 Task: Change  the formatting of the data to Which is  Less than 5, In conditional formating, put the option 'Green Fill with Dark Green Text. . 'add another formatting option Format As Table, insert the option Orange Table style Medium 3 In the sheet   Velocity Sales review   book
Action: Mouse moved to (169, 355)
Screenshot: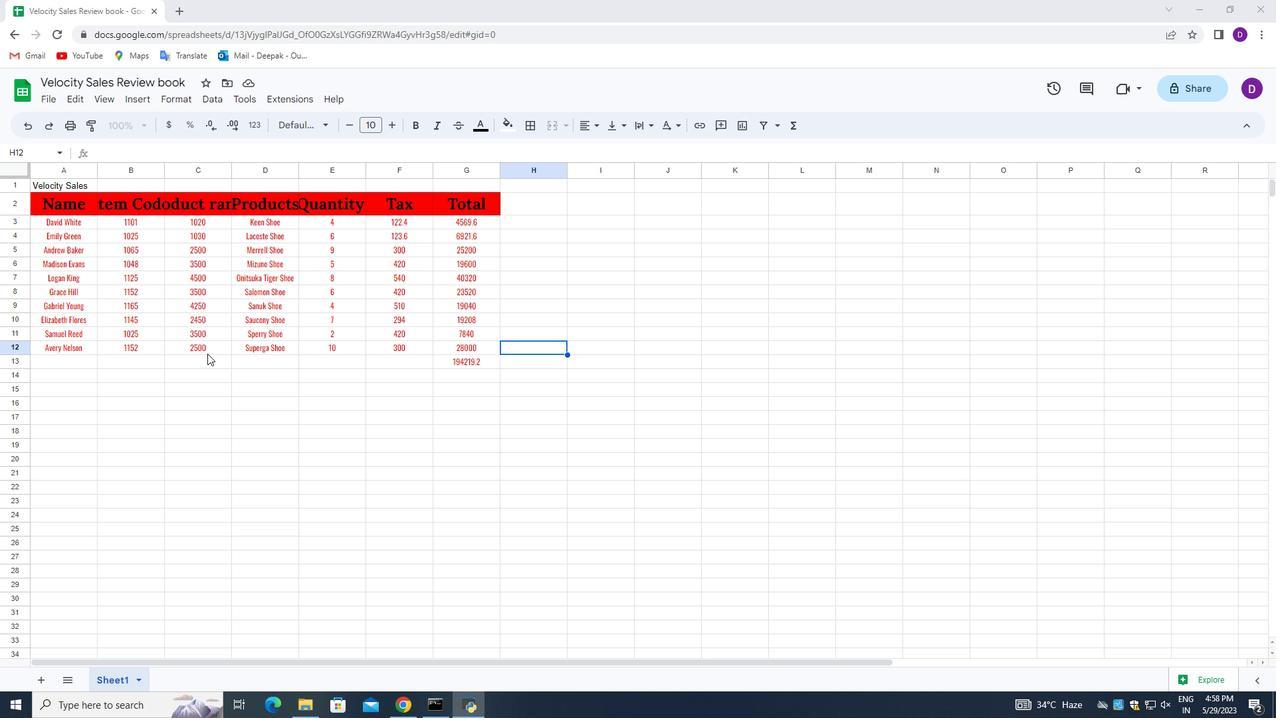 
Action: Mouse scrolled (169, 355) with delta (0, 0)
Screenshot: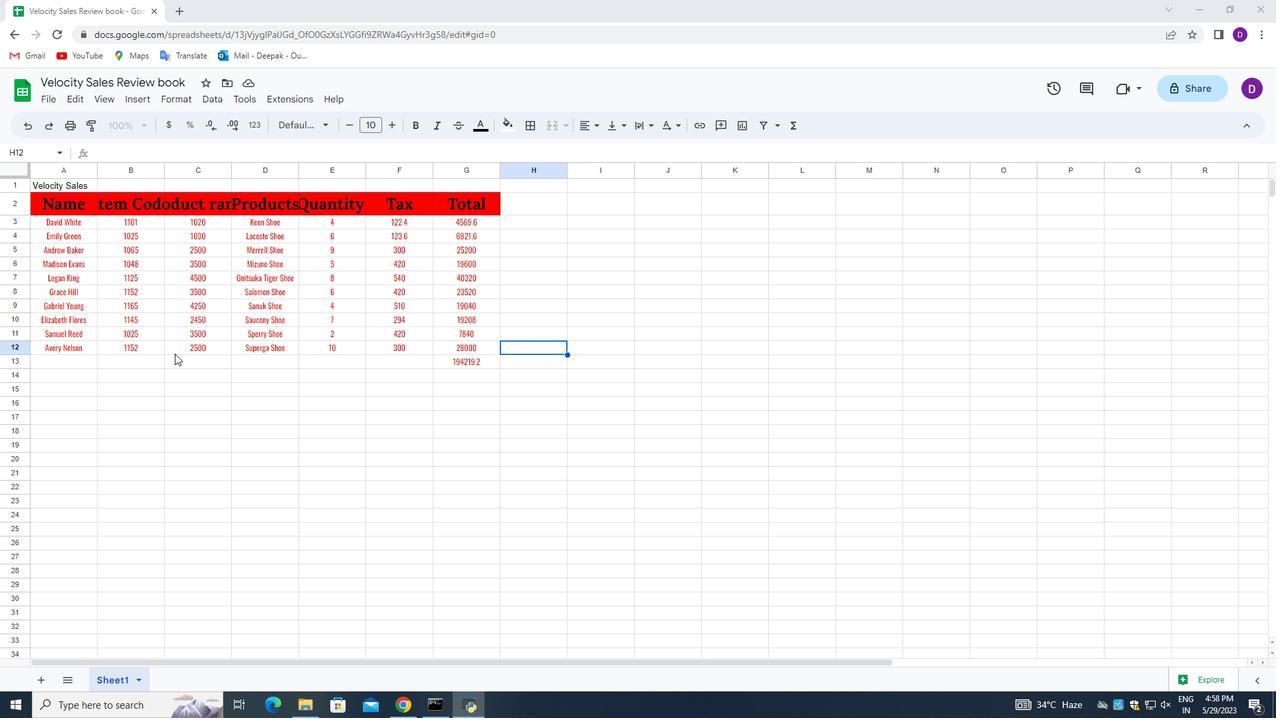 
Action: Mouse scrolled (169, 355) with delta (0, 0)
Screenshot: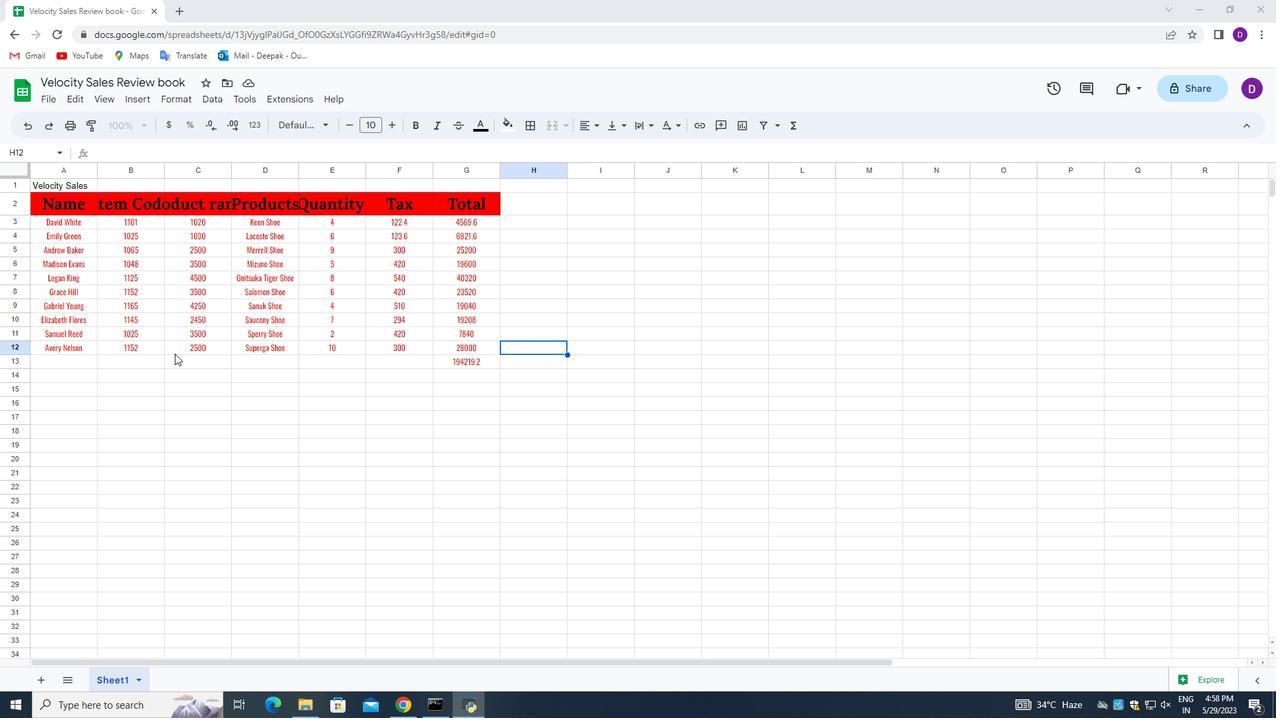 
Action: Mouse scrolled (169, 355) with delta (0, 0)
Screenshot: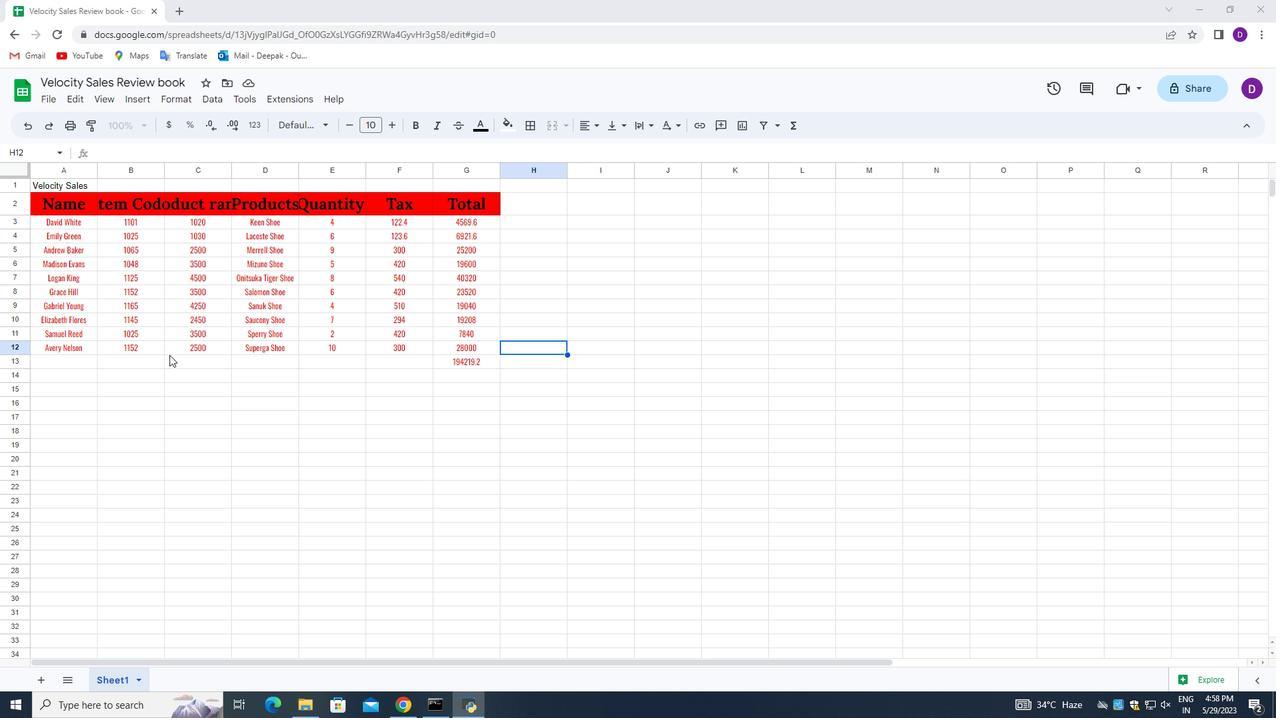 
Action: Mouse moved to (170, 355)
Screenshot: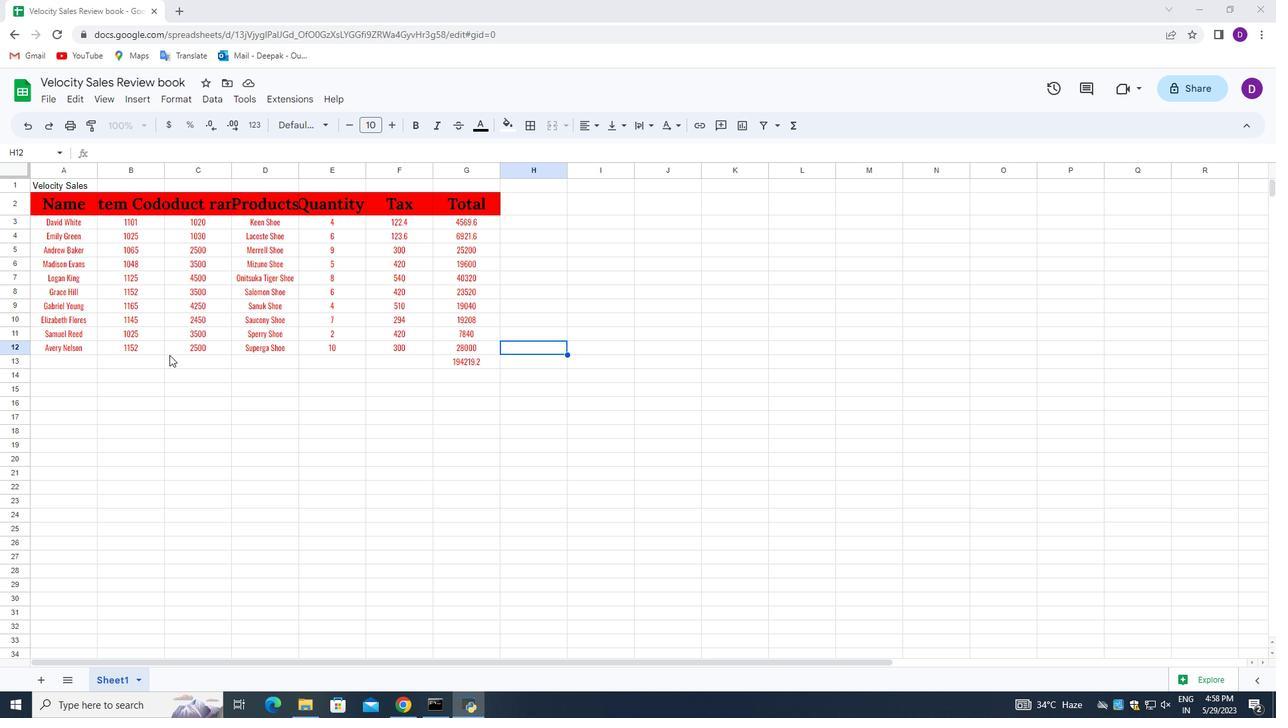 
Action: Mouse scrolled (170, 355) with delta (0, 0)
Screenshot: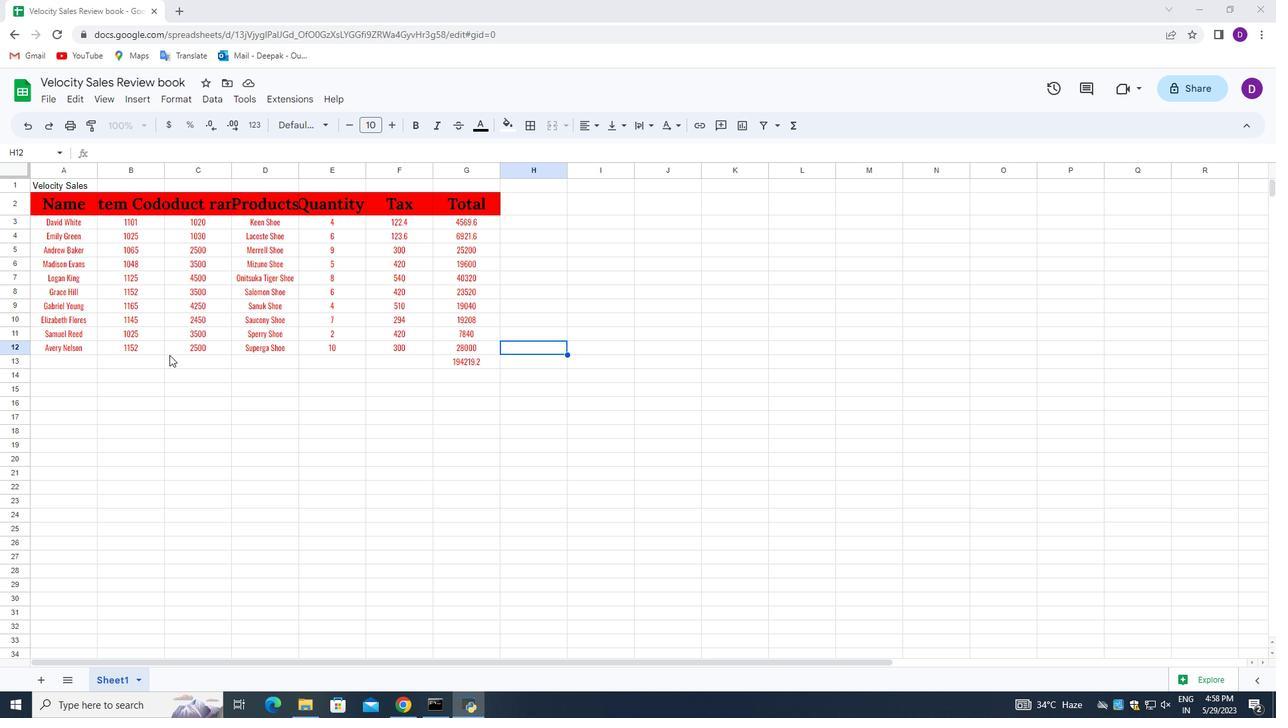 
Action: Mouse moved to (318, 302)
Screenshot: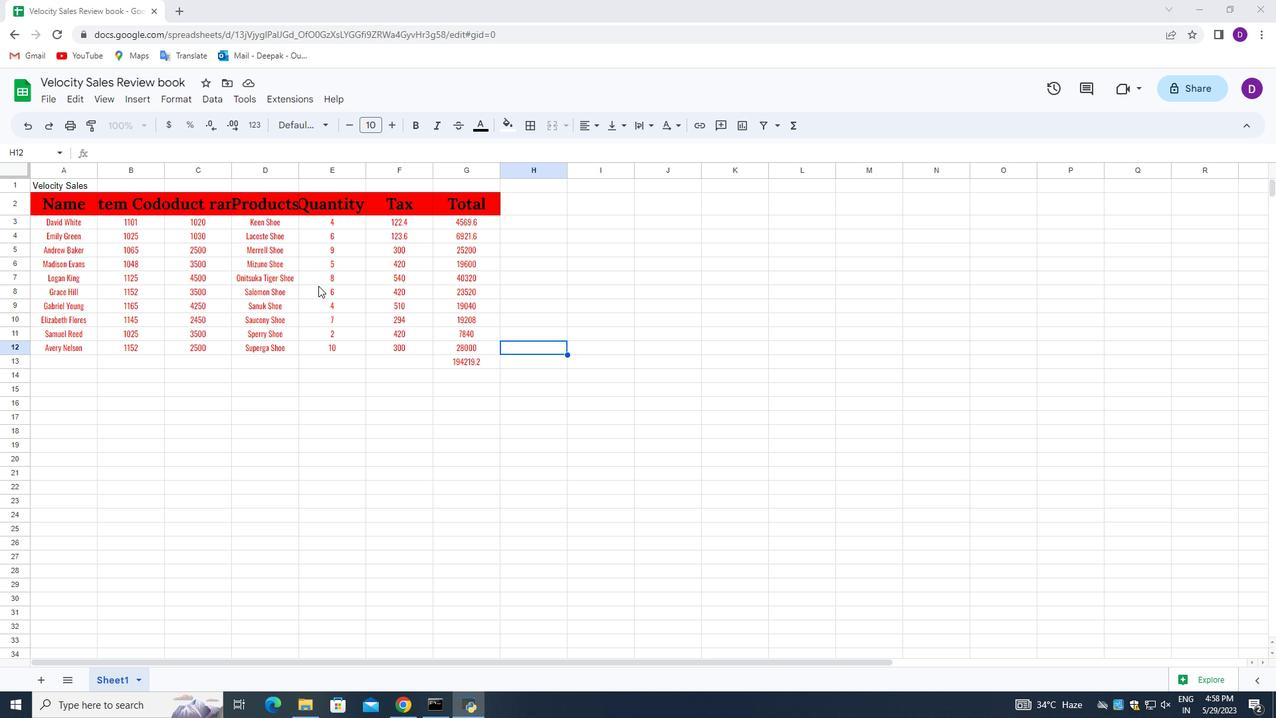 
Action: Mouse scrolled (318, 301) with delta (0, 0)
Screenshot: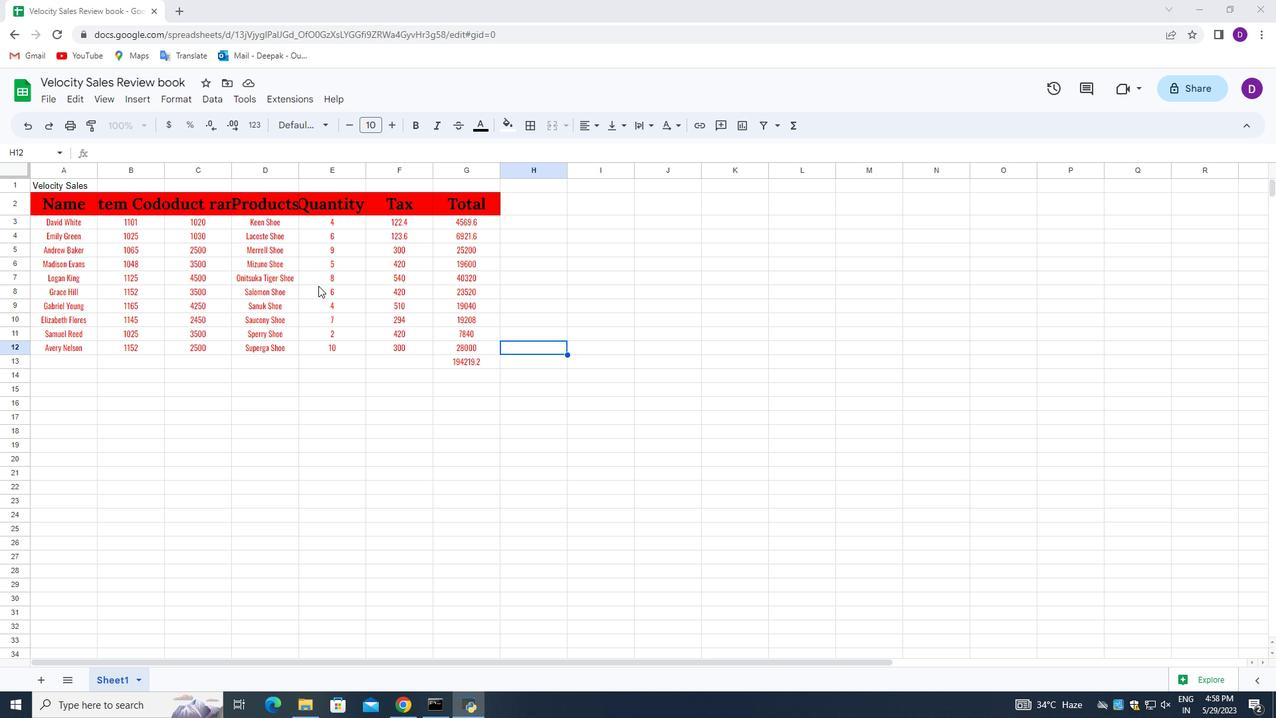 
Action: Mouse moved to (317, 303)
Screenshot: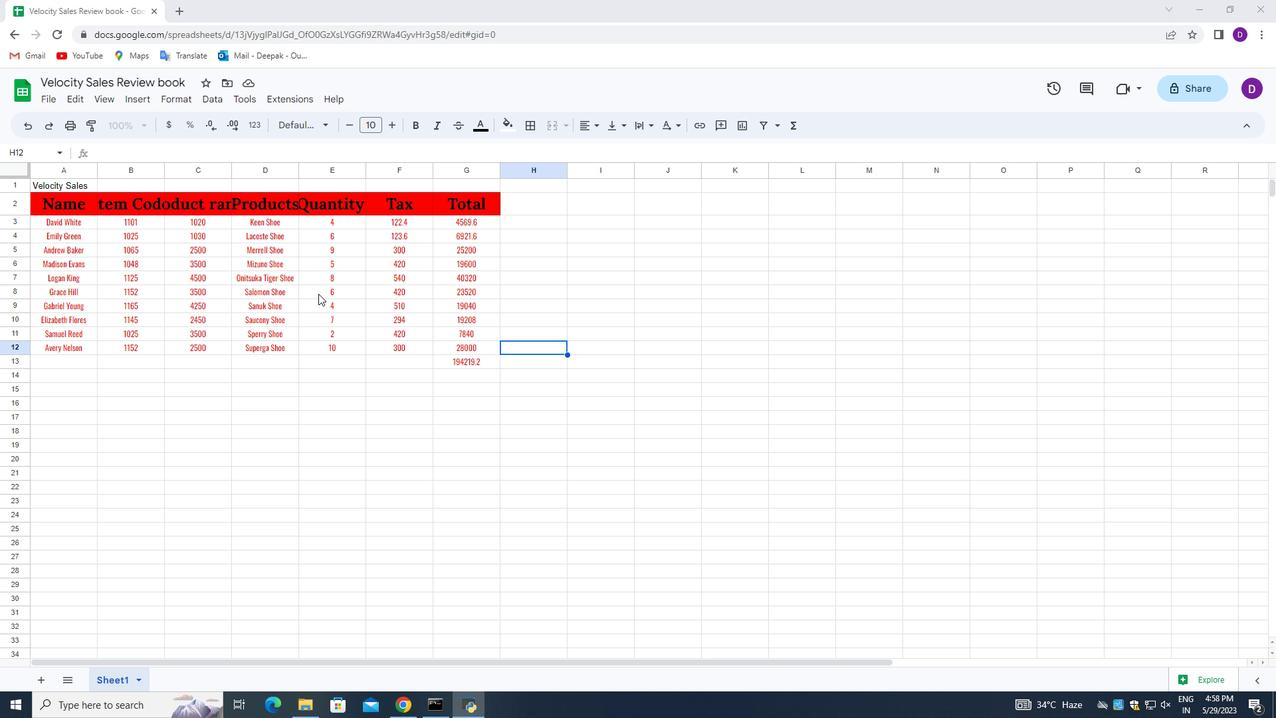 
Action: Mouse scrolled (317, 302) with delta (0, 0)
Screenshot: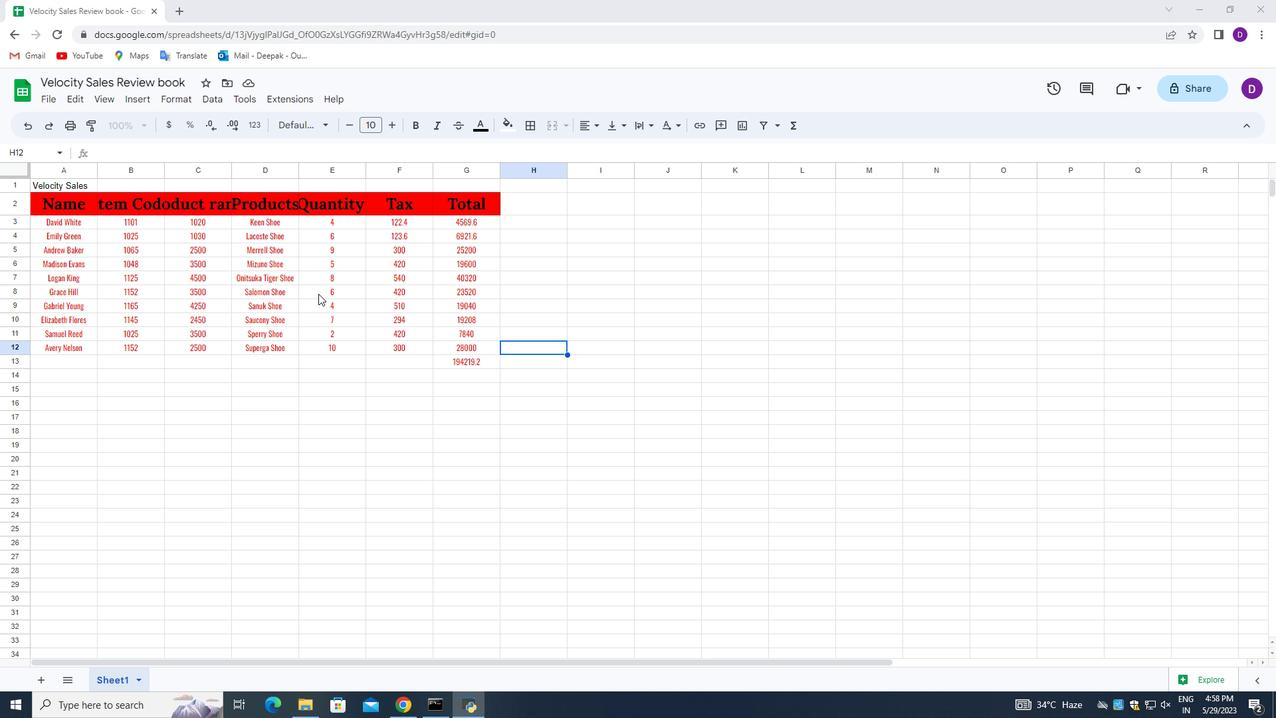 
Action: Mouse moved to (253, 339)
Screenshot: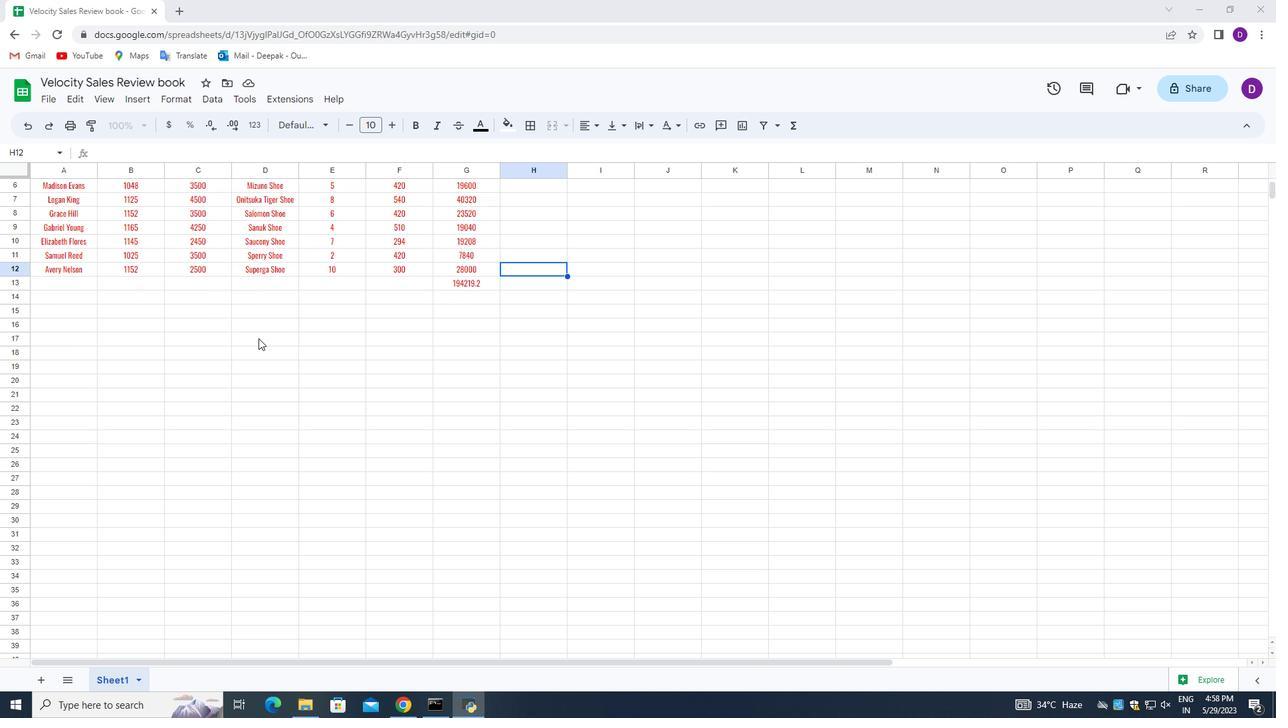 
Action: Mouse scrolled (253, 339) with delta (0, 0)
Screenshot: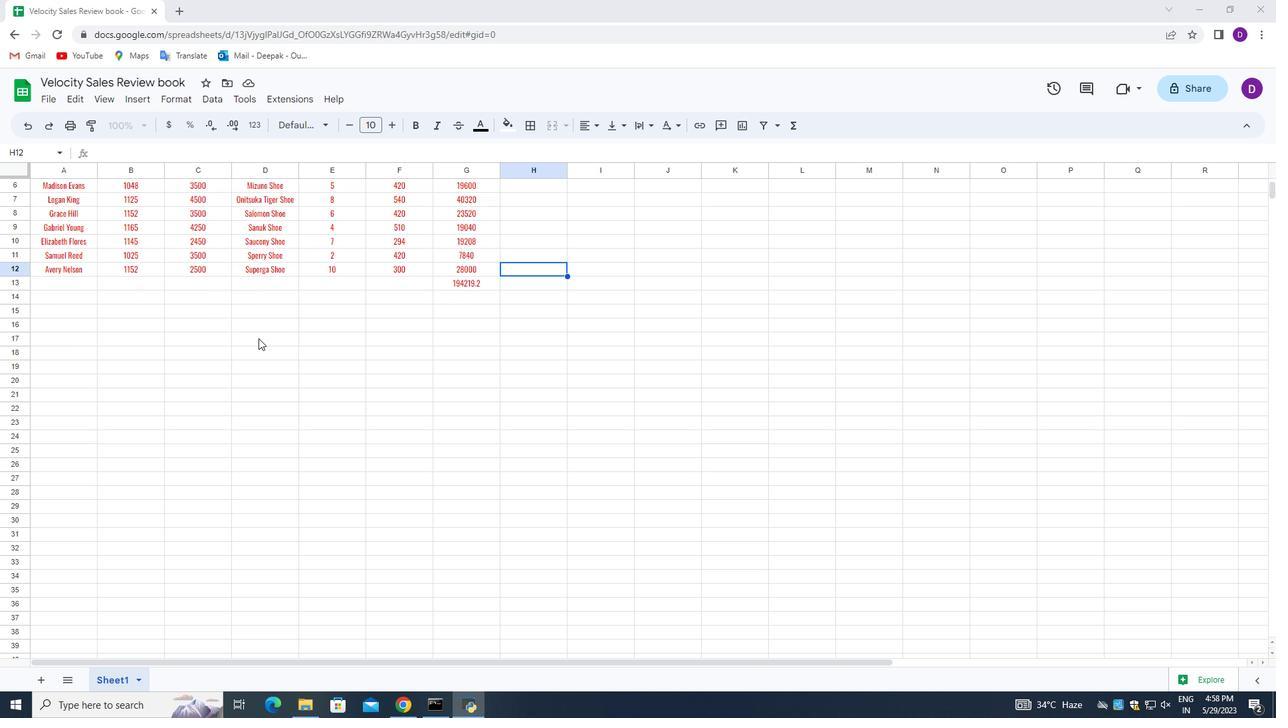 
Action: Mouse scrolled (253, 339) with delta (0, 0)
Screenshot: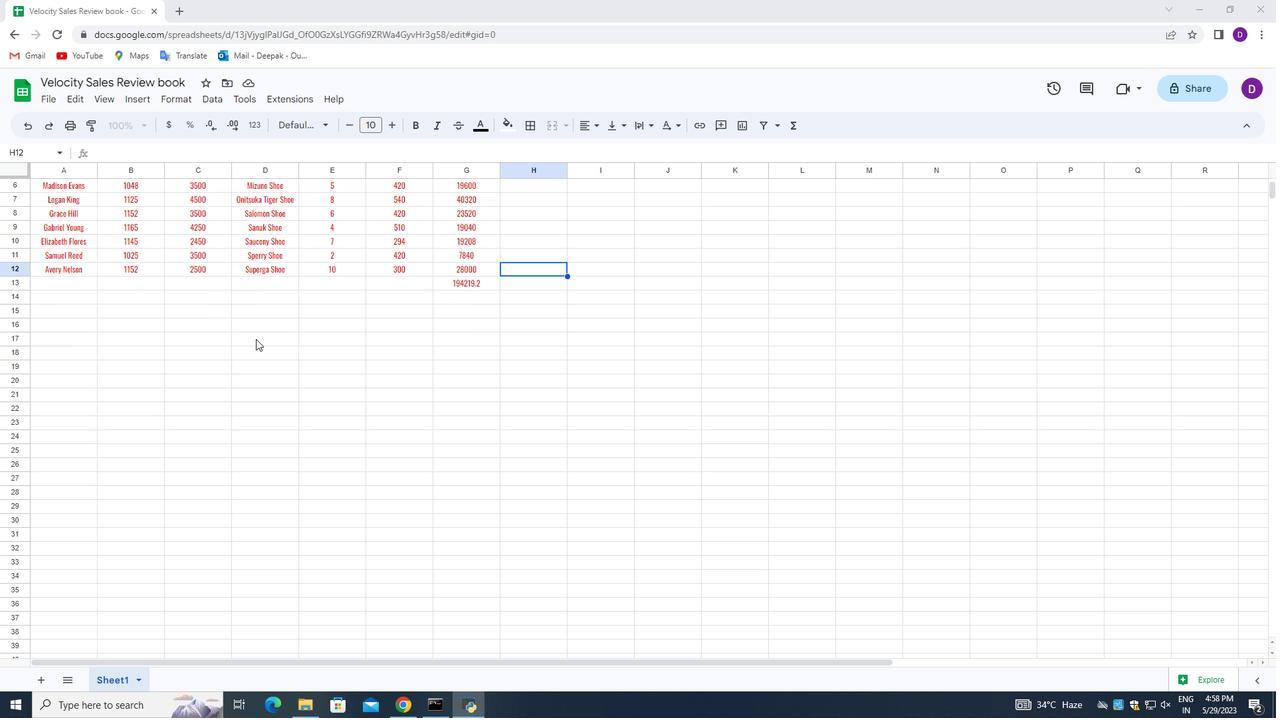 
Action: Mouse scrolled (253, 339) with delta (0, 0)
Screenshot: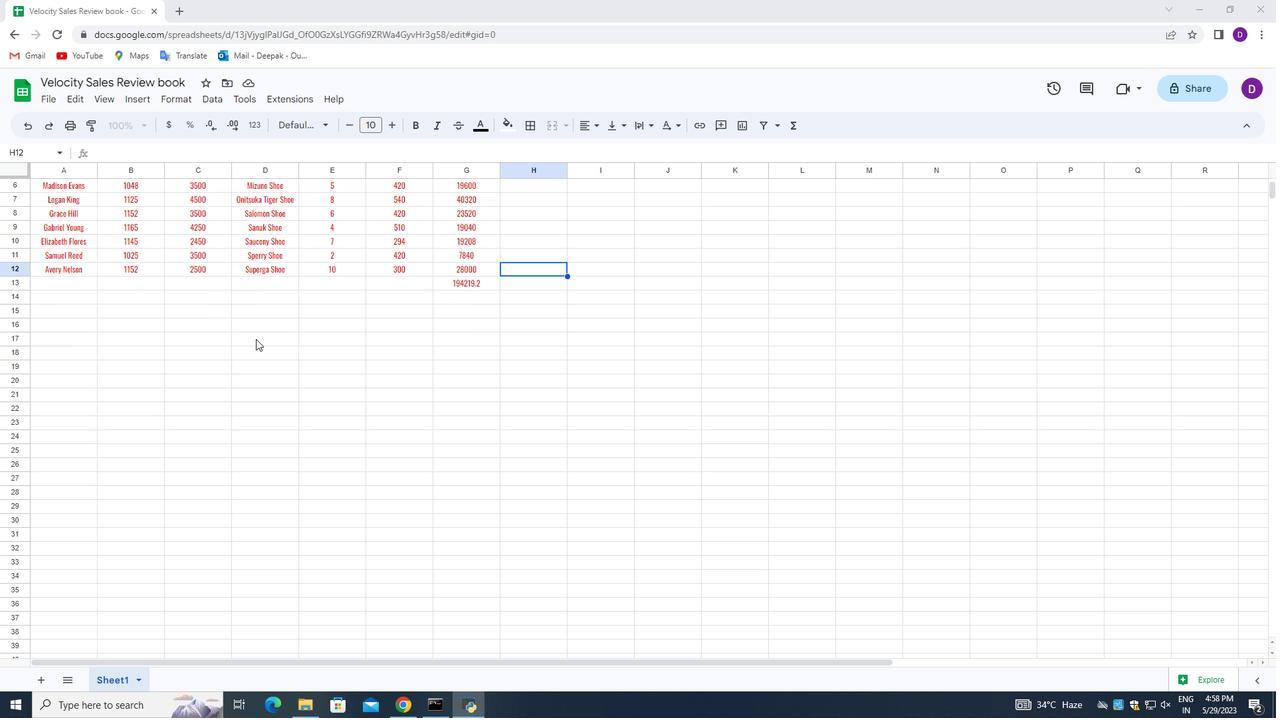 
Action: Mouse moved to (448, 217)
Screenshot: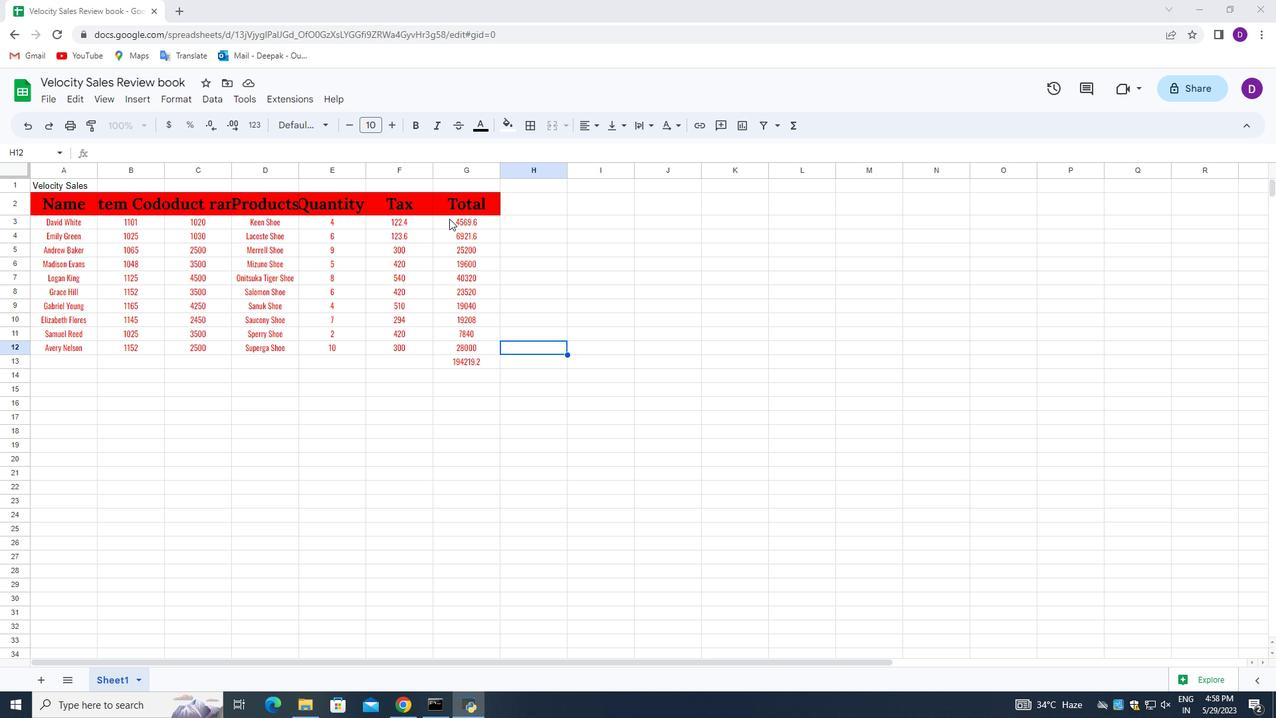 
Action: Mouse pressed left at (448, 217)
Screenshot: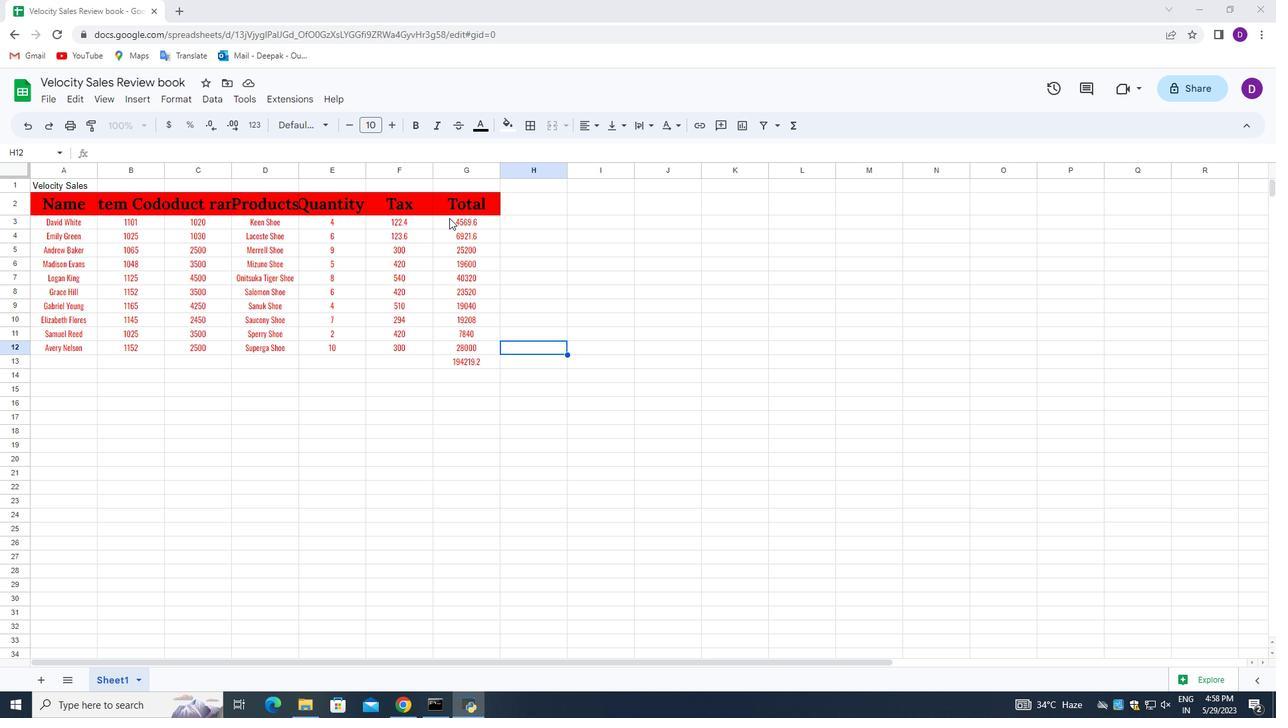 
Action: Mouse moved to (176, 104)
Screenshot: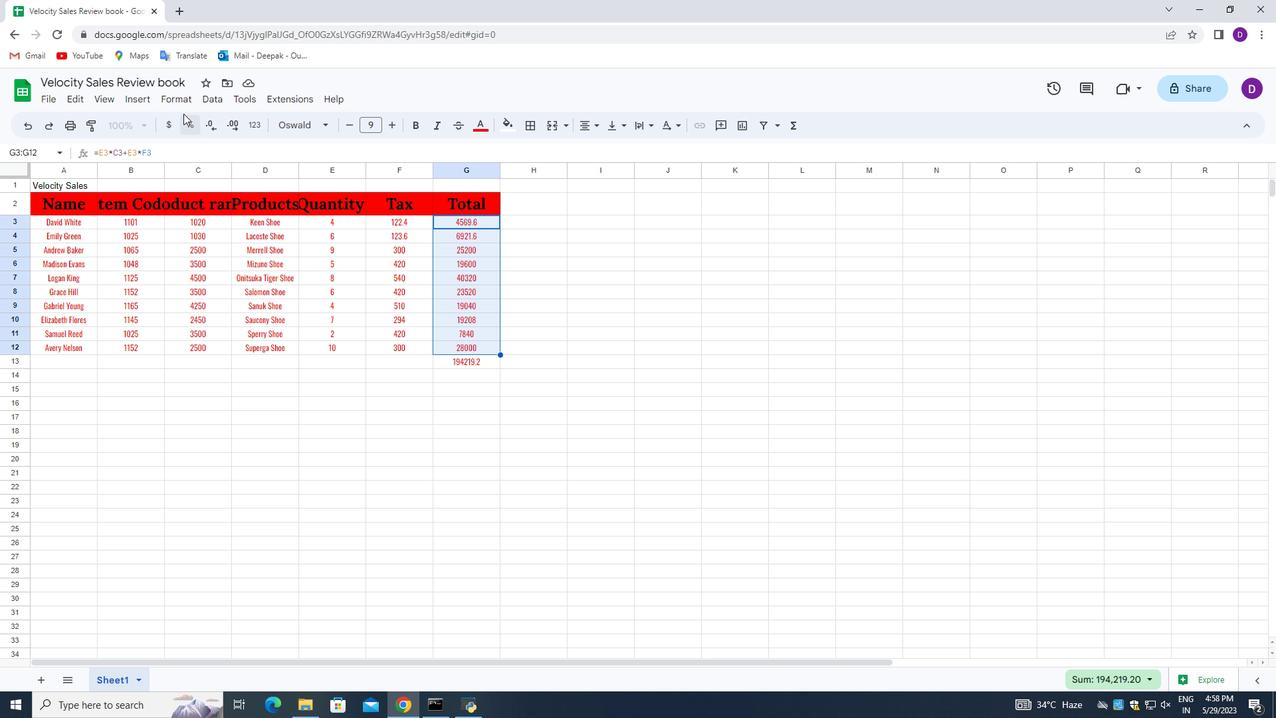 
Action: Mouse pressed left at (176, 104)
Screenshot: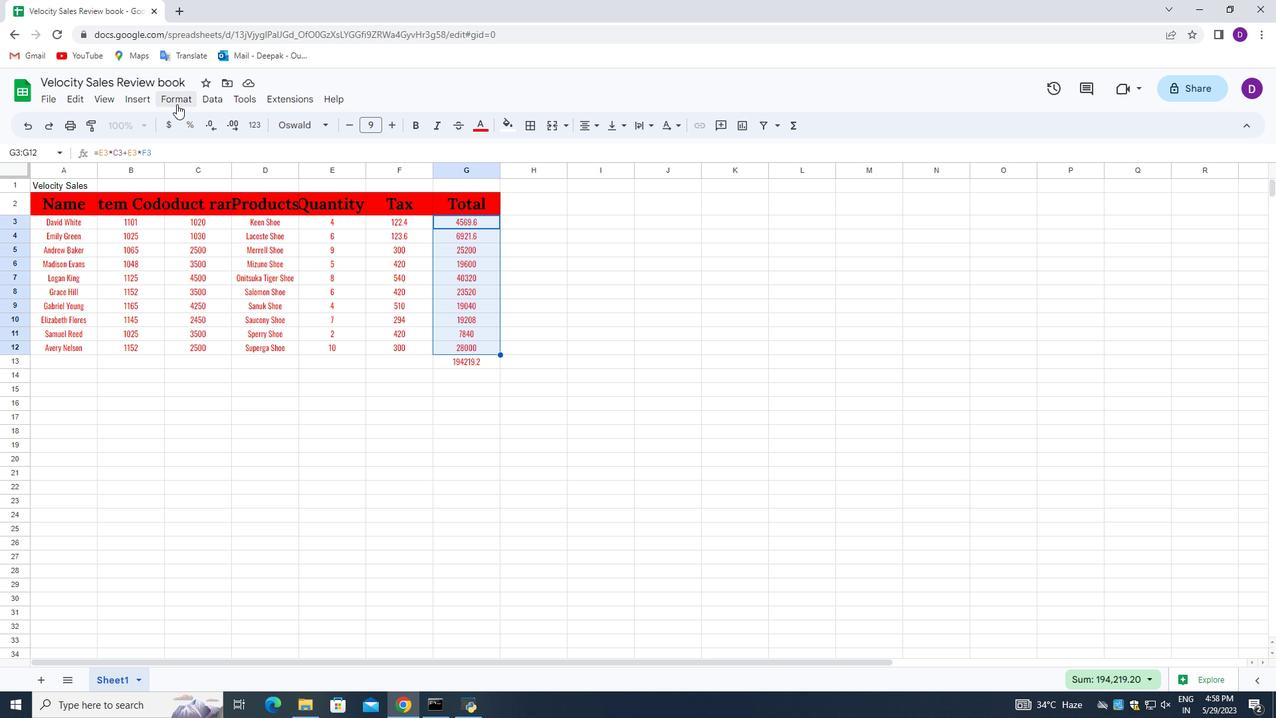 
Action: Mouse moved to (261, 322)
Screenshot: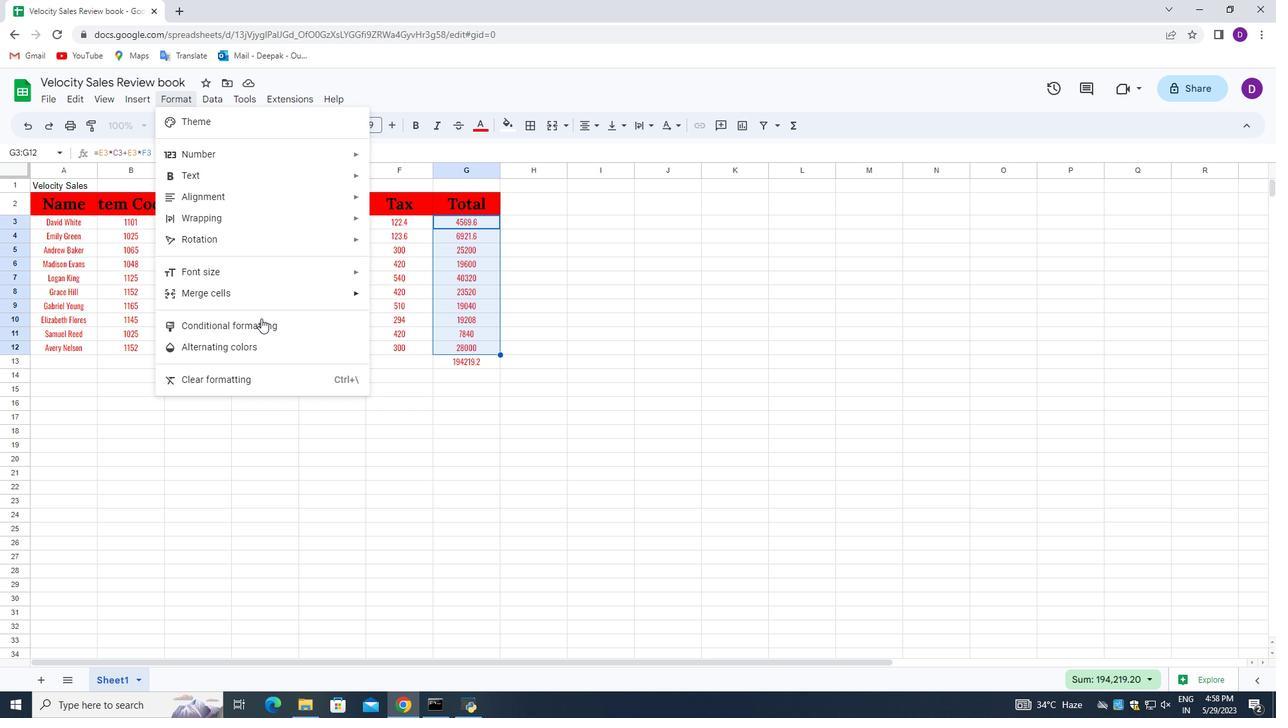 
Action: Mouse pressed left at (261, 322)
Screenshot: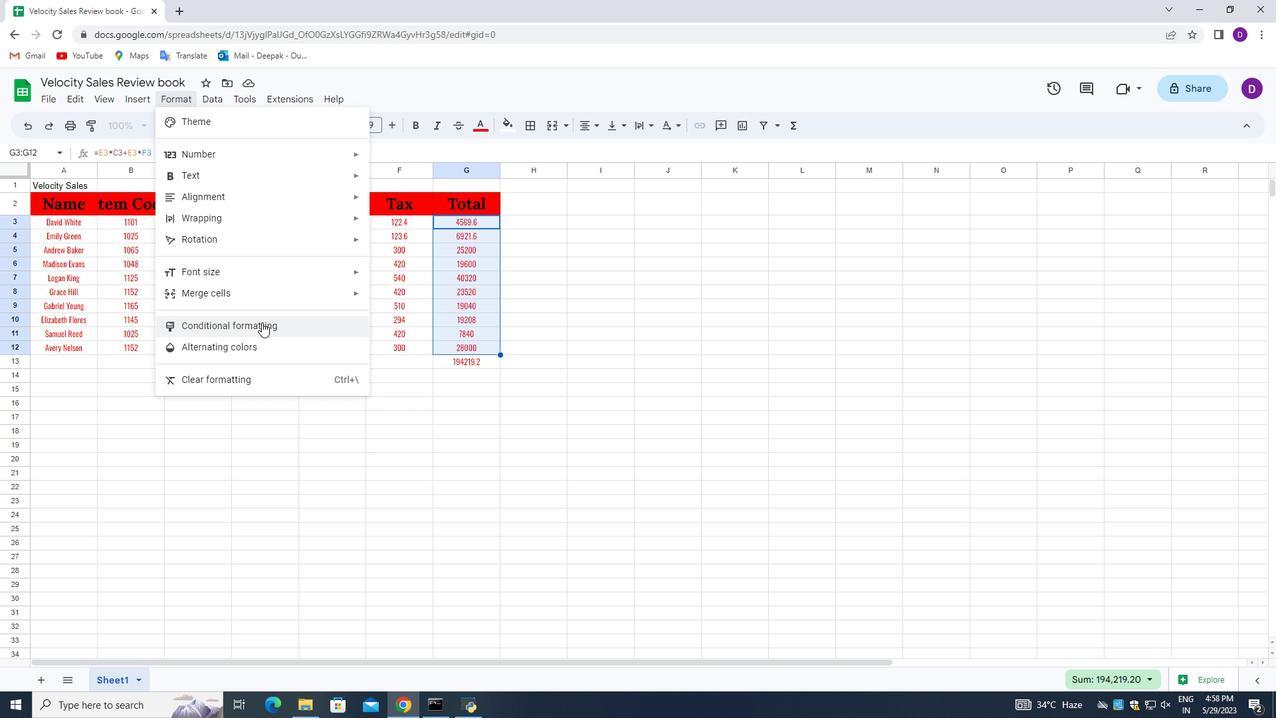 
Action: Mouse moved to (1106, 309)
Screenshot: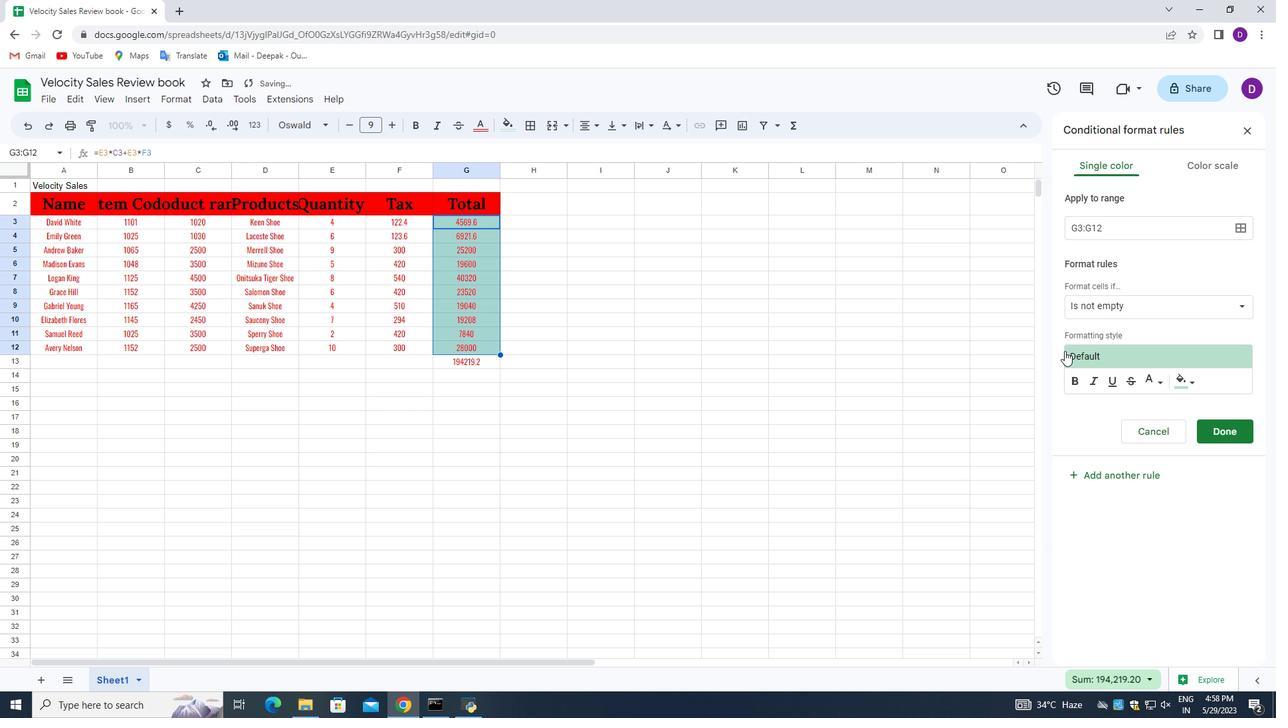 
Action: Mouse pressed left at (1114, 301)
Screenshot: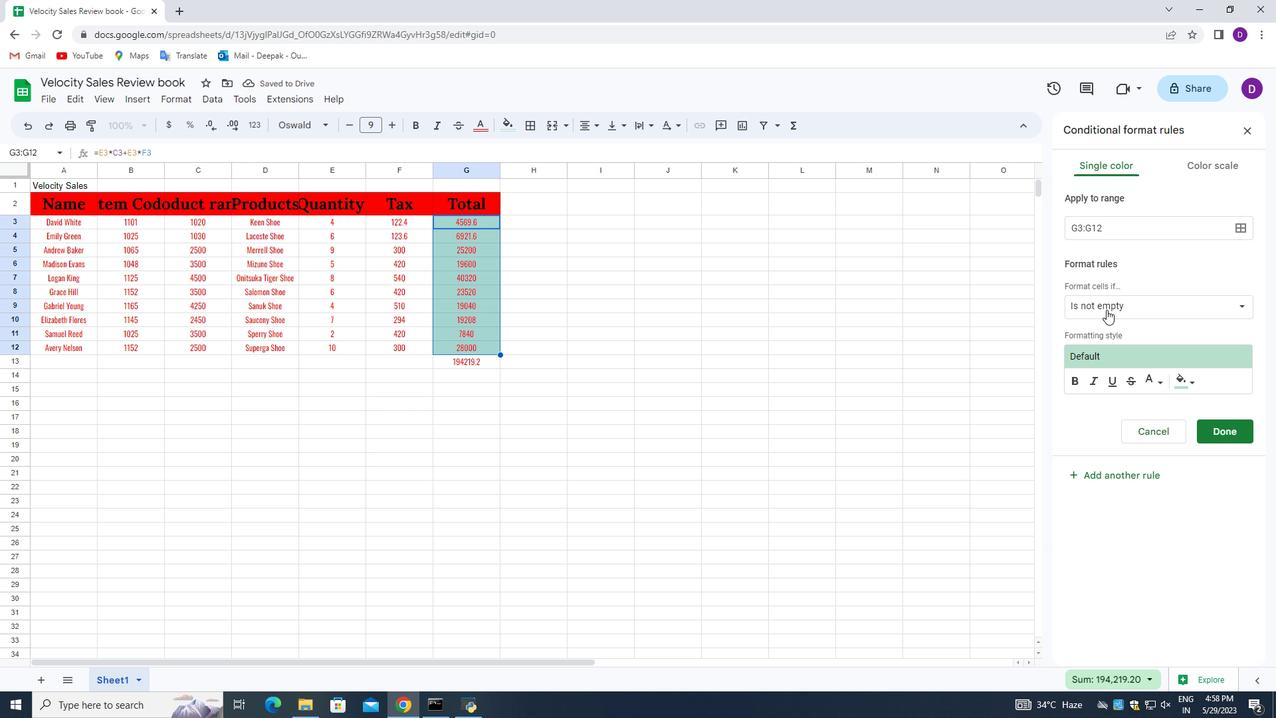 
Action: Mouse moved to (1132, 557)
Screenshot: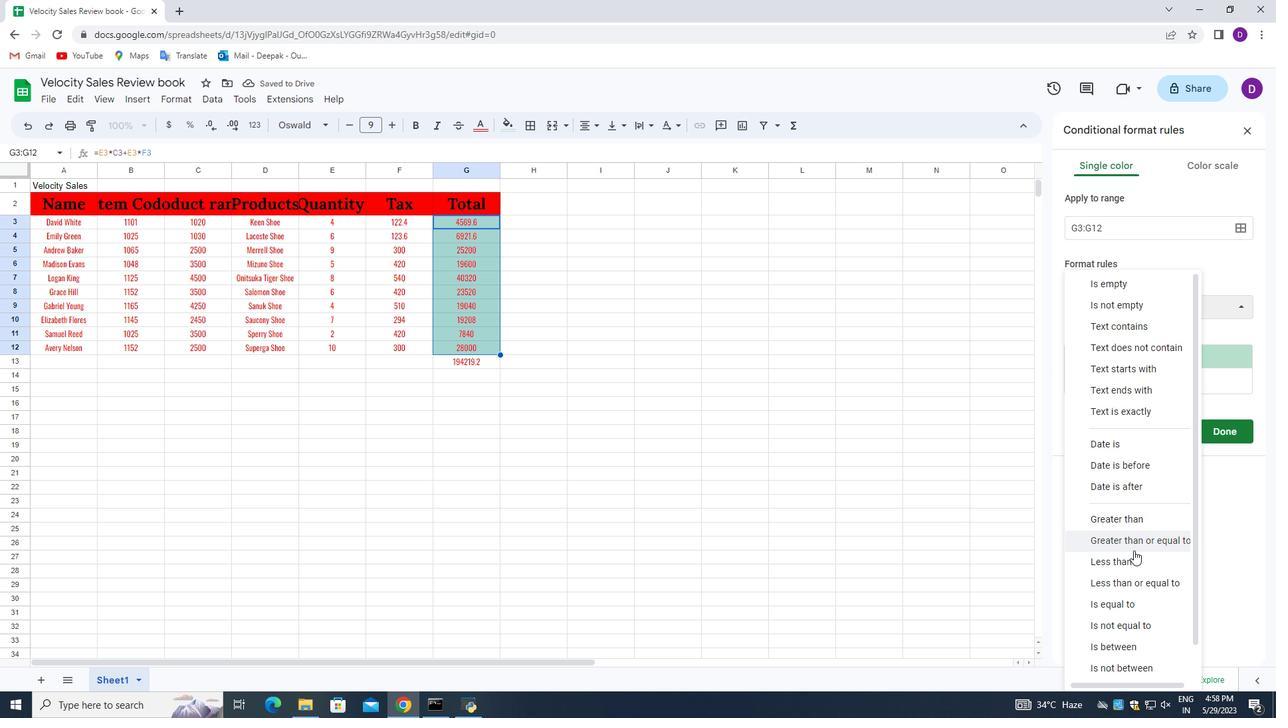 
Action: Mouse pressed left at (1132, 557)
Screenshot: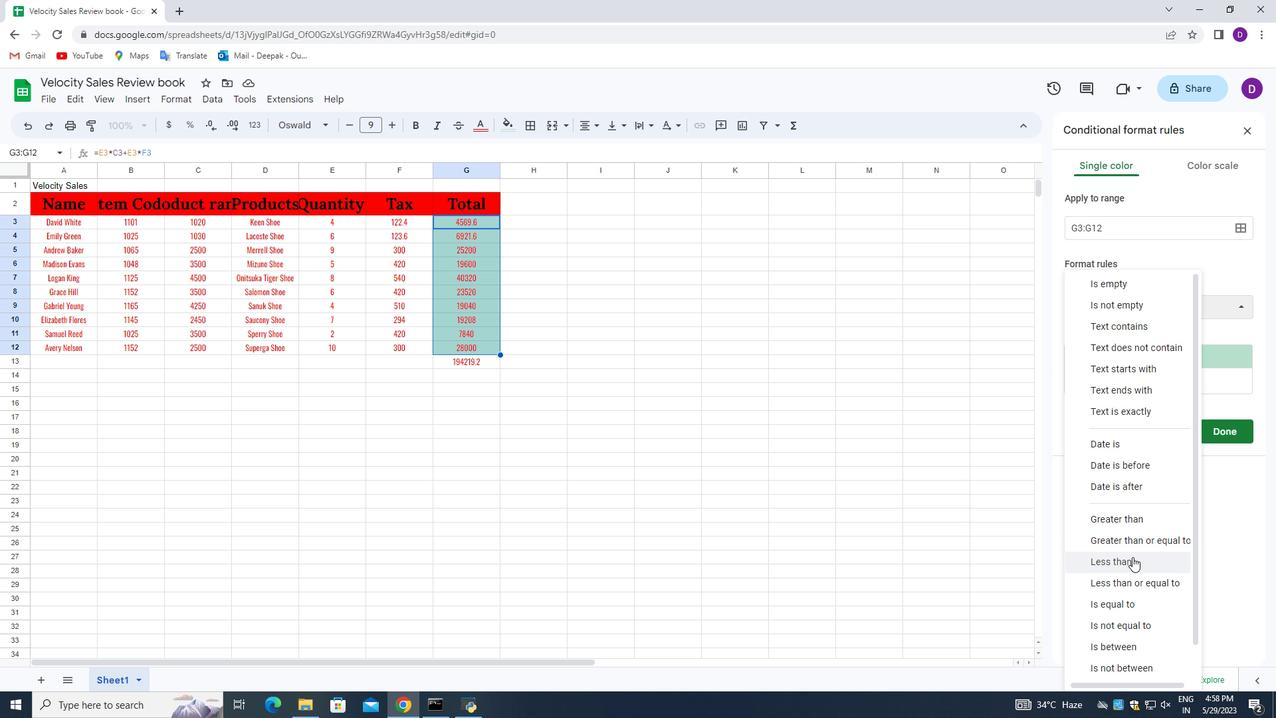 
Action: Mouse moved to (1111, 340)
Screenshot: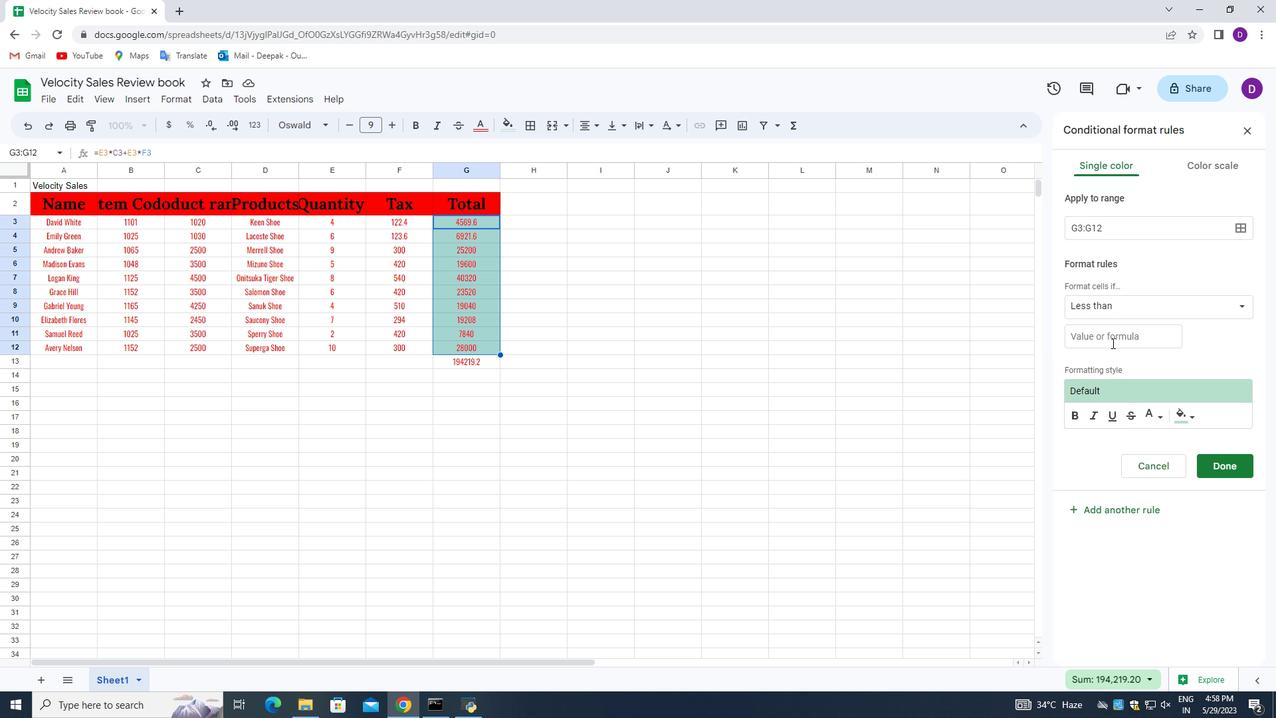 
Action: Mouse pressed left at (1111, 340)
Screenshot: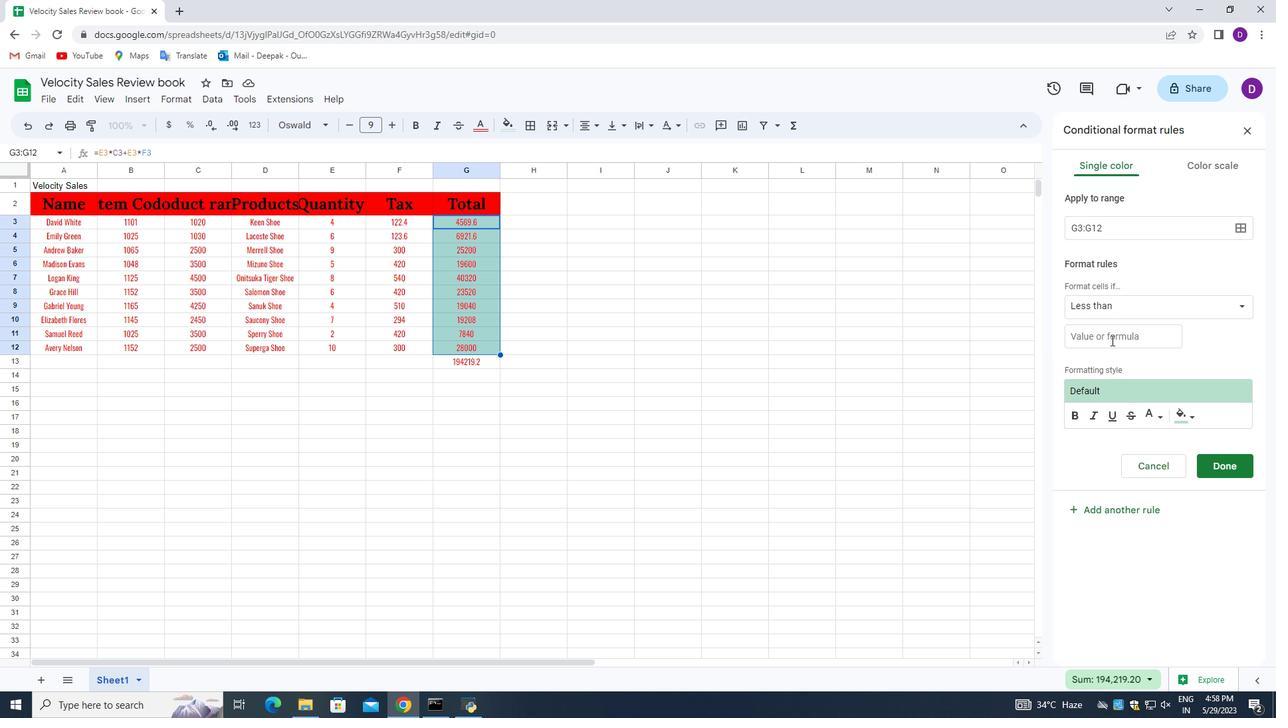 
Action: Key pressed 5
Screenshot: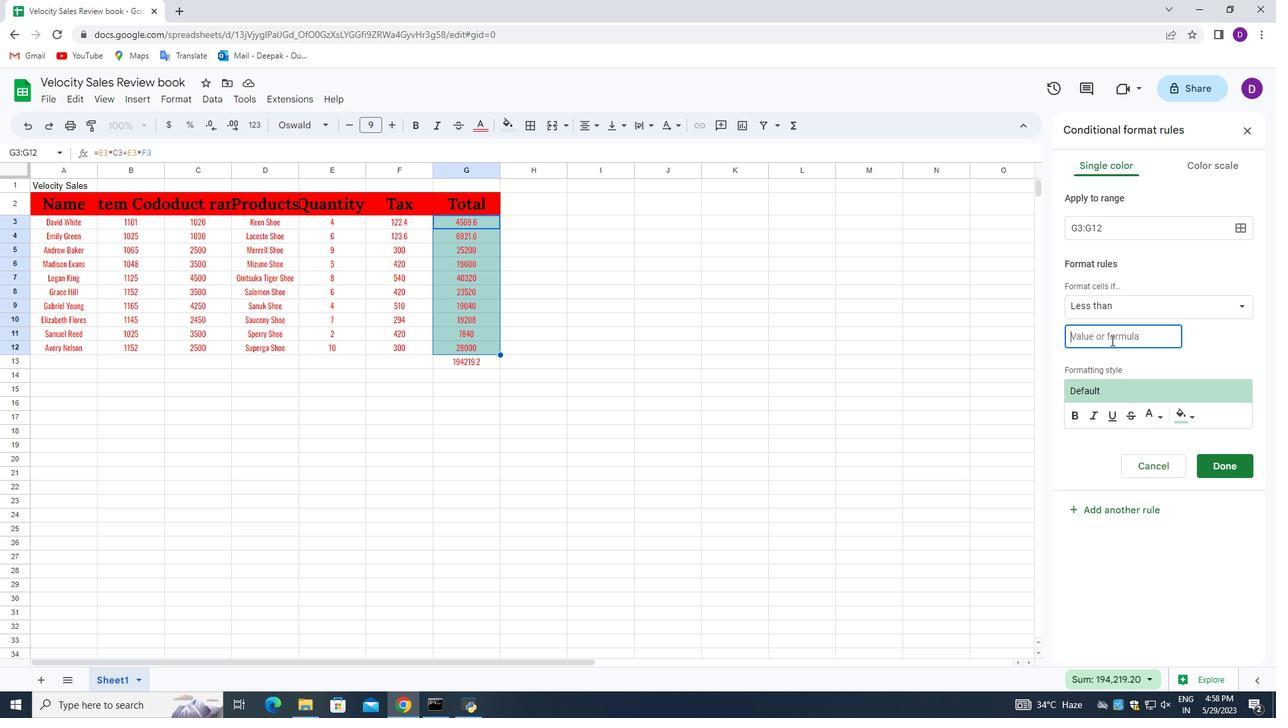 
Action: Mouse moved to (1153, 416)
Screenshot: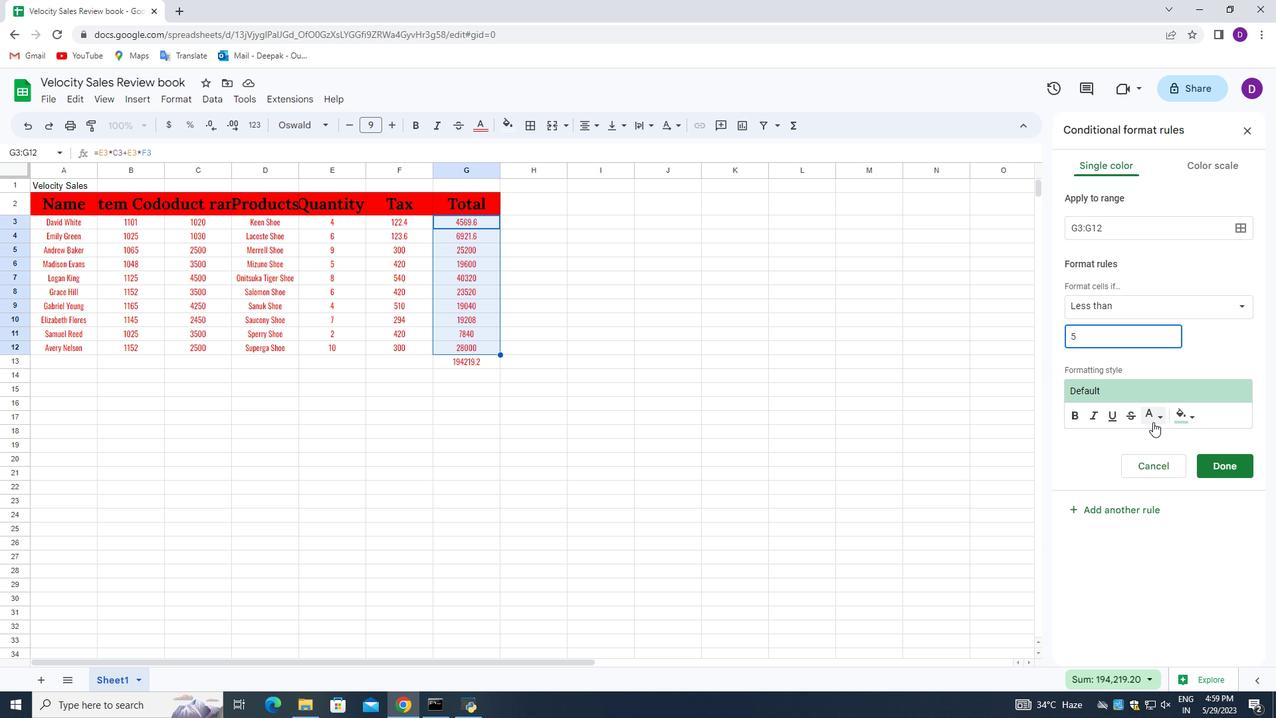 
Action: Mouse pressed left at (1153, 416)
Screenshot: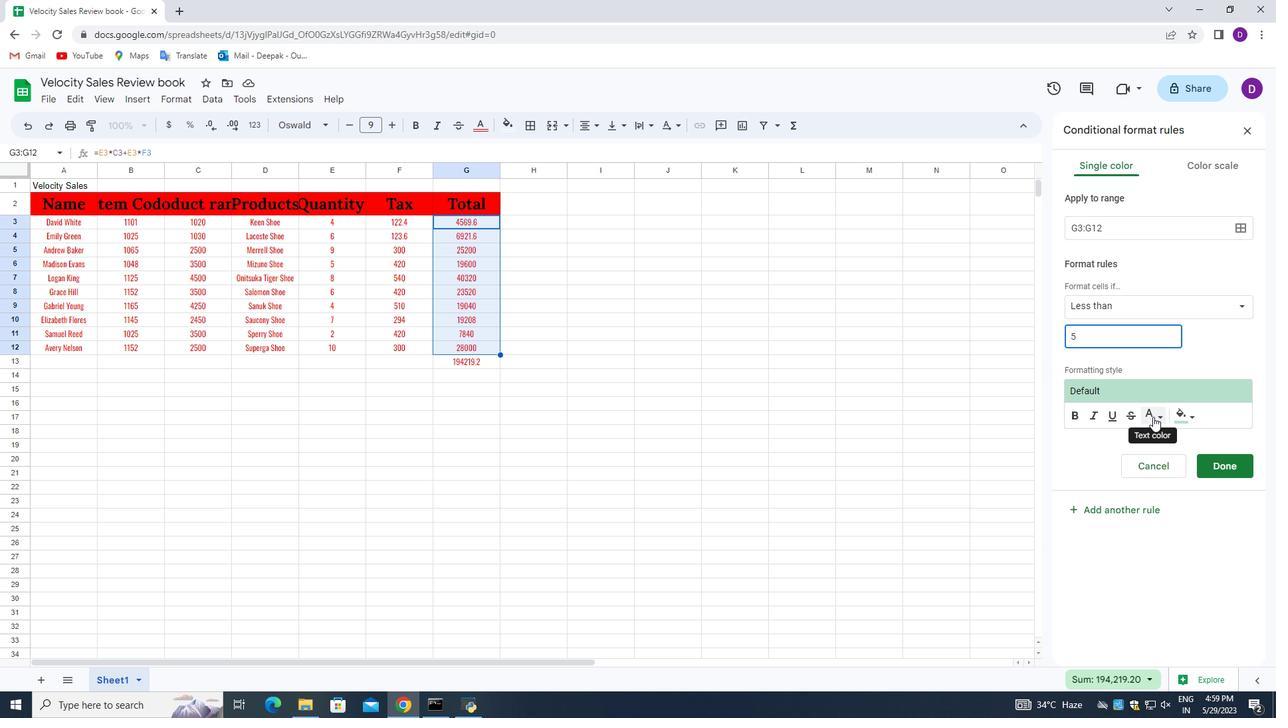 
Action: Mouse moved to (1079, 559)
Screenshot: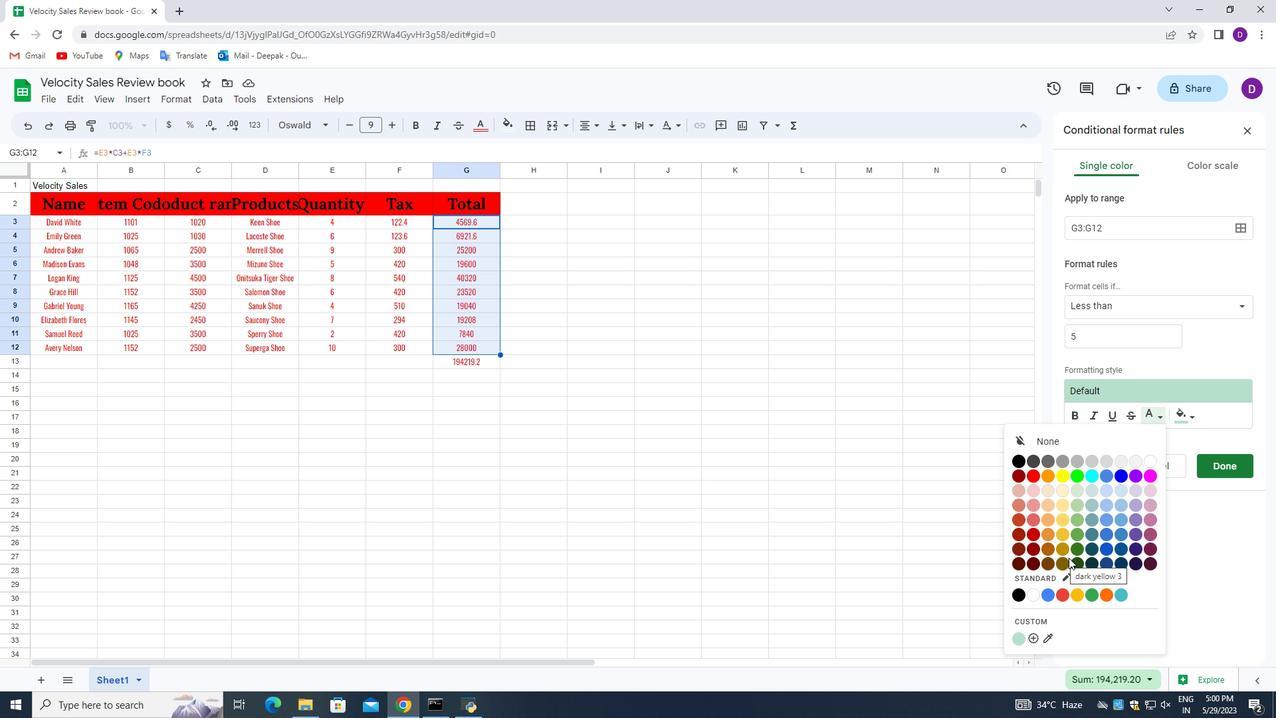 
Action: Mouse pressed left at (1079, 559)
Screenshot: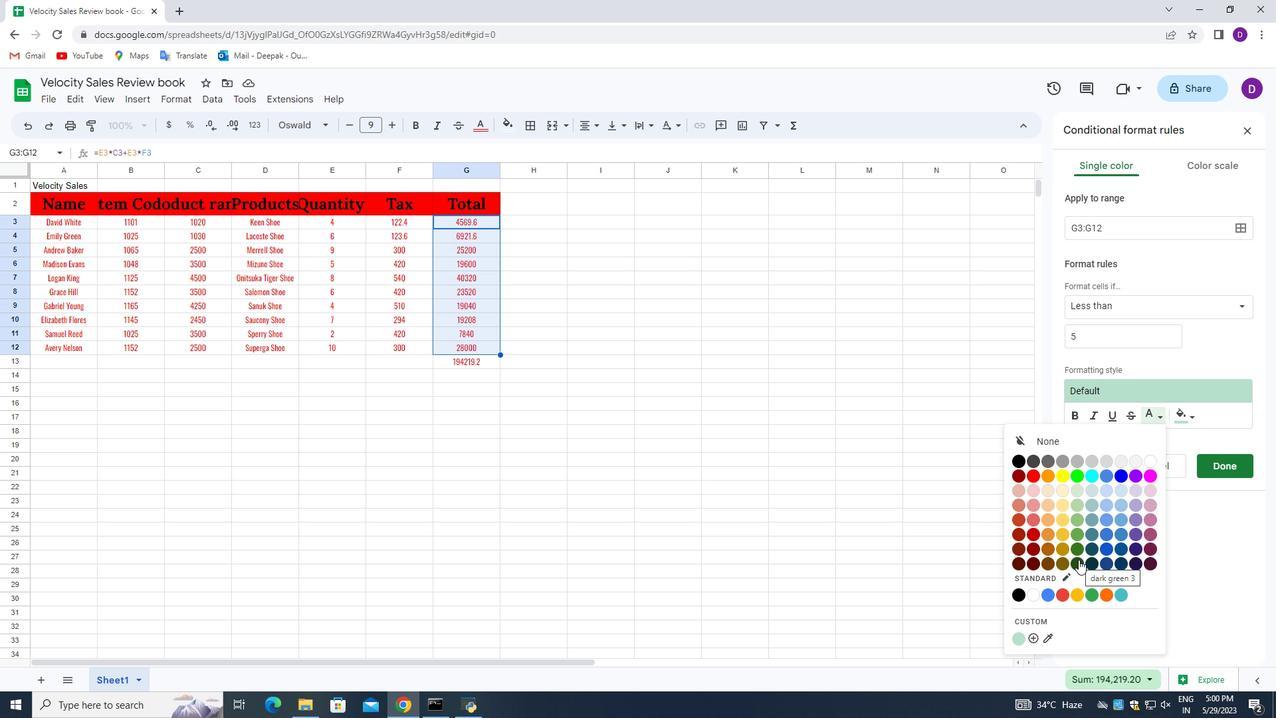 
Action: Mouse moved to (1223, 466)
Screenshot: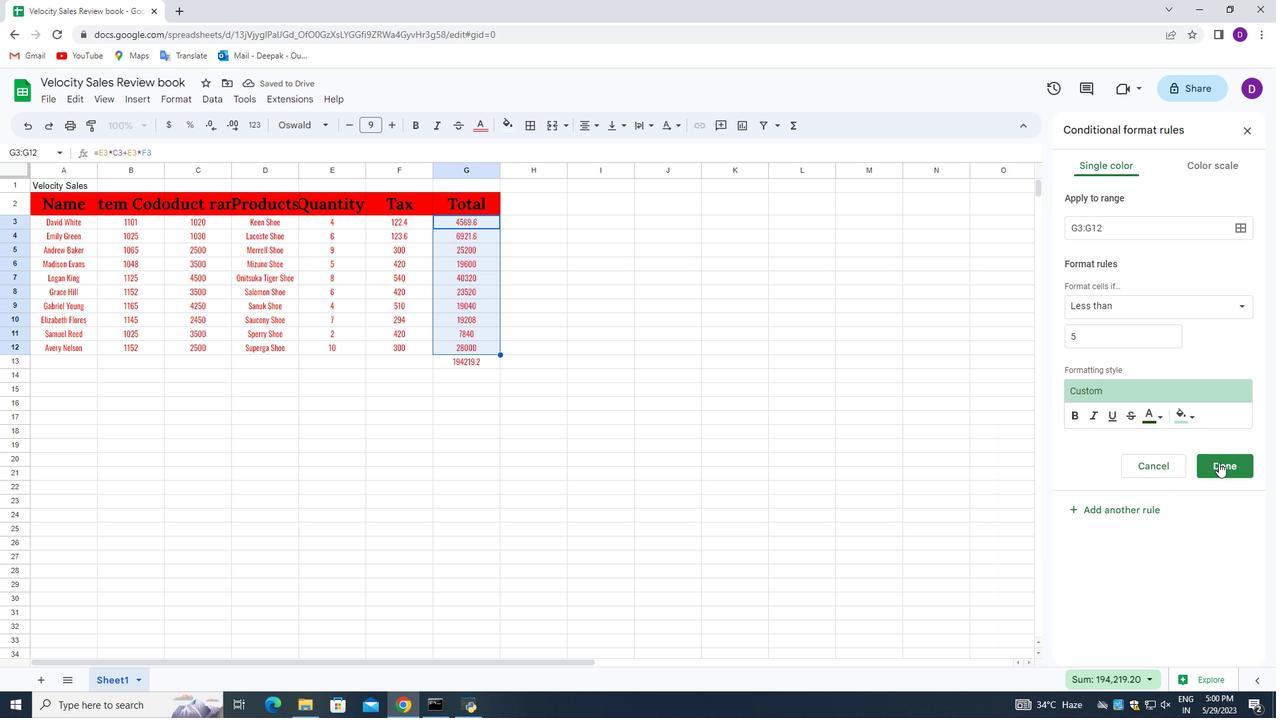
Action: Mouse pressed left at (1223, 466)
Screenshot: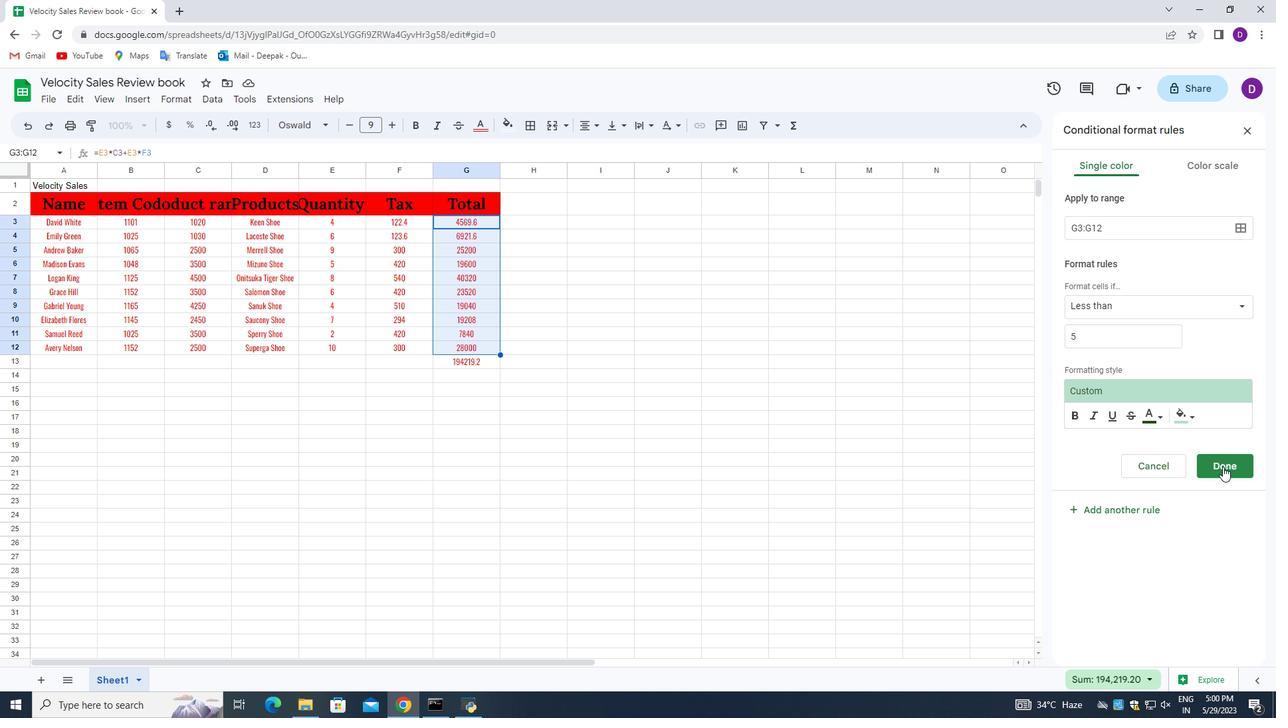 
Action: Mouse moved to (1118, 171)
Screenshot: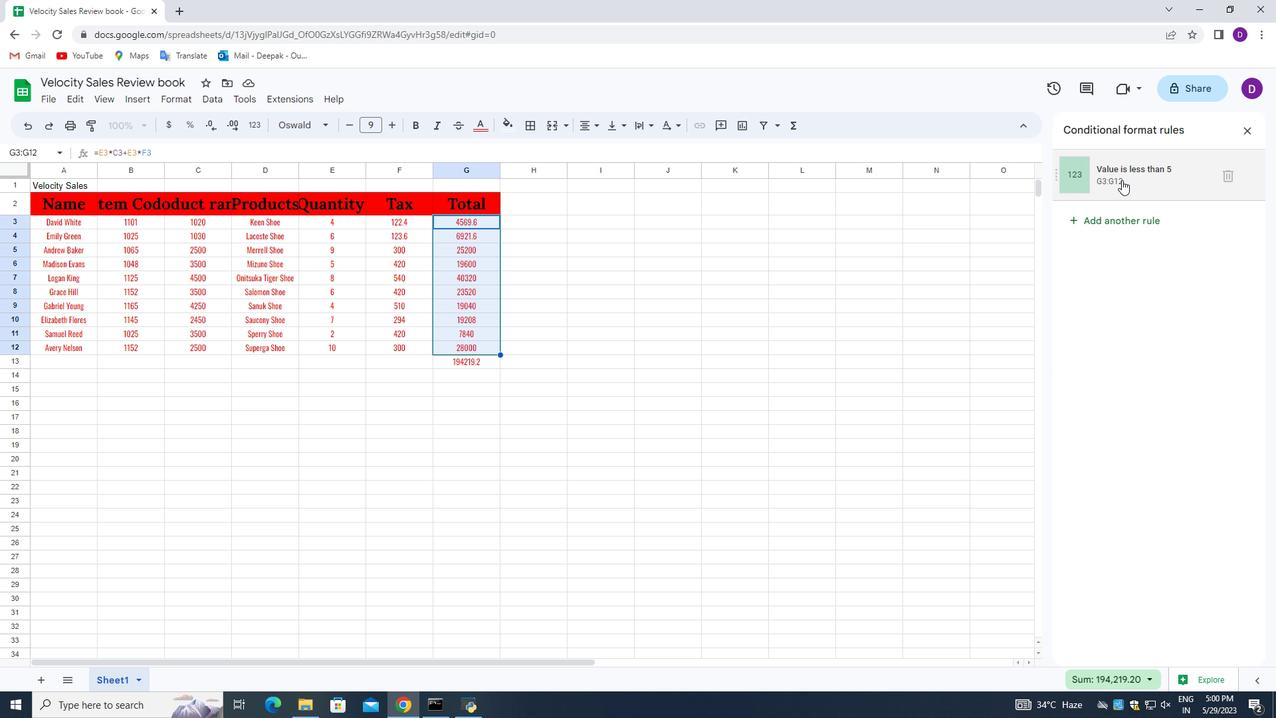 
Action: Mouse pressed left at (1118, 171)
Screenshot: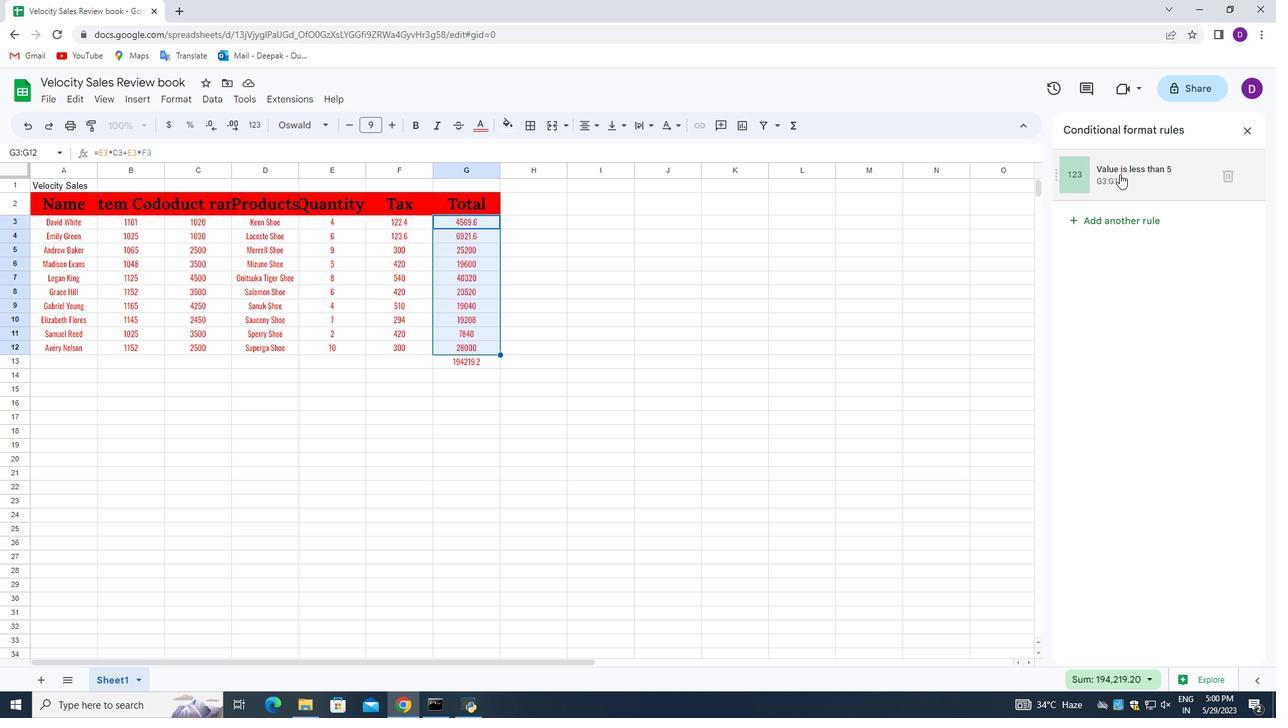 
Action: Mouse moved to (1188, 410)
Screenshot: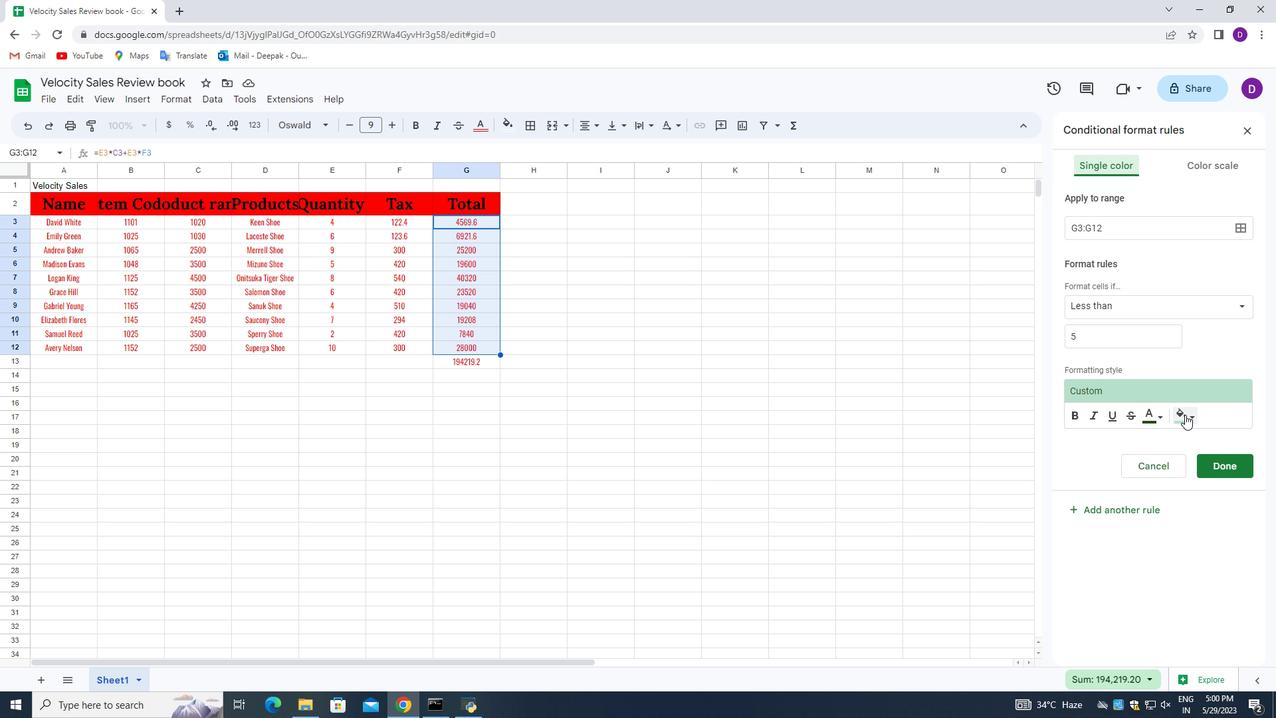 
Action: Mouse pressed left at (1188, 410)
Screenshot: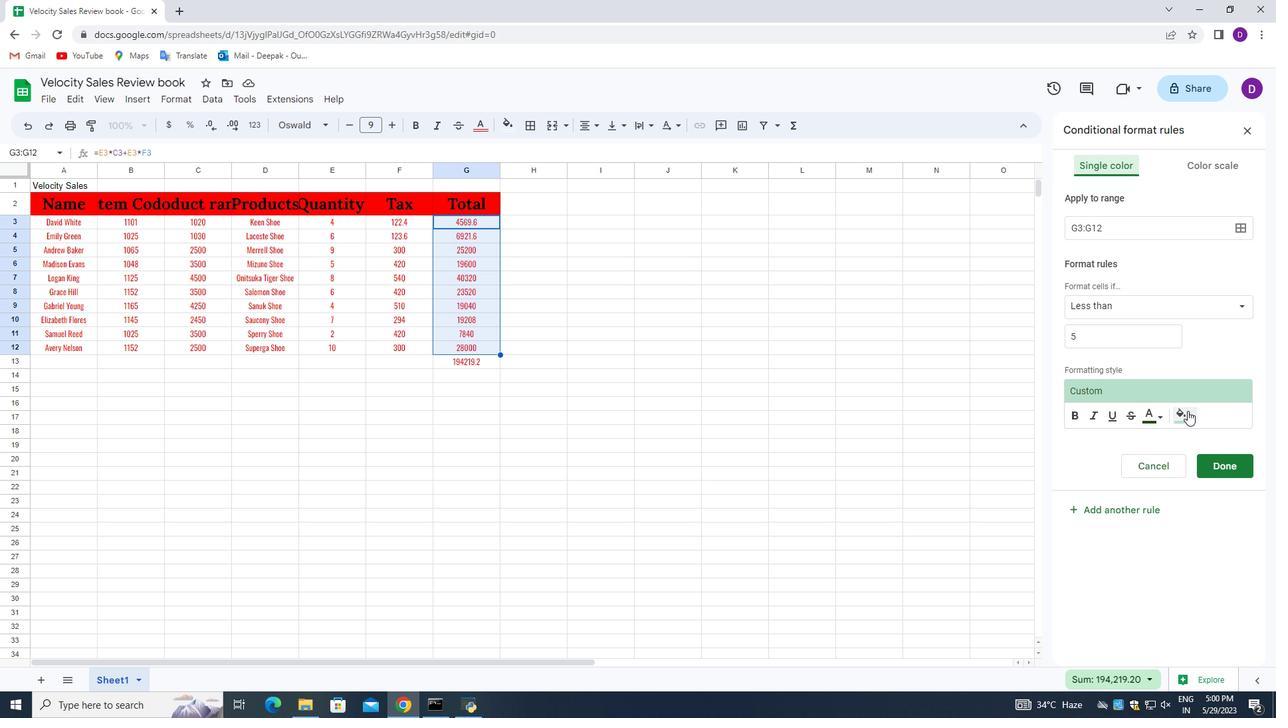 
Action: Mouse moved to (1112, 517)
Screenshot: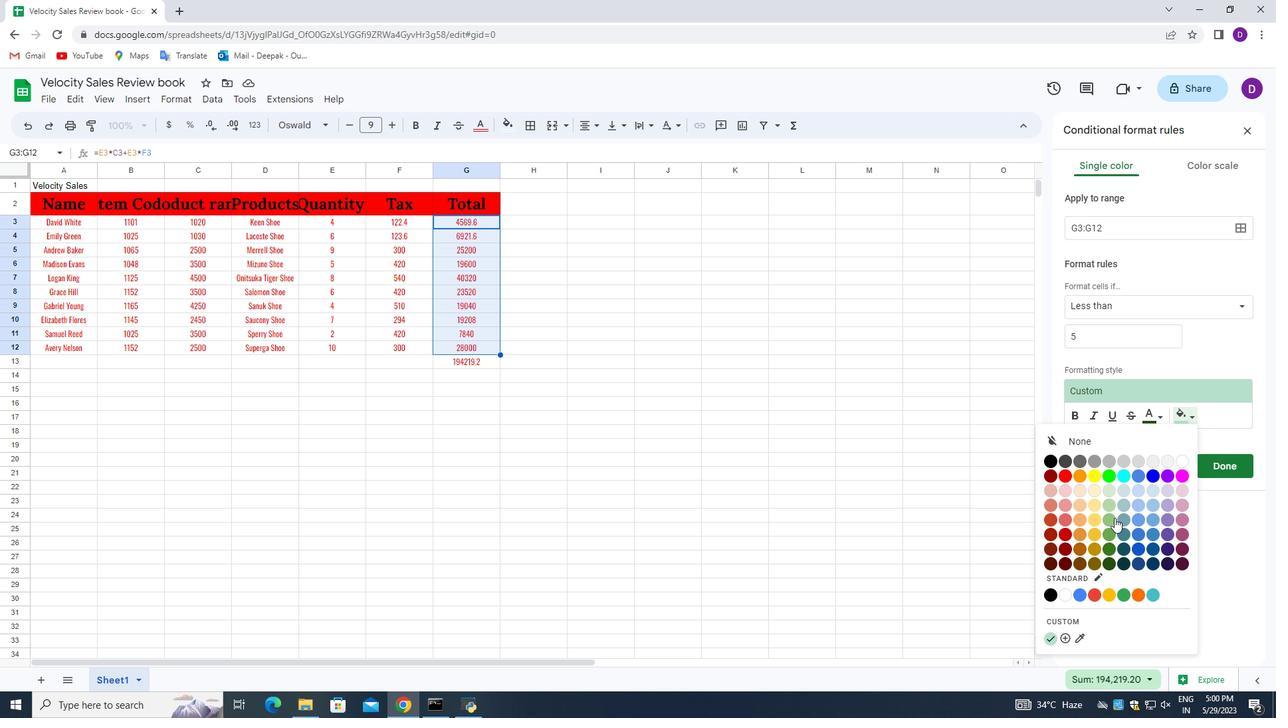 
Action: Mouse pressed left at (1112, 517)
Screenshot: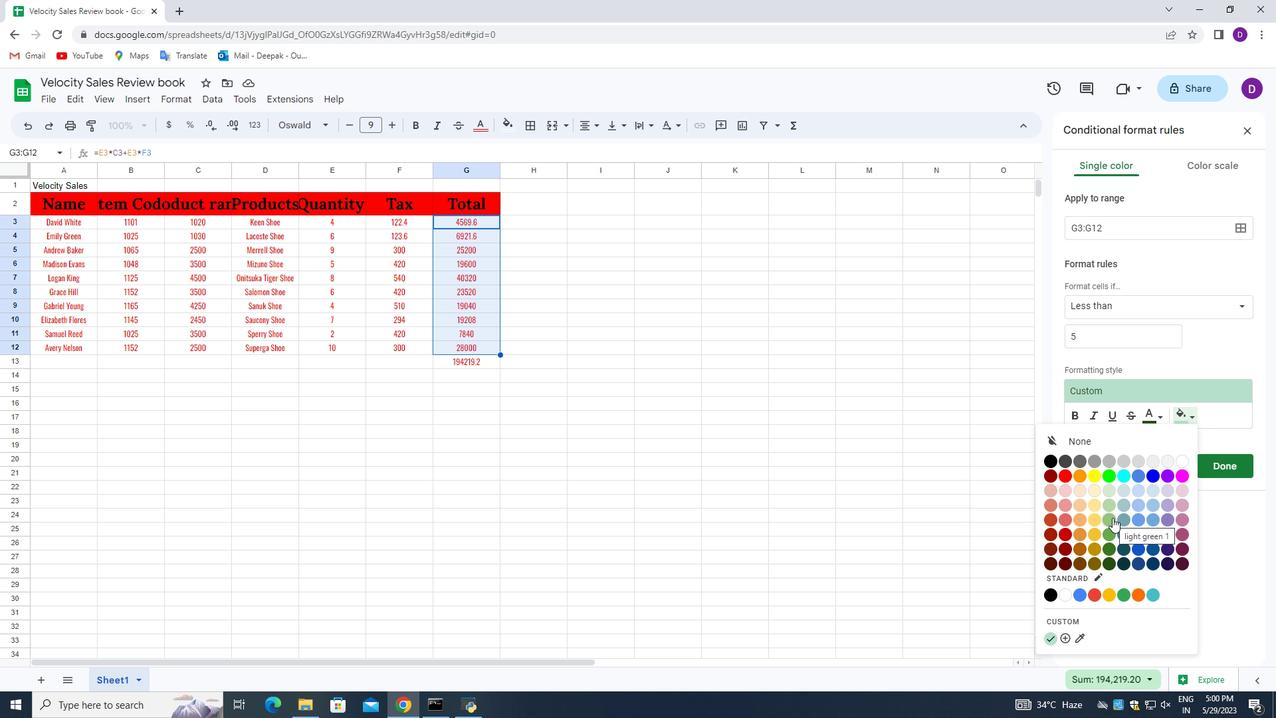 
Action: Mouse moved to (1156, 413)
Screenshot: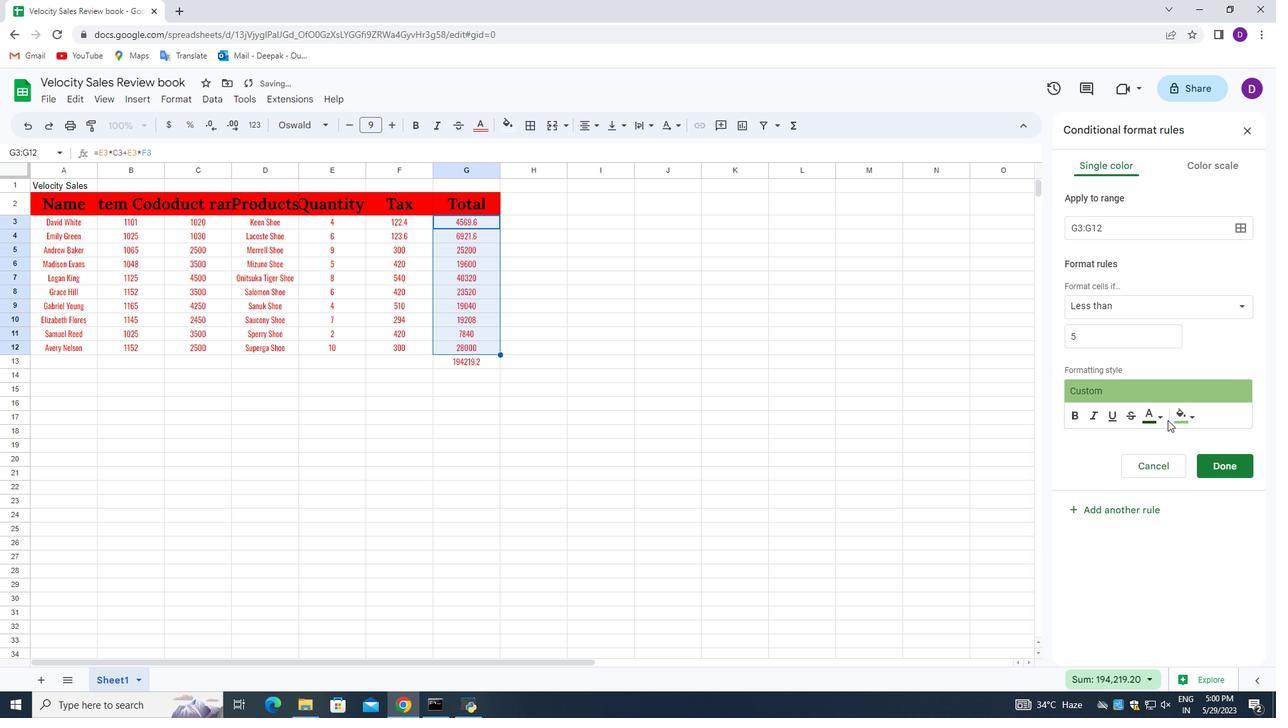 
Action: Mouse pressed left at (1156, 413)
Screenshot: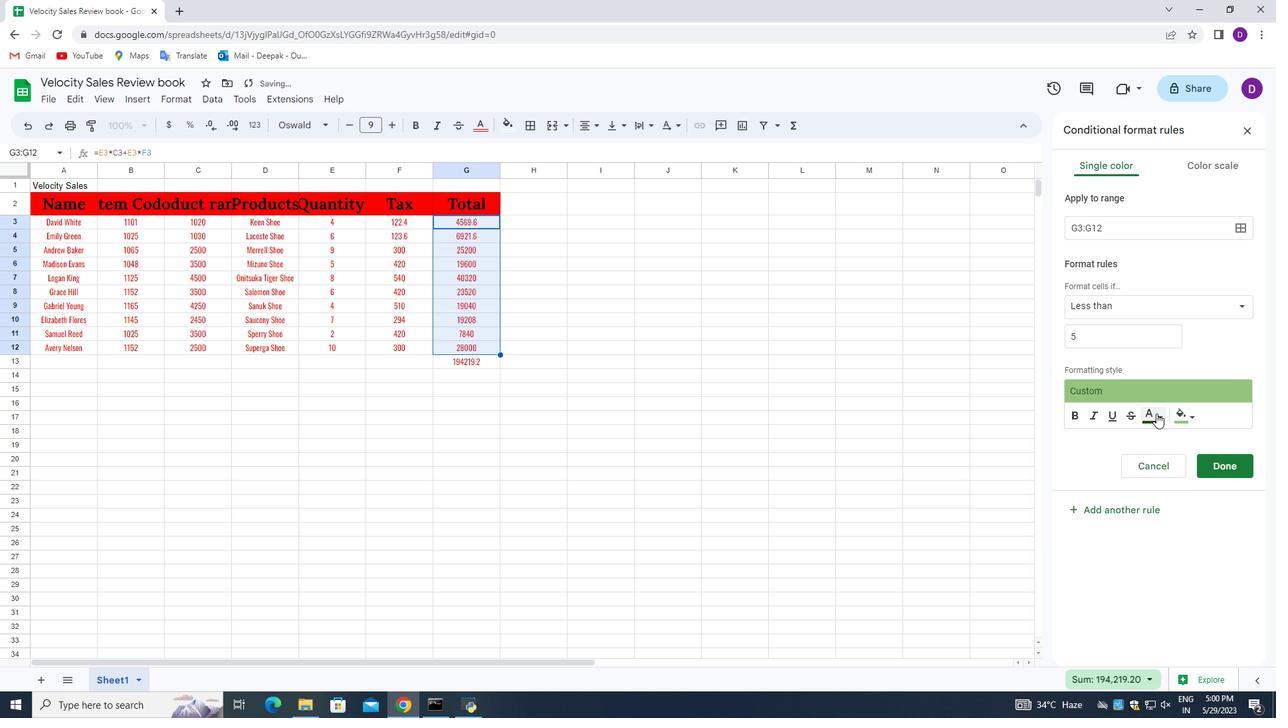 
Action: Mouse moved to (1077, 559)
Screenshot: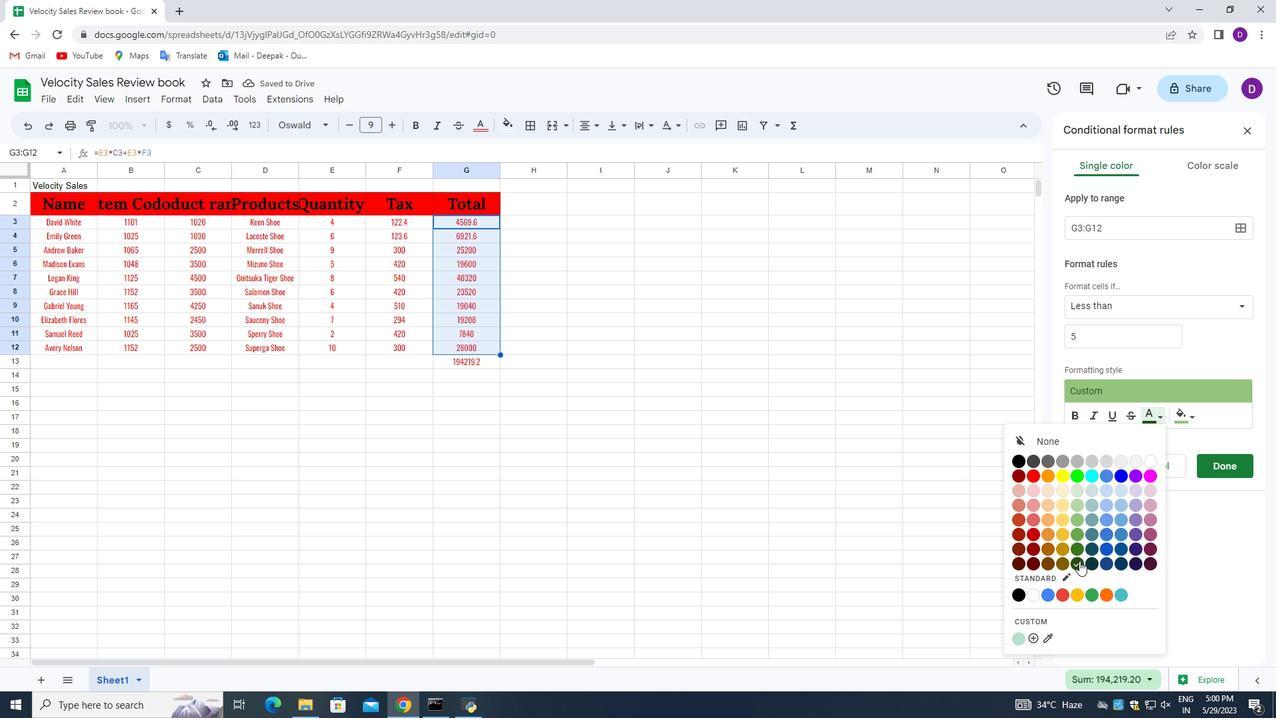 
Action: Mouse pressed left at (1077, 559)
Screenshot: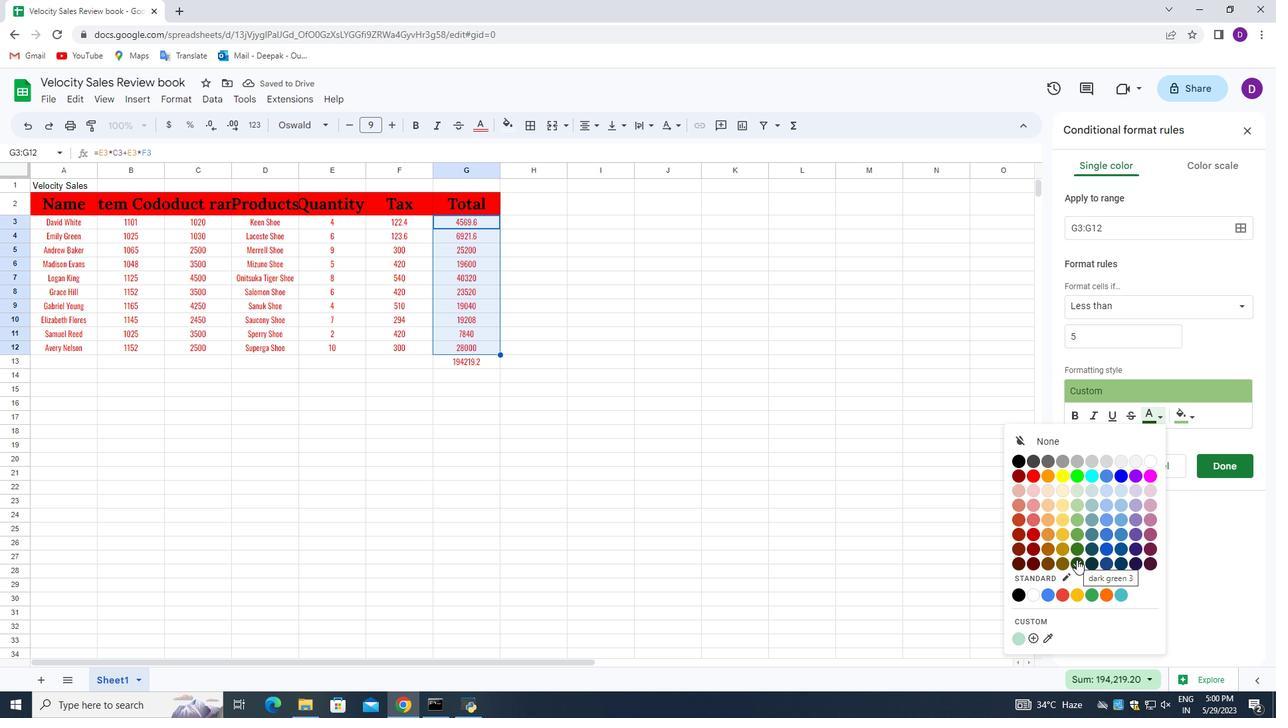 
Action: Mouse moved to (1237, 458)
Screenshot: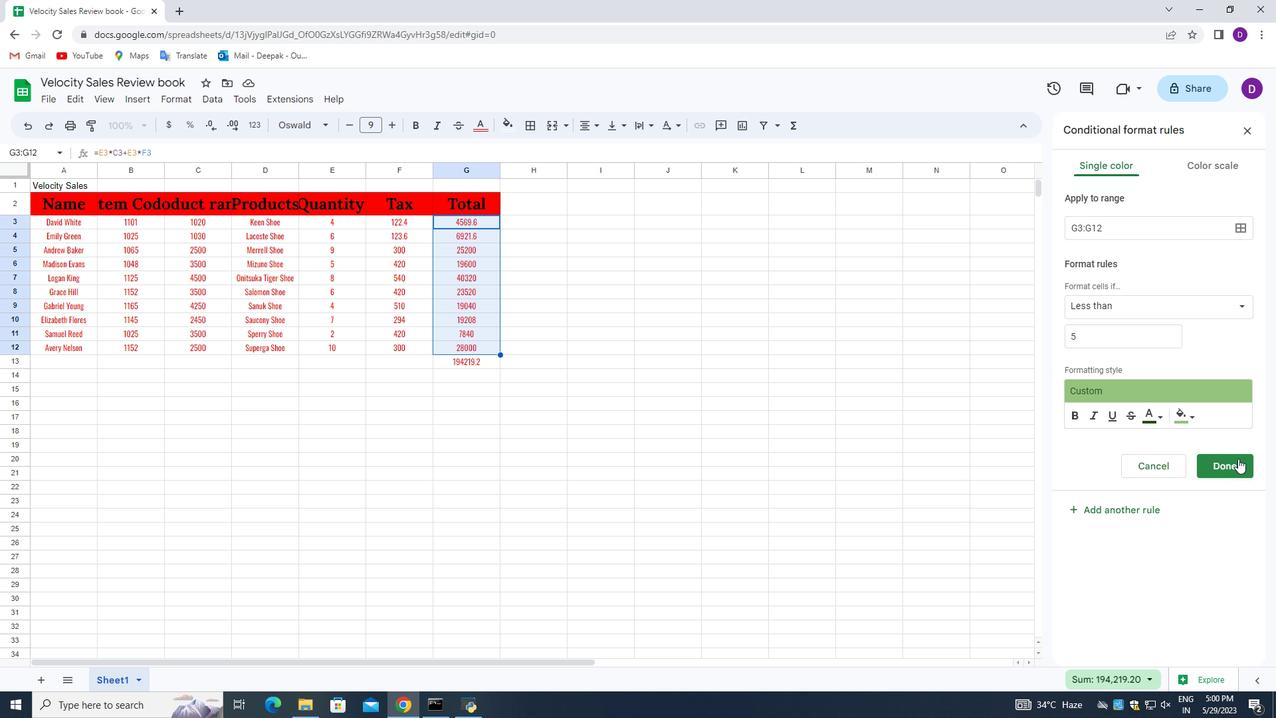 
Action: Mouse pressed left at (1237, 458)
Screenshot: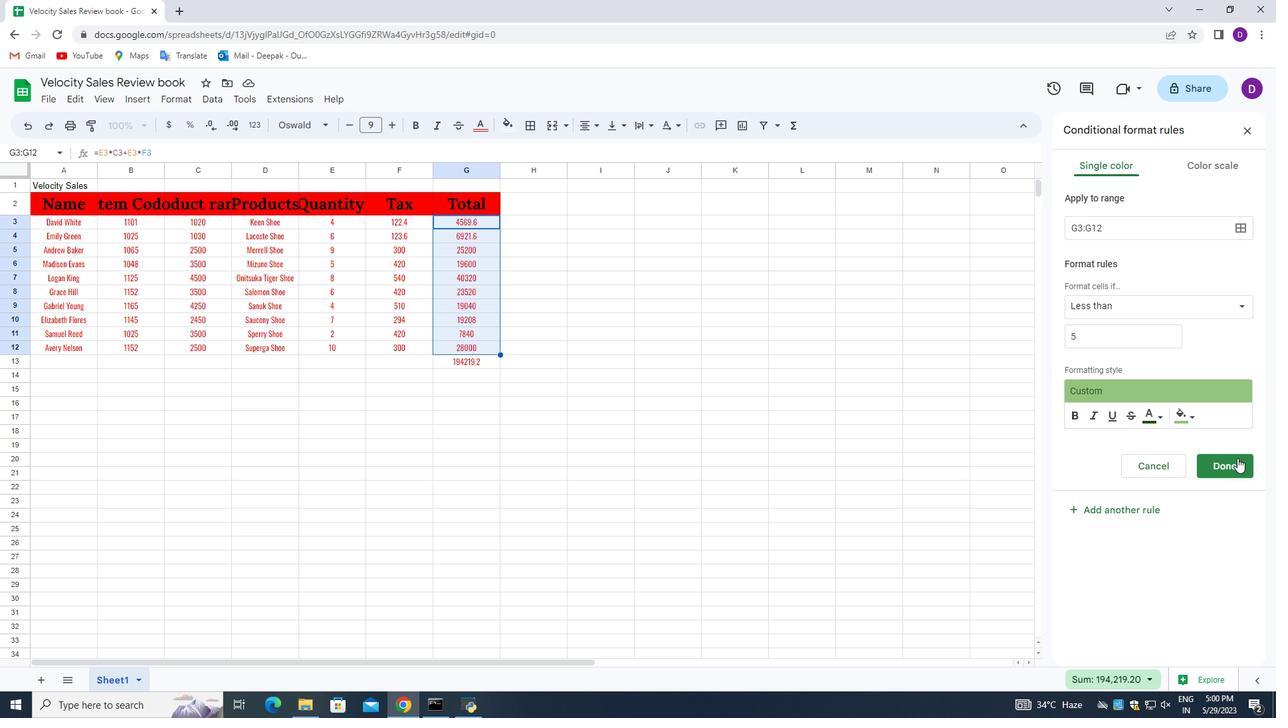 
Action: Mouse moved to (515, 343)
Screenshot: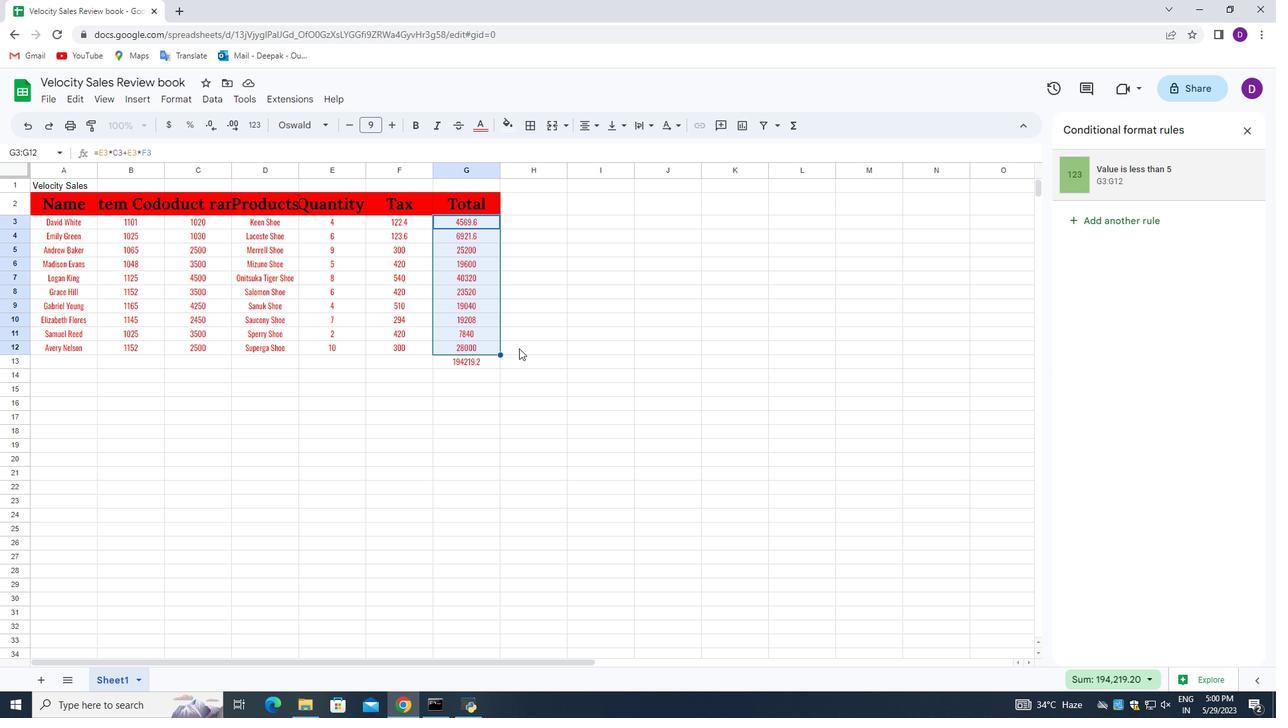 
Action: Mouse pressed left at (515, 343)
Screenshot: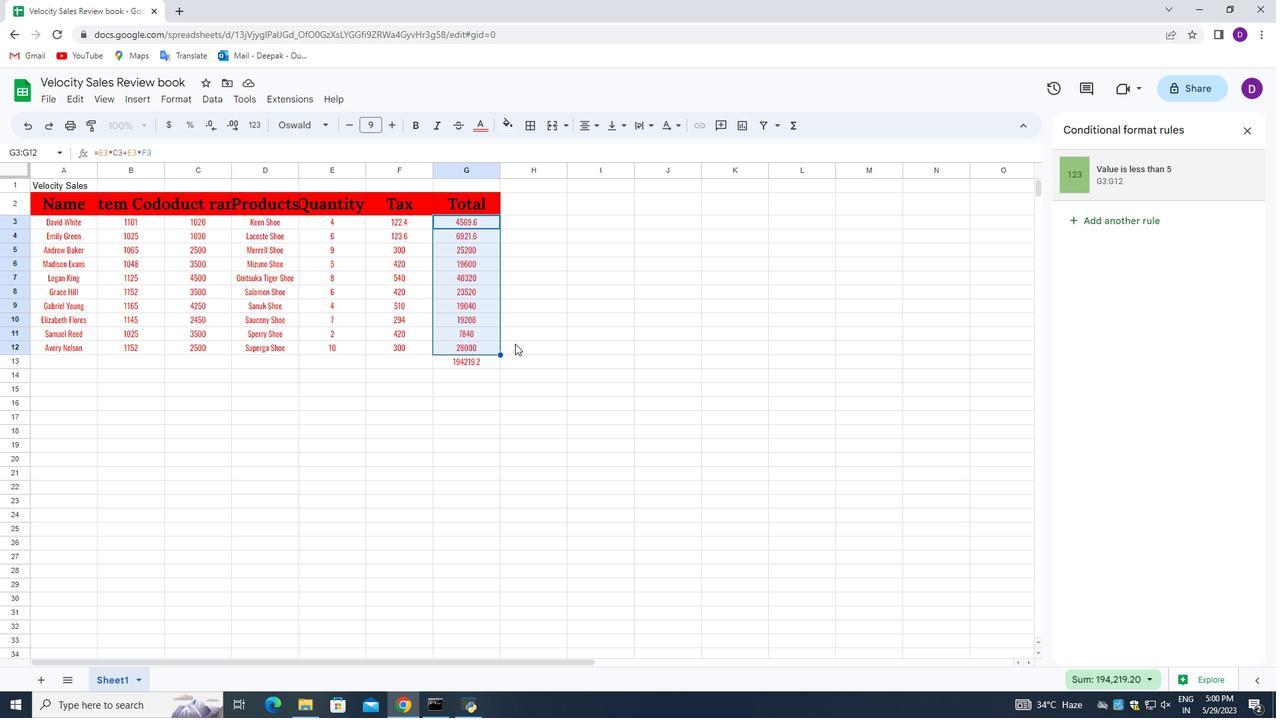
Action: Mouse moved to (444, 216)
Screenshot: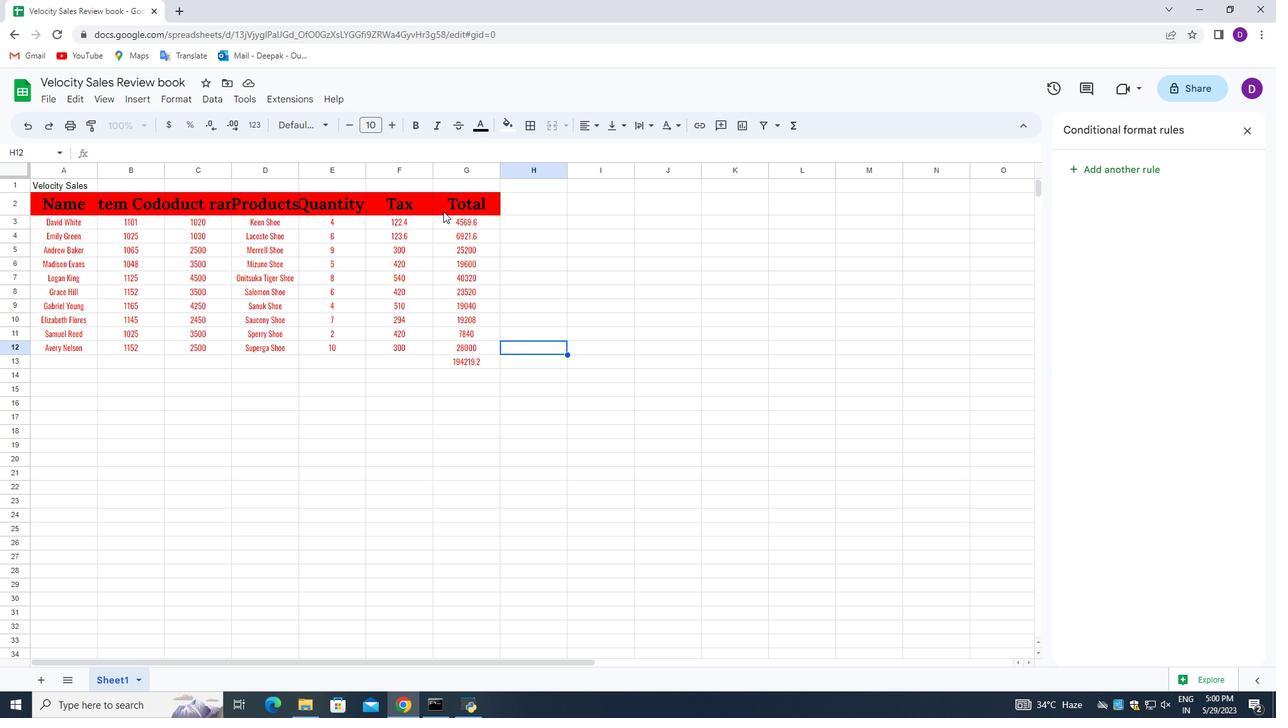 
Action: Mouse pressed left at (444, 216)
Screenshot: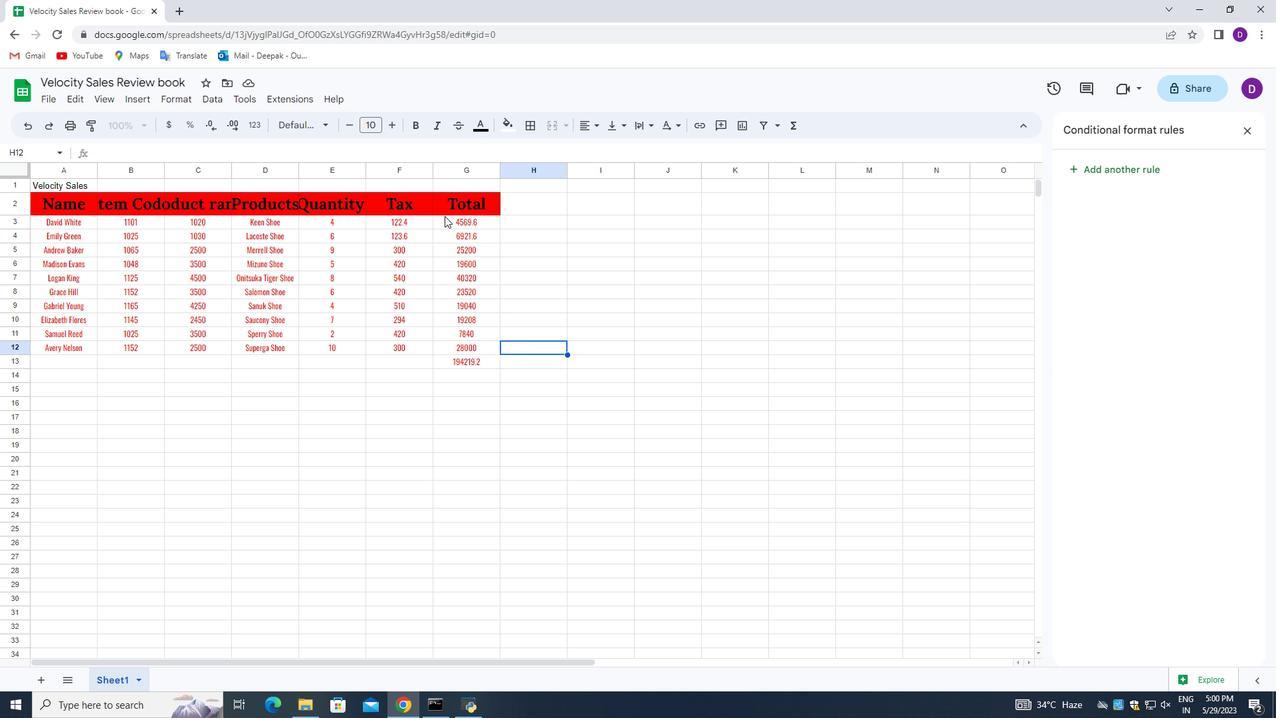 
Action: Mouse moved to (446, 226)
Screenshot: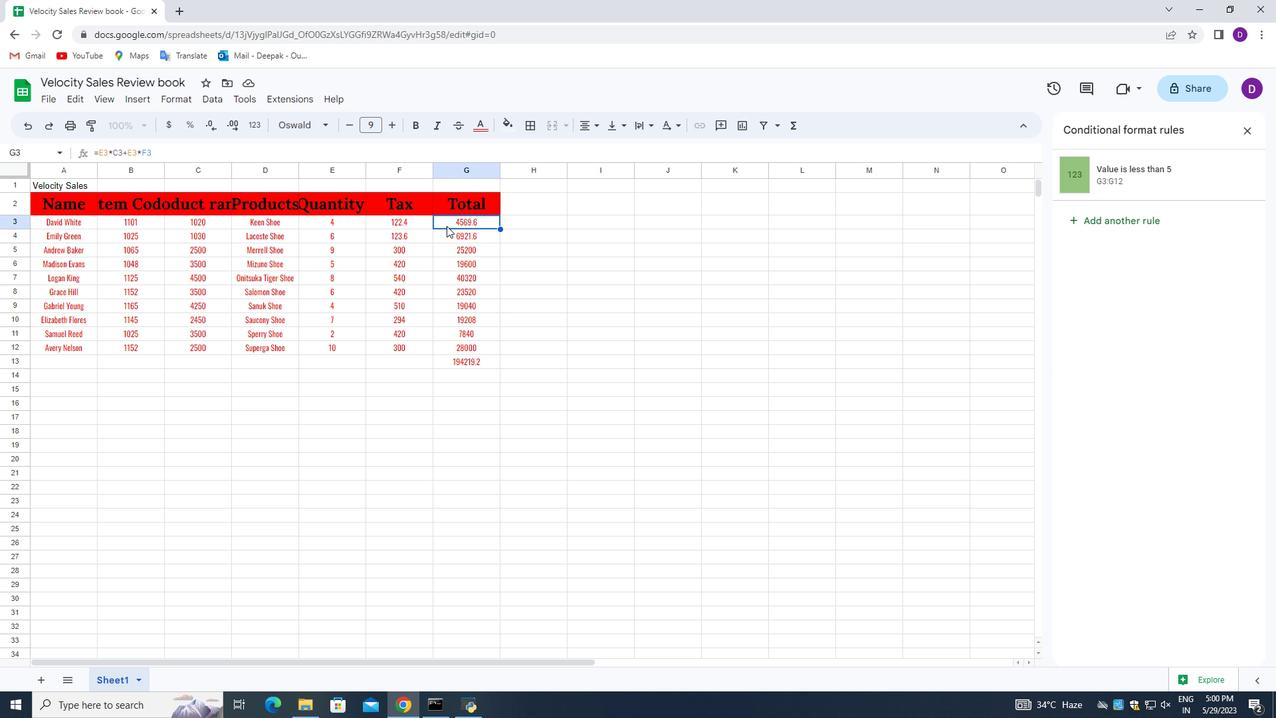 
Action: Key pressed ctrl+Z<'\x1a'><'\x1a'>
Screenshot: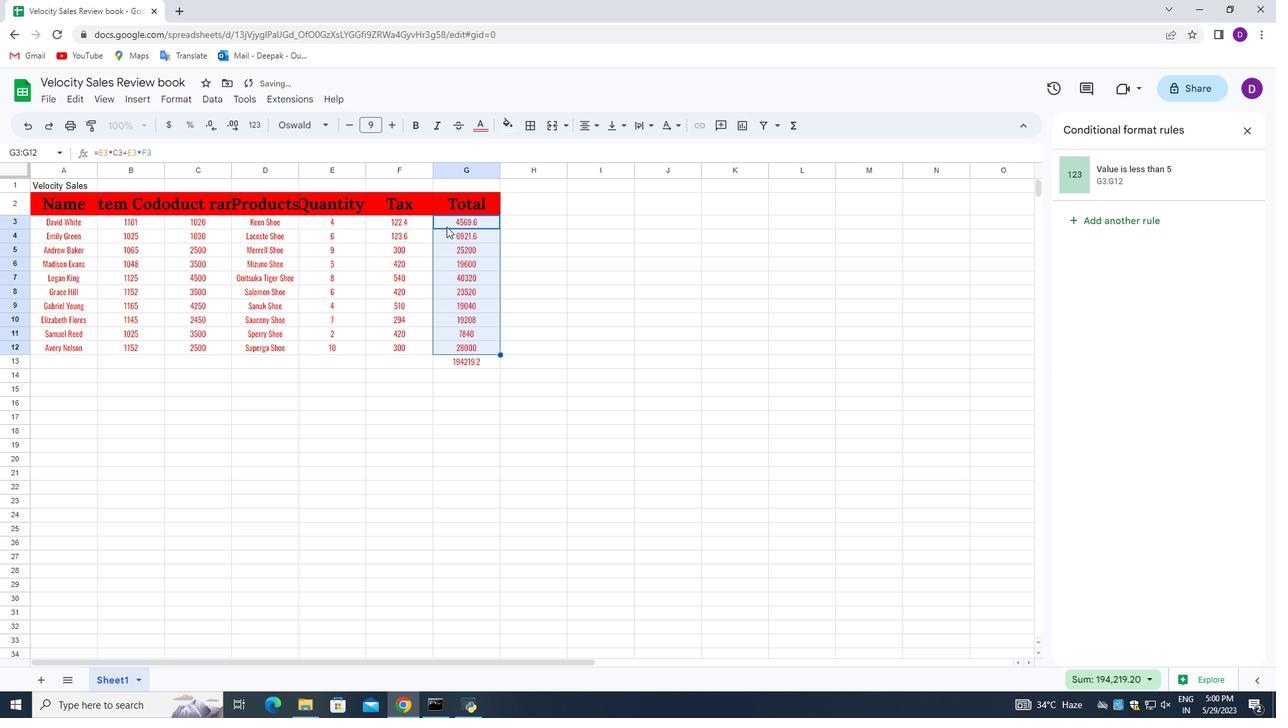 
Action: Mouse moved to (587, 283)
Screenshot: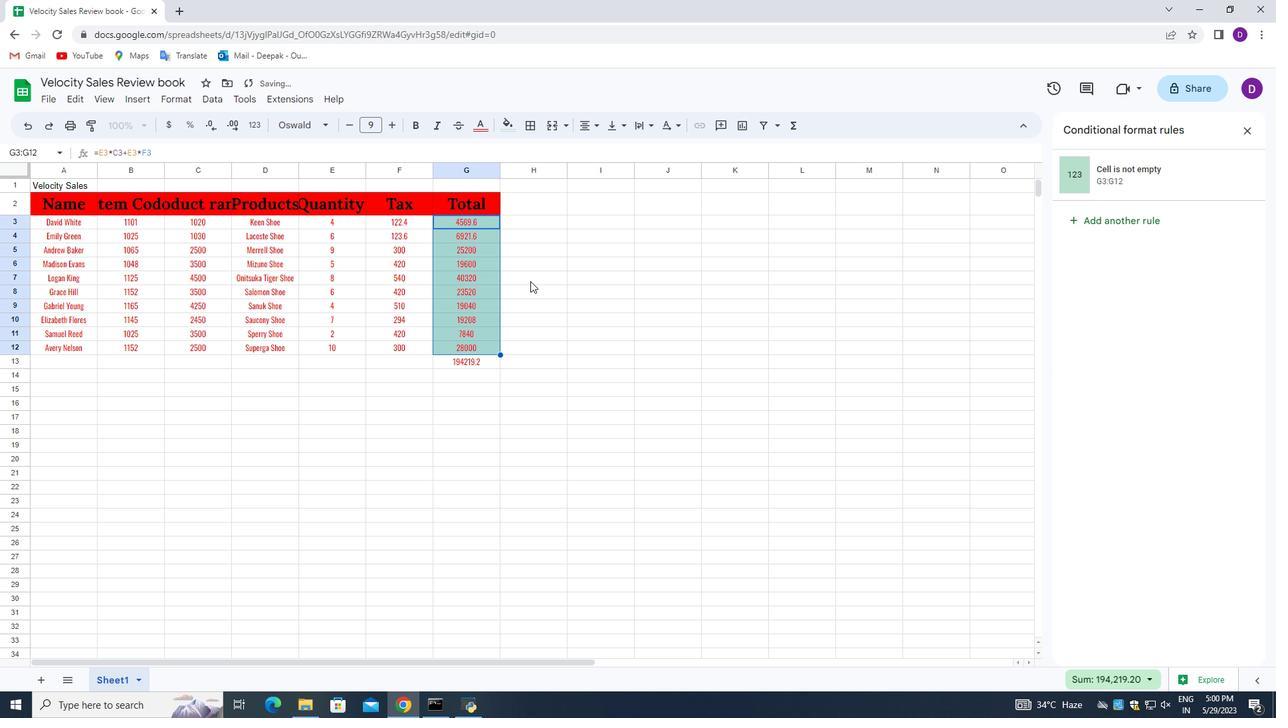 
Action: Key pressed <'\x1a'>
Screenshot: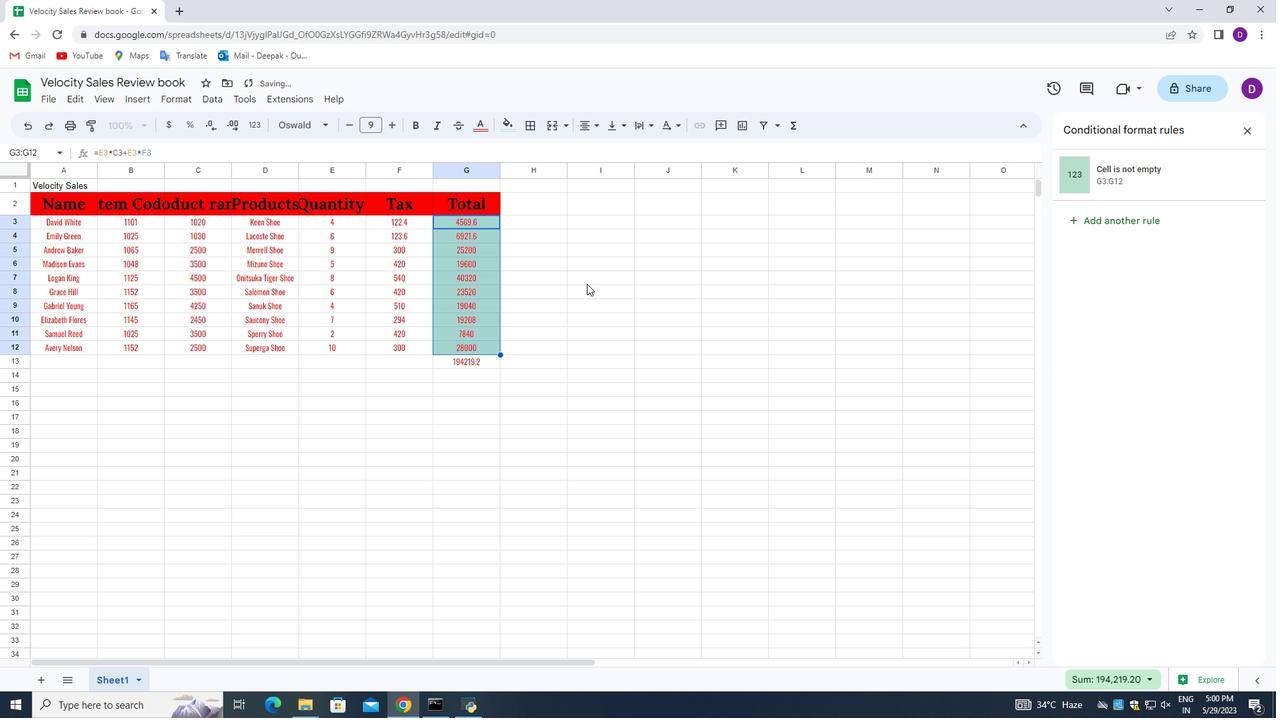
Action: Mouse moved to (561, 277)
Screenshot: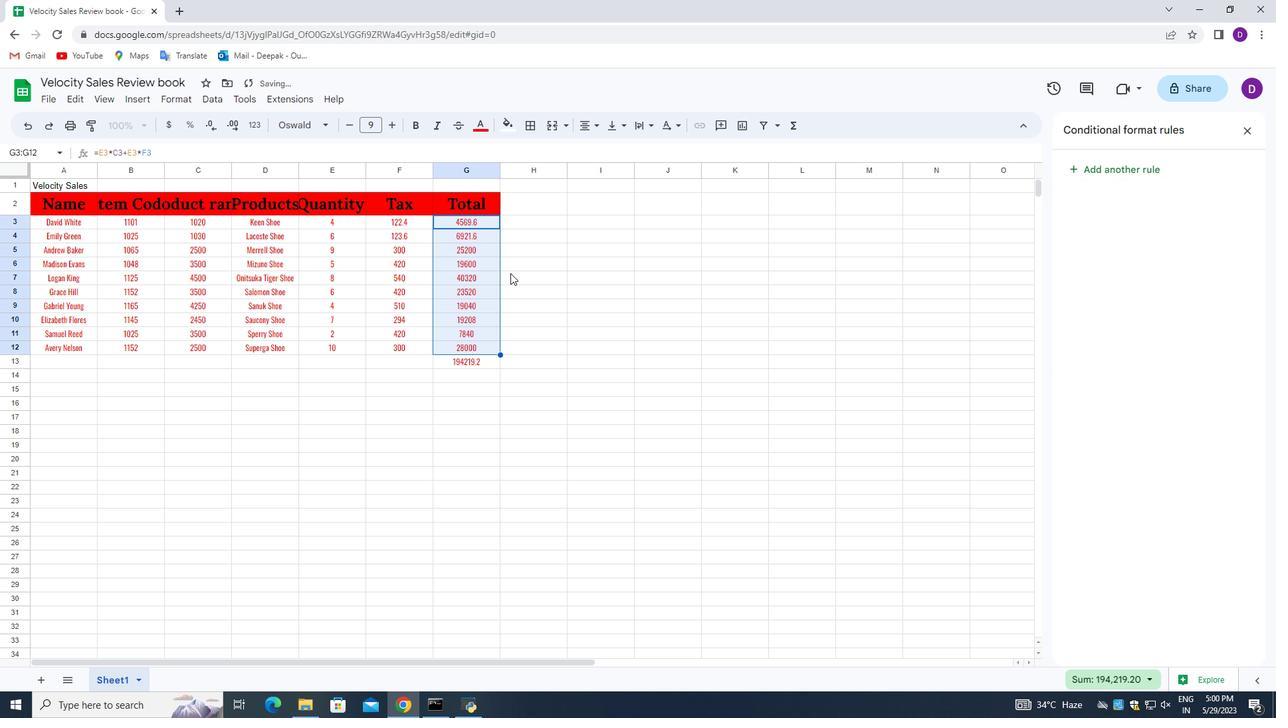
Action: Mouse pressed left at (561, 277)
Screenshot: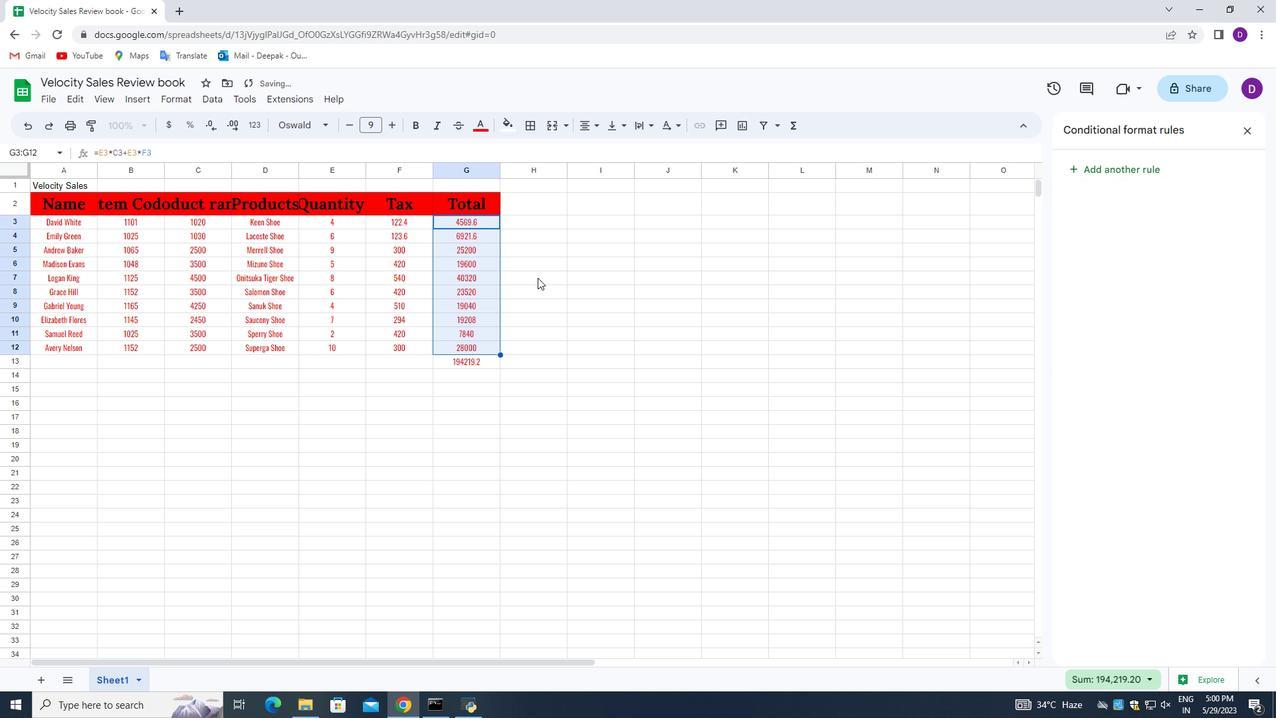 
Action: Mouse moved to (447, 219)
Screenshot: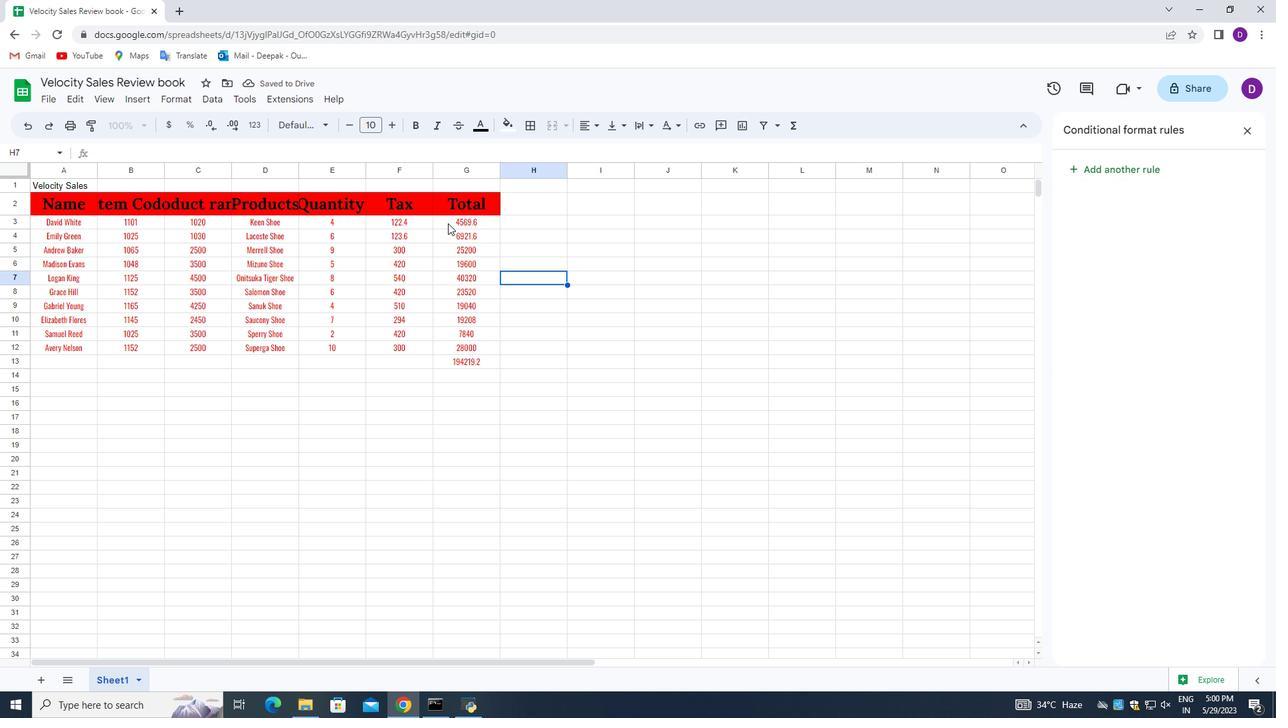
Action: Mouse pressed left at (447, 219)
Screenshot: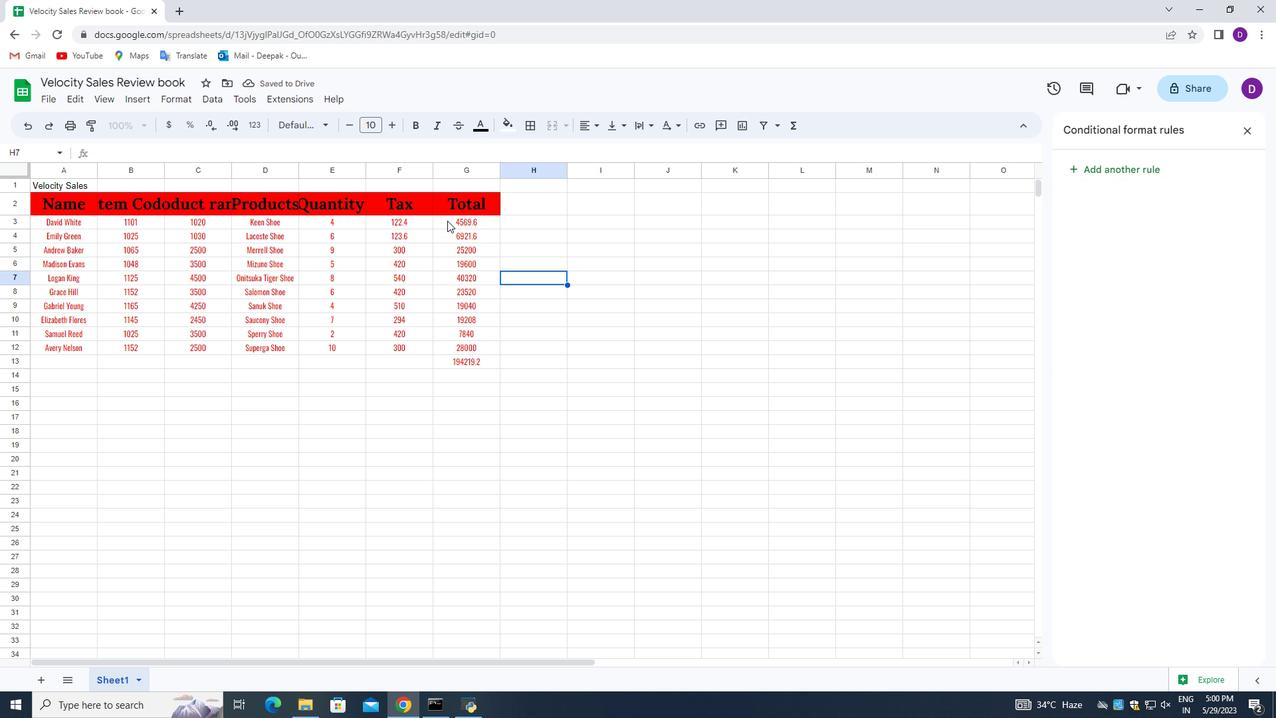 
Action: Mouse moved to (172, 98)
Screenshot: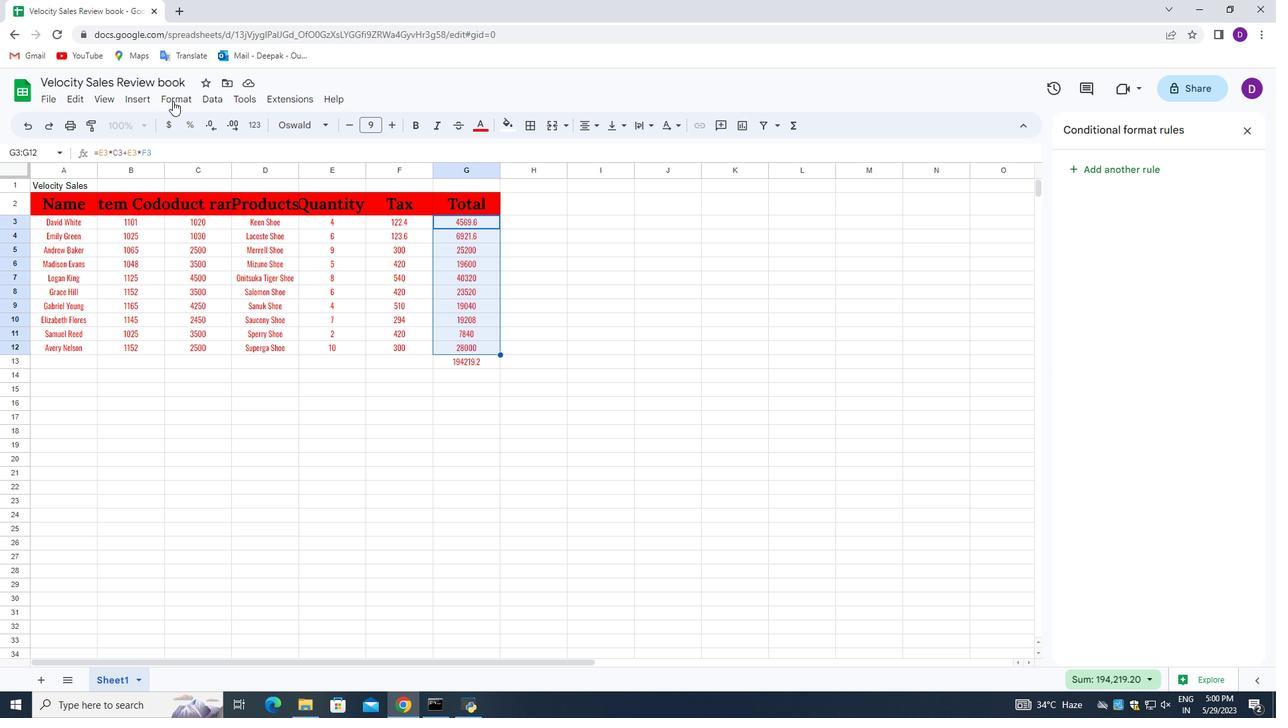 
Action: Mouse pressed left at (172, 98)
Screenshot: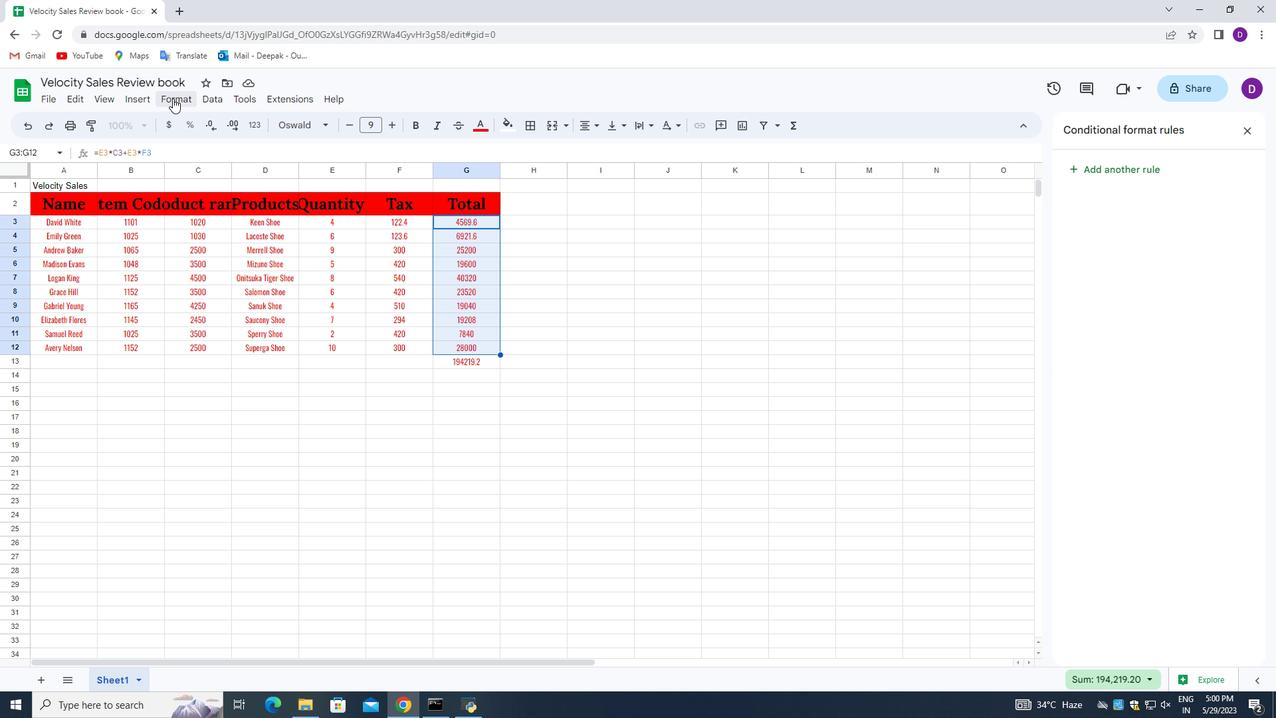 
Action: Mouse moved to (251, 319)
Screenshot: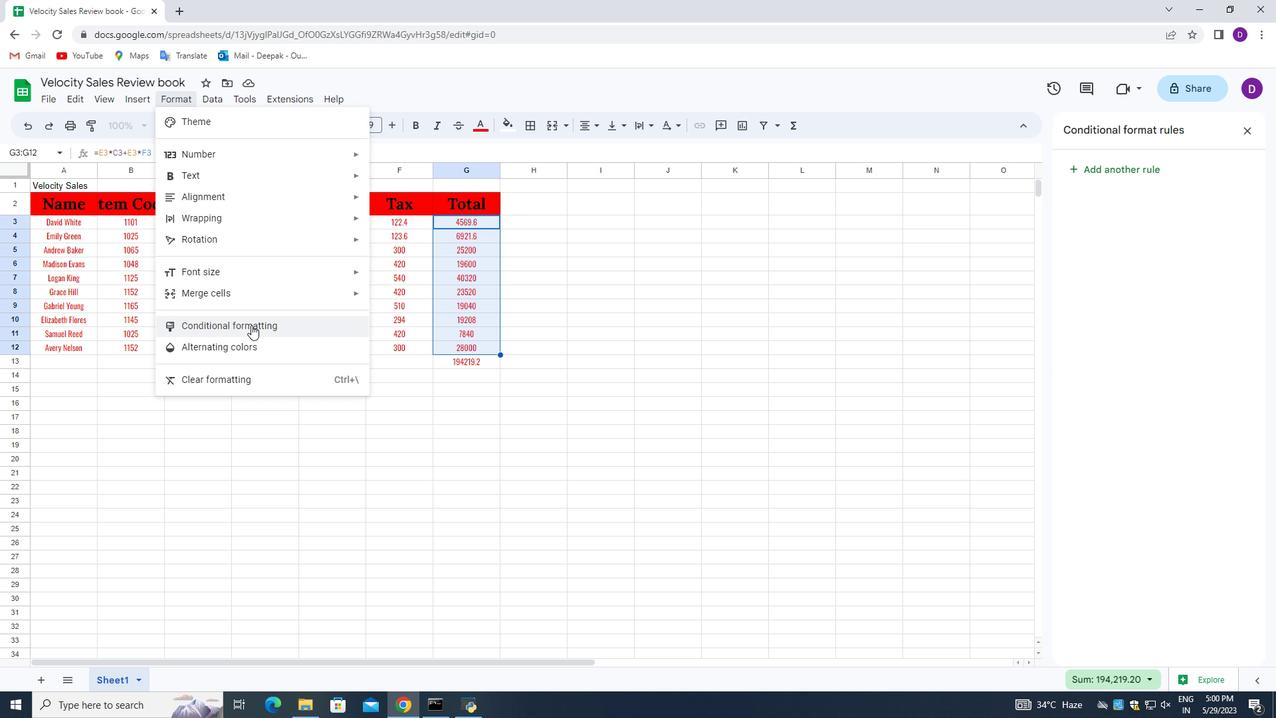 
Action: Mouse pressed left at (251, 319)
Screenshot: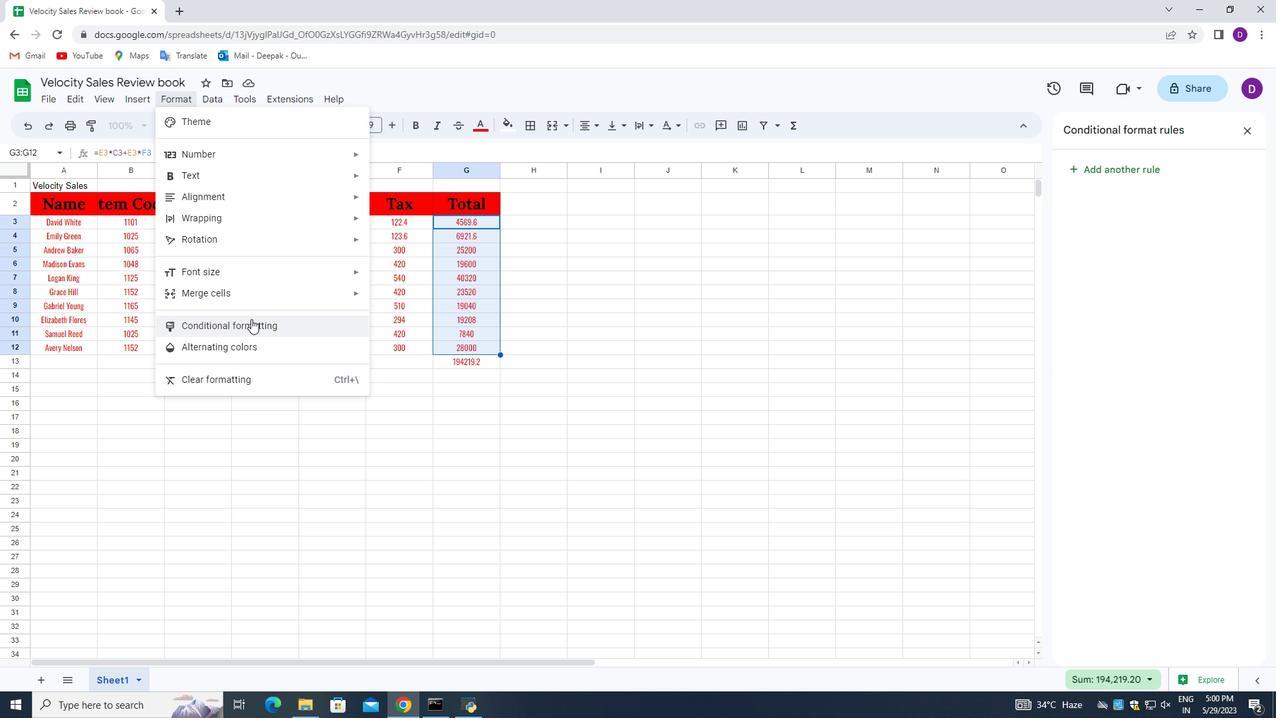 
Action: Mouse moved to (1132, 303)
Screenshot: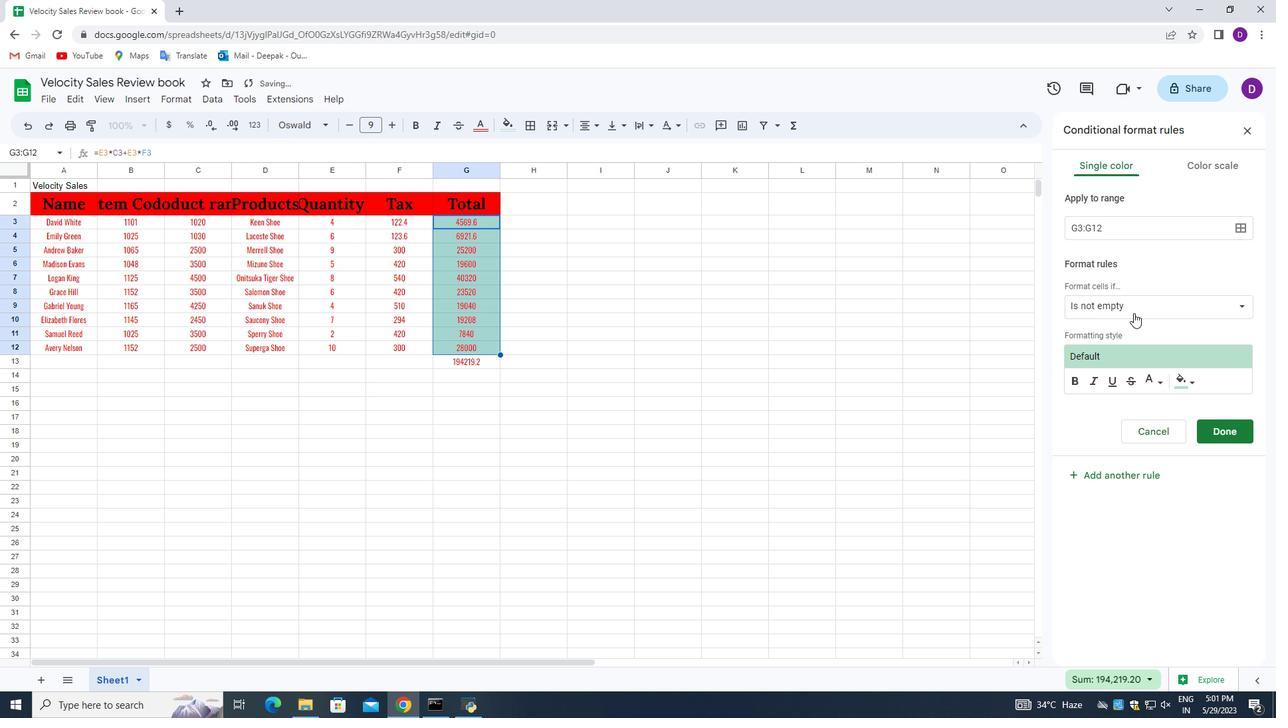 
Action: Mouse pressed left at (1132, 303)
Screenshot: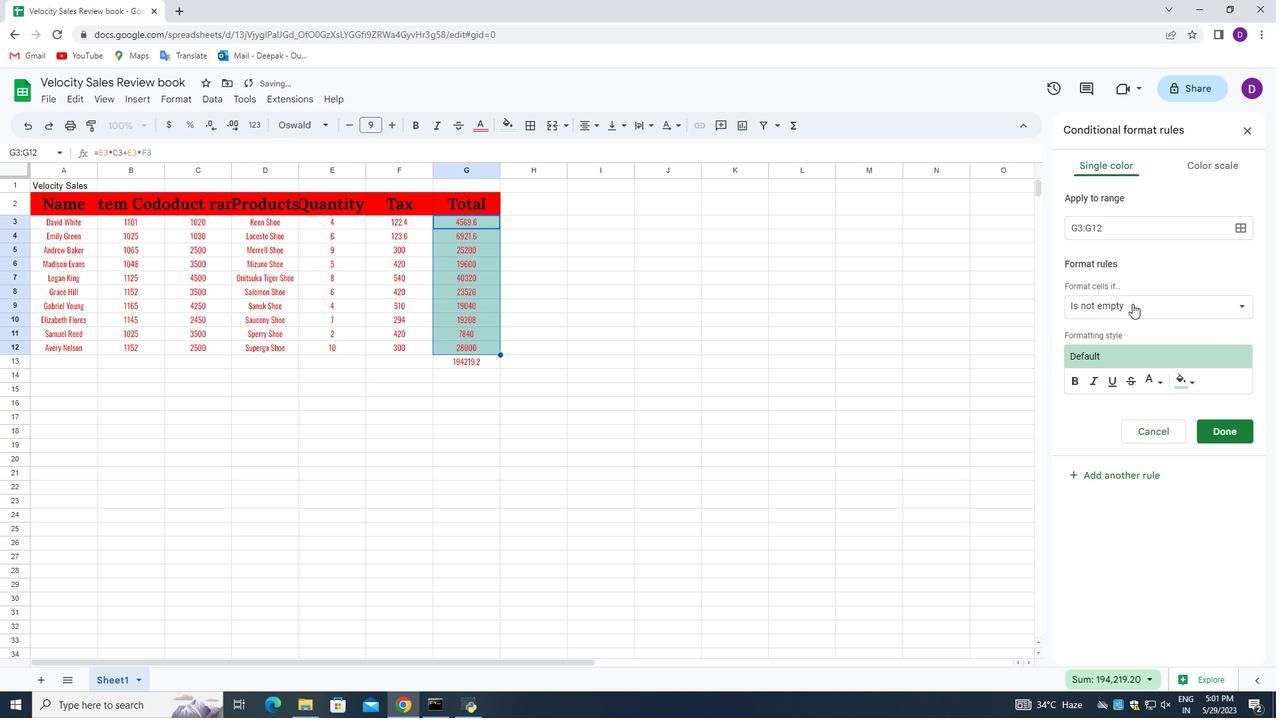 
Action: Mouse moved to (1133, 562)
Screenshot: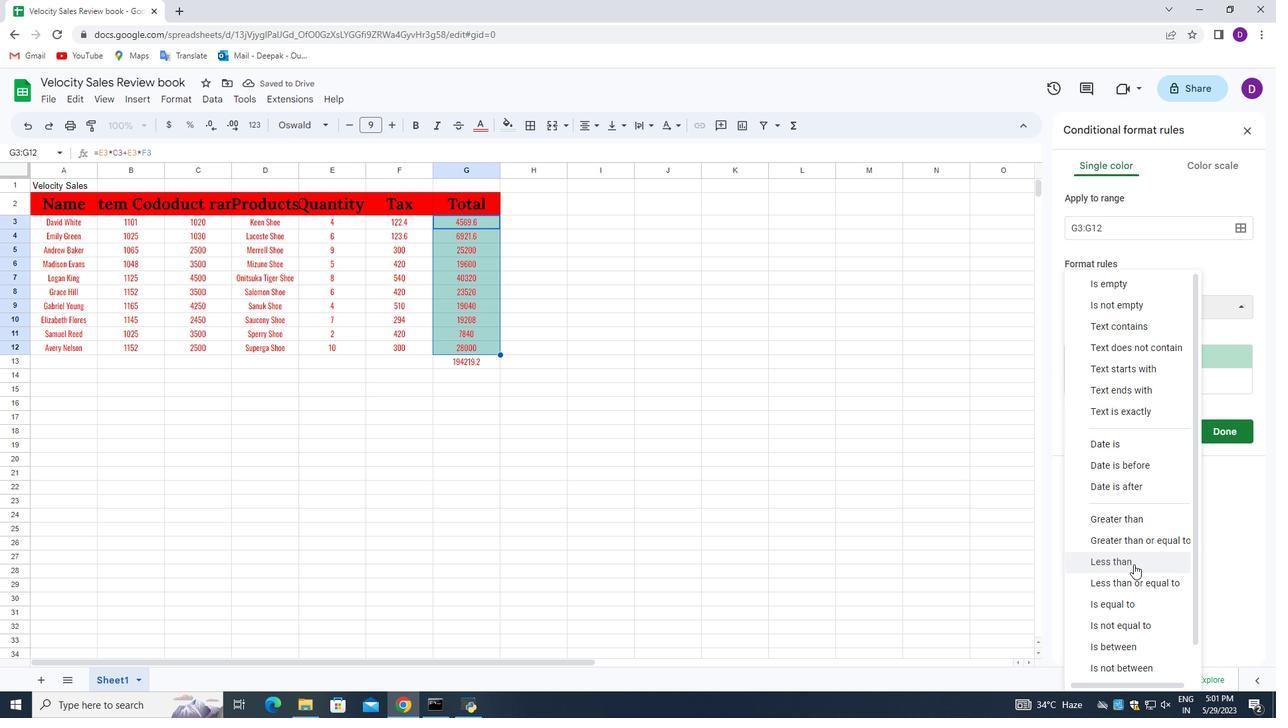 
Action: Mouse pressed left at (1133, 562)
Screenshot: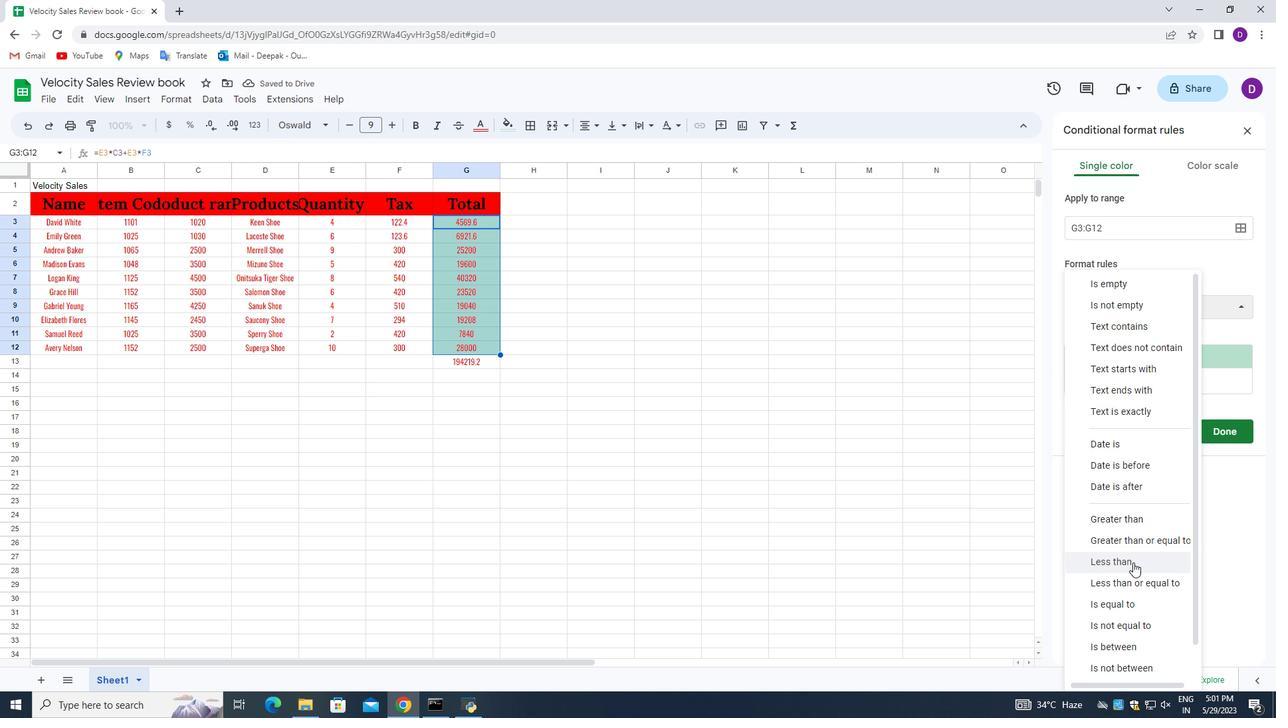 
Action: Mouse moved to (1119, 341)
Screenshot: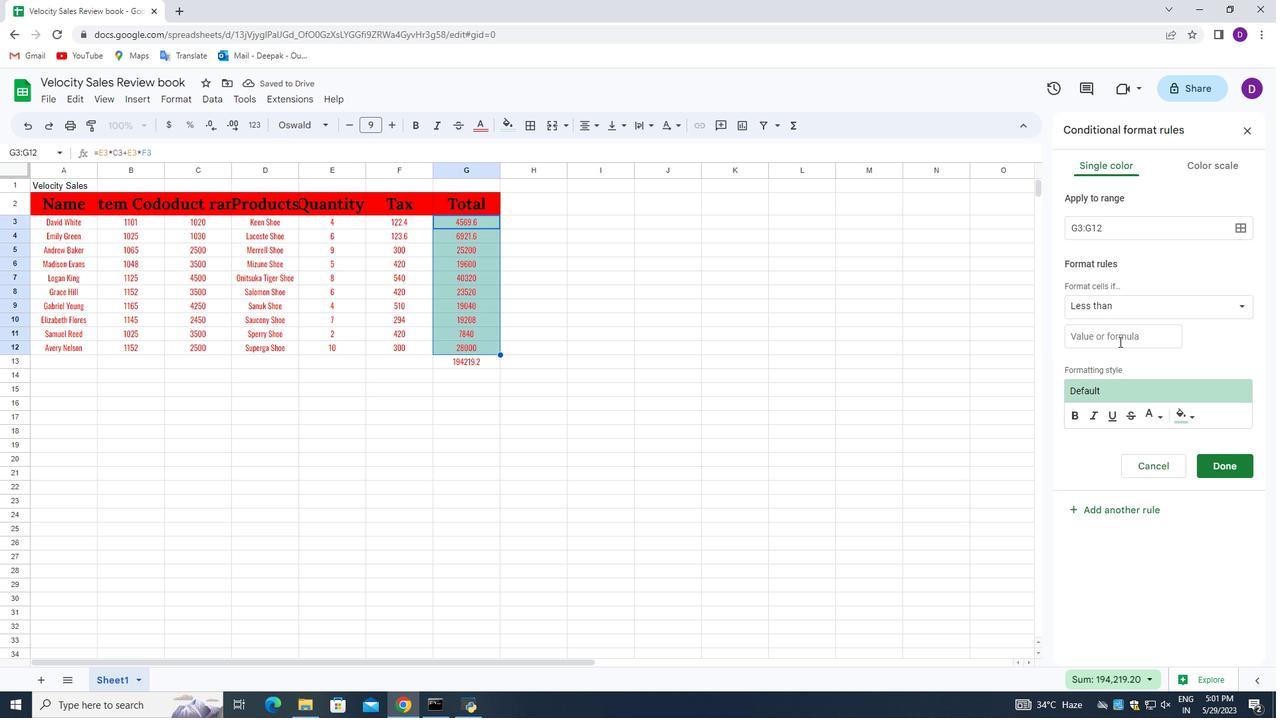 
Action: Mouse pressed left at (1119, 341)
Screenshot: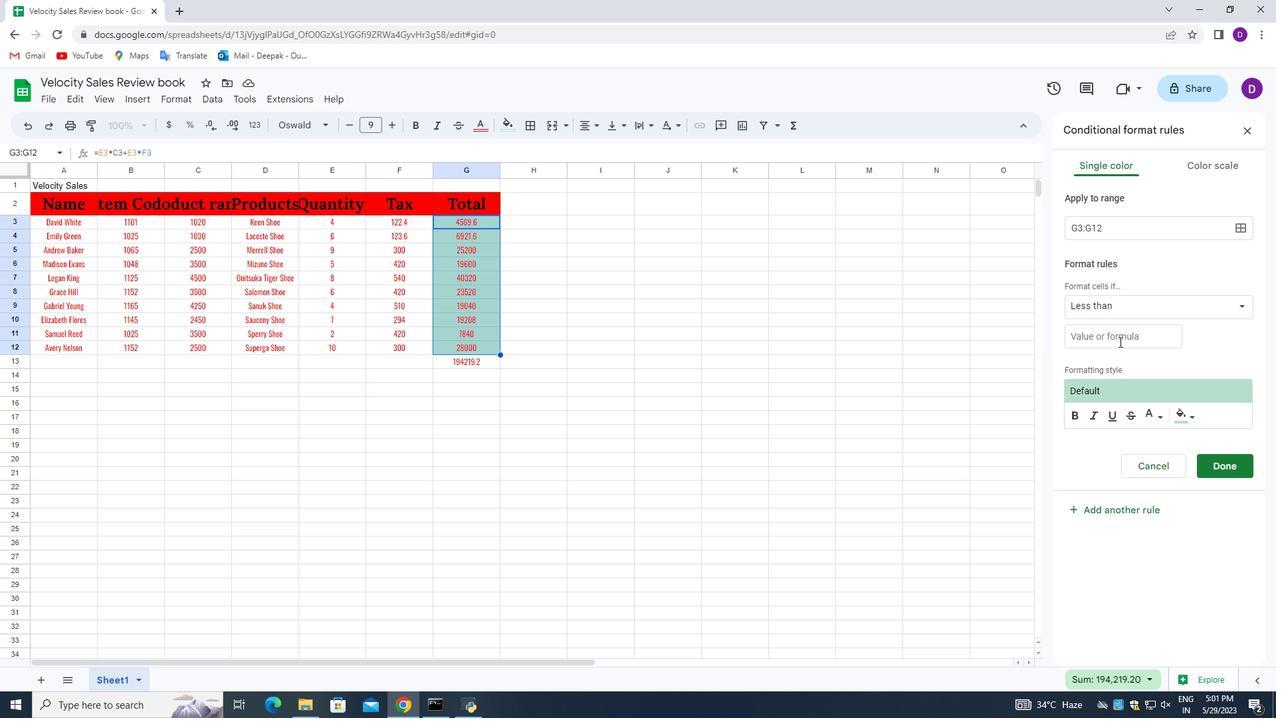
Action: Key pressed 5
Screenshot: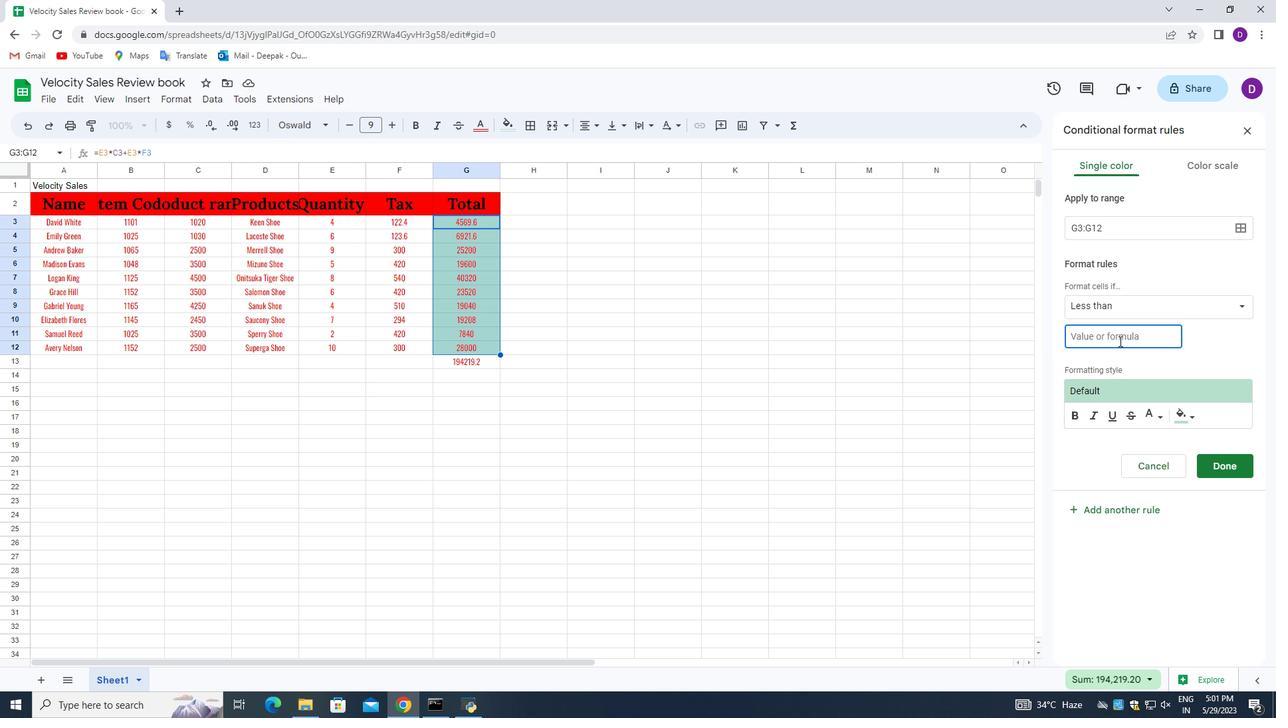 
Action: Mouse moved to (1156, 417)
Screenshot: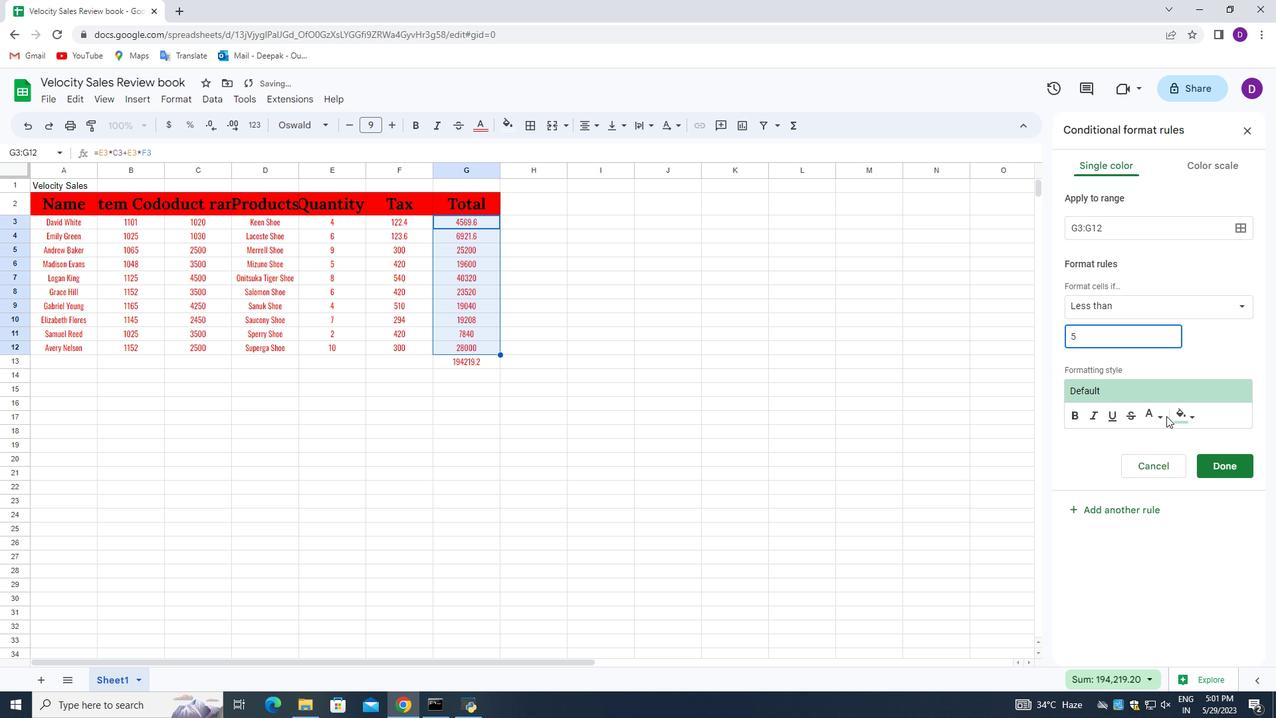 
Action: Mouse pressed left at (1156, 417)
Screenshot: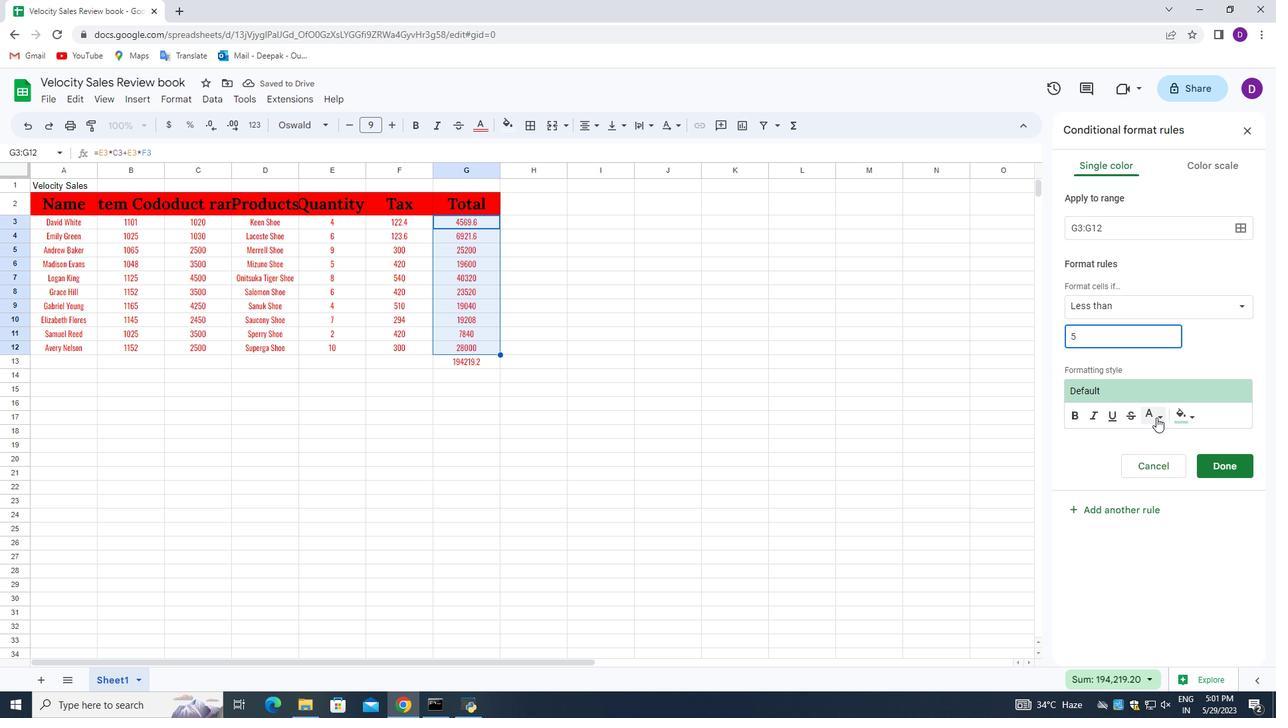 
Action: Mouse moved to (1081, 565)
Screenshot: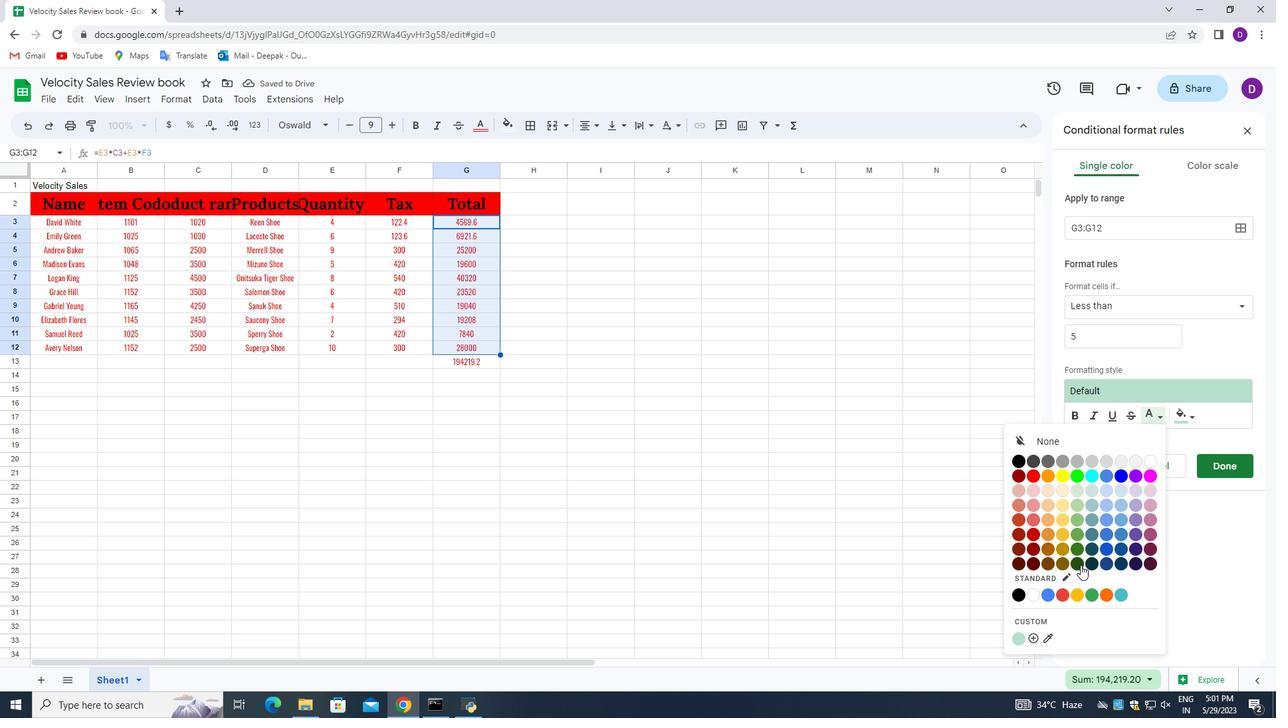 
Action: Mouse pressed left at (1081, 565)
Screenshot: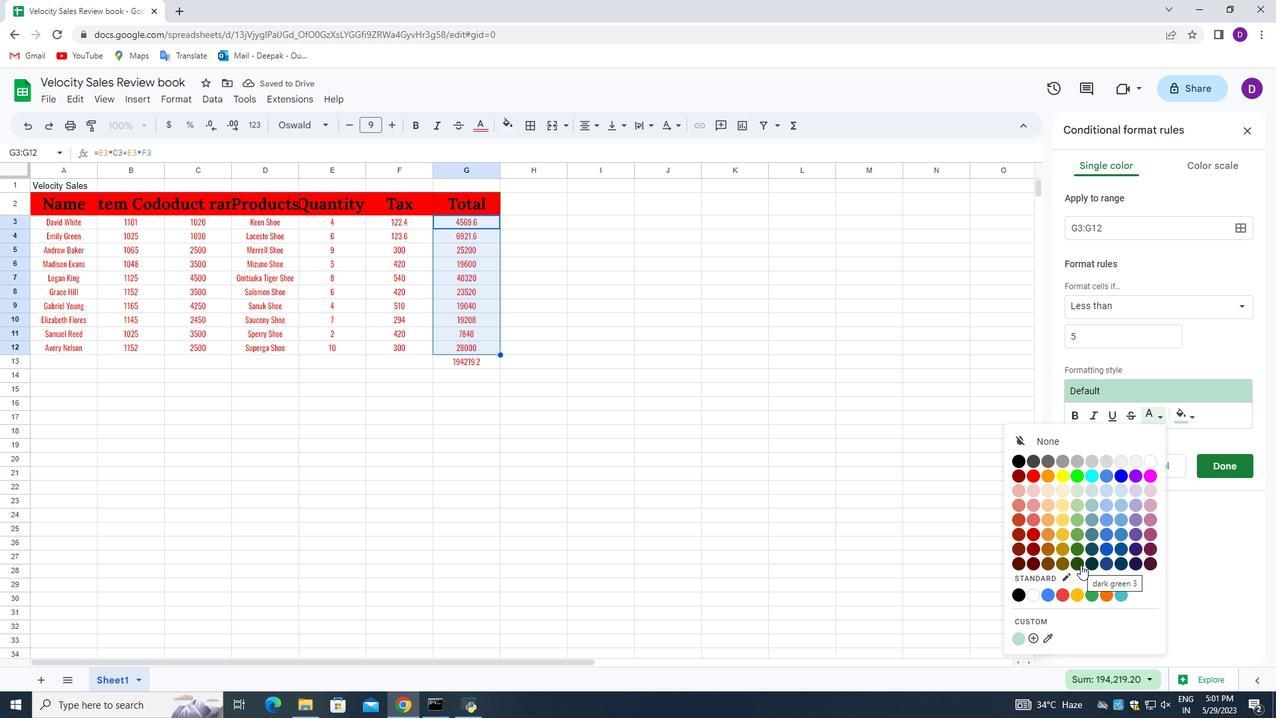 
Action: Mouse moved to (1225, 460)
Screenshot: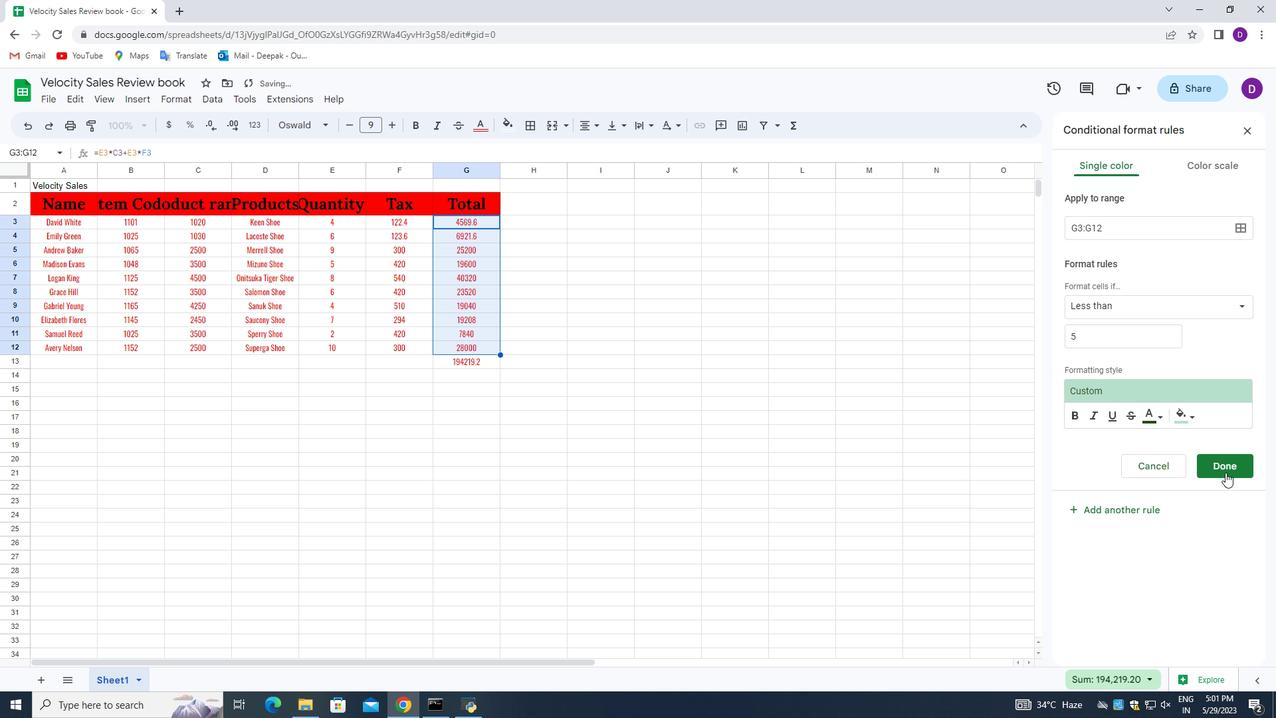
Action: Mouse pressed left at (1225, 460)
Screenshot: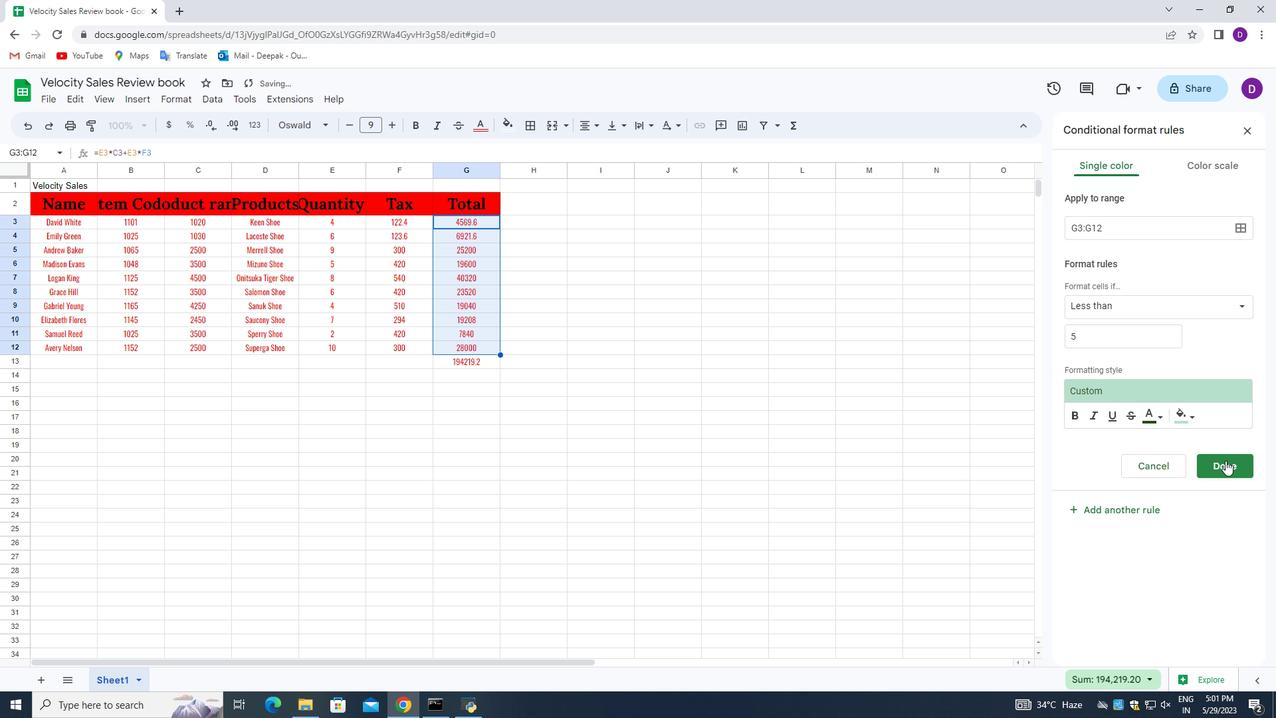 
Action: Mouse moved to (38, 203)
Screenshot: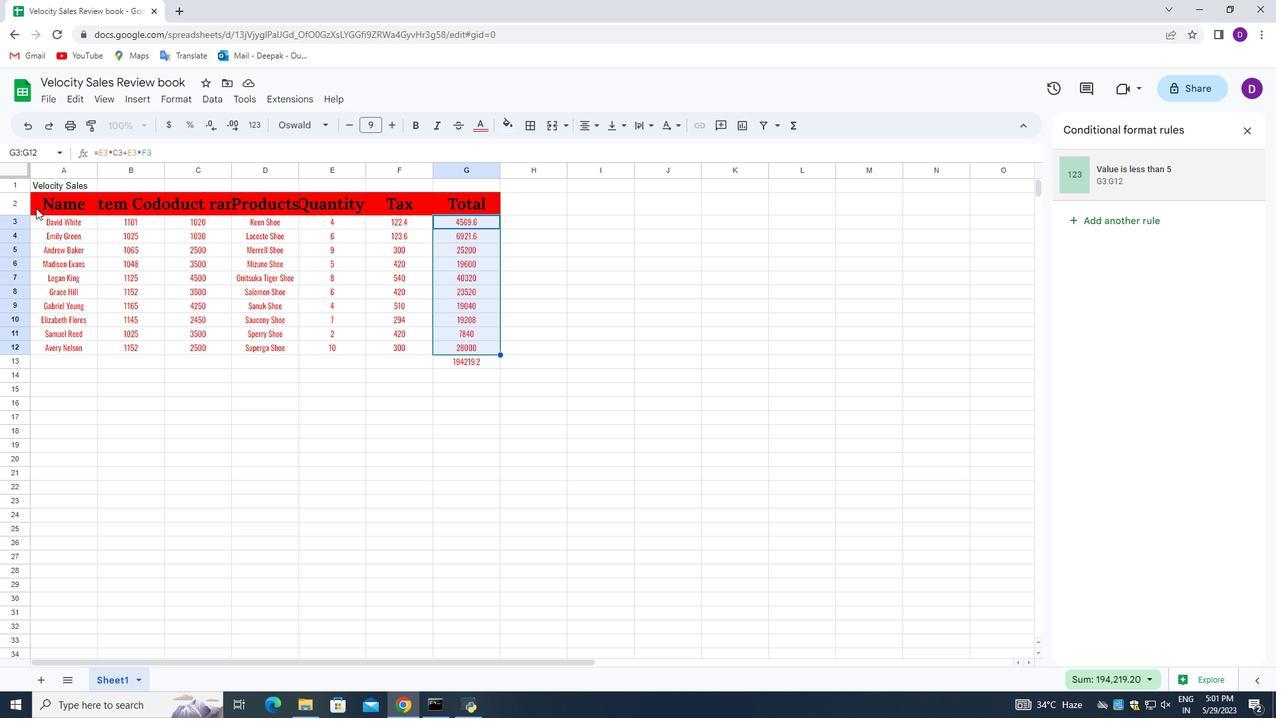 
Action: Mouse pressed left at (38, 203)
Screenshot: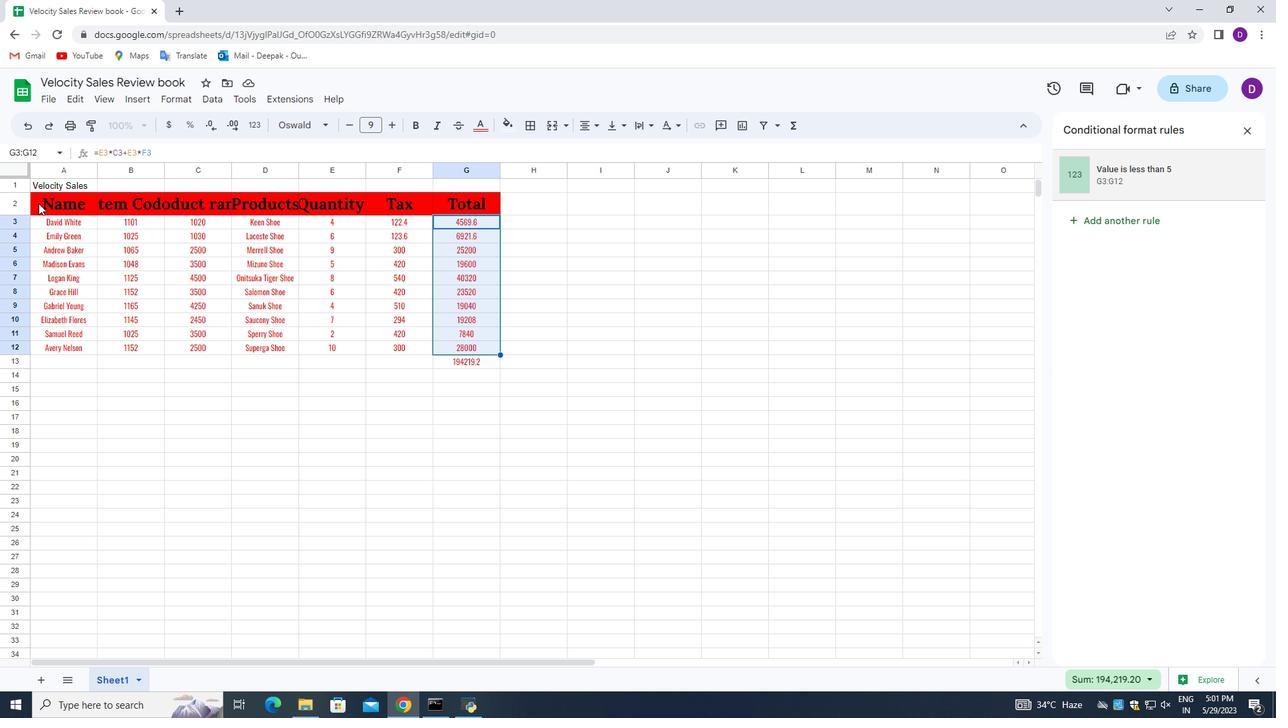 
Action: Mouse moved to (168, 101)
Screenshot: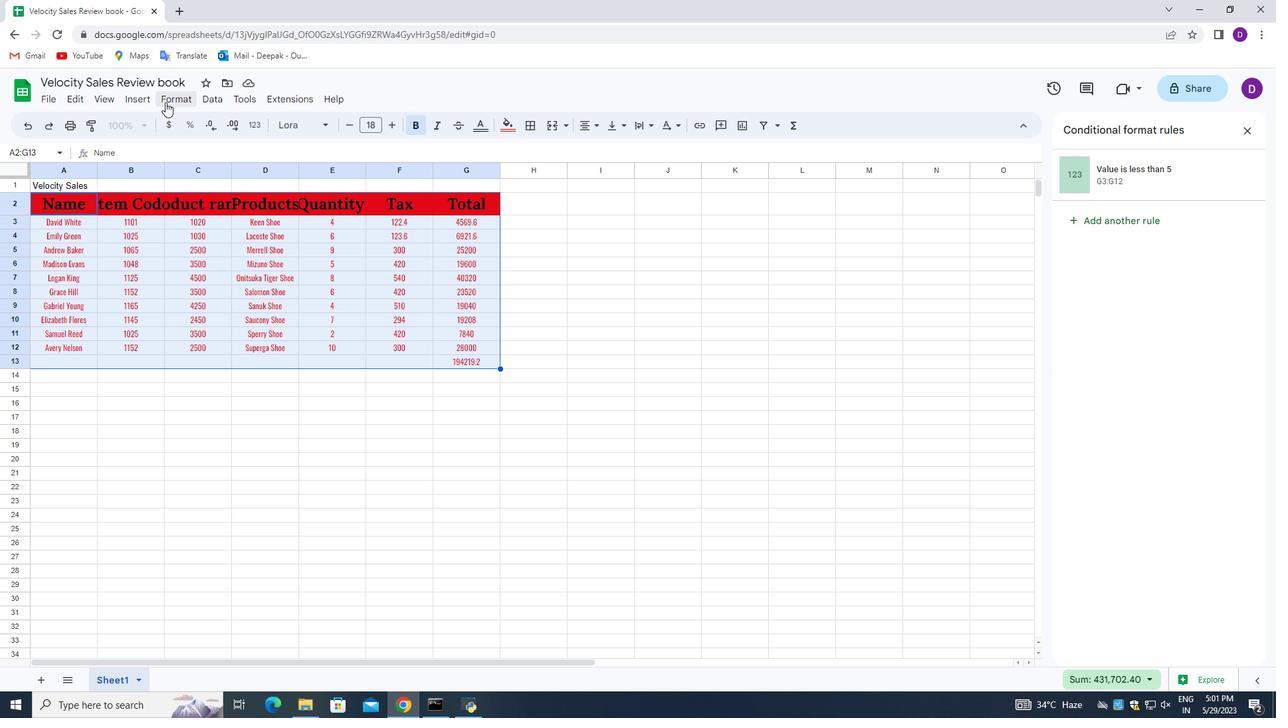 
Action: Mouse pressed left at (168, 101)
Screenshot: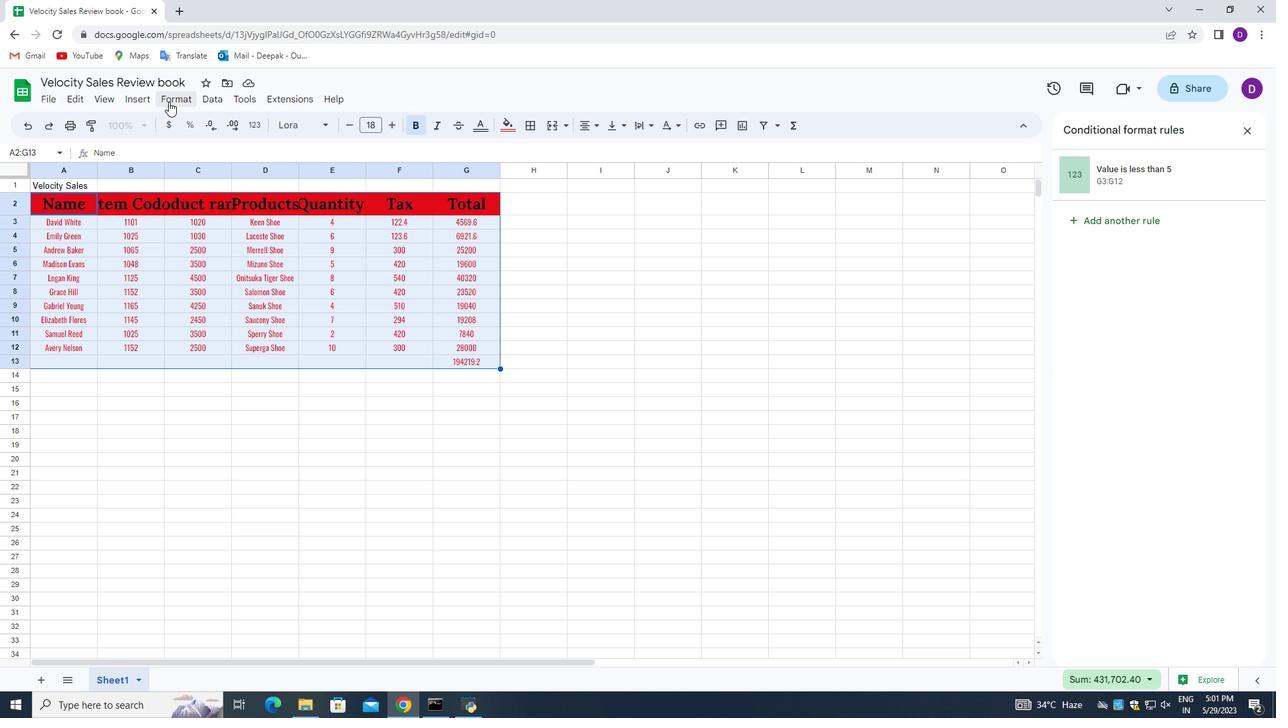 
Action: Mouse moved to (248, 351)
Screenshot: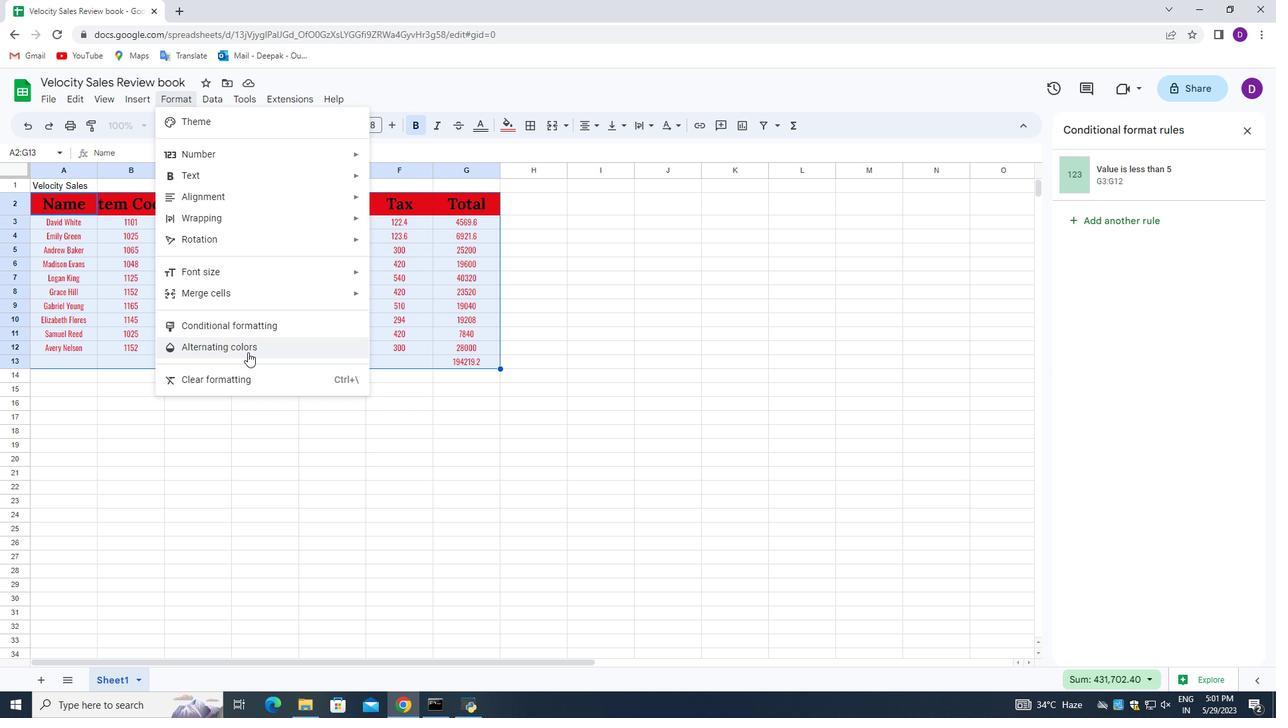 
Action: Mouse pressed left at (248, 351)
Screenshot: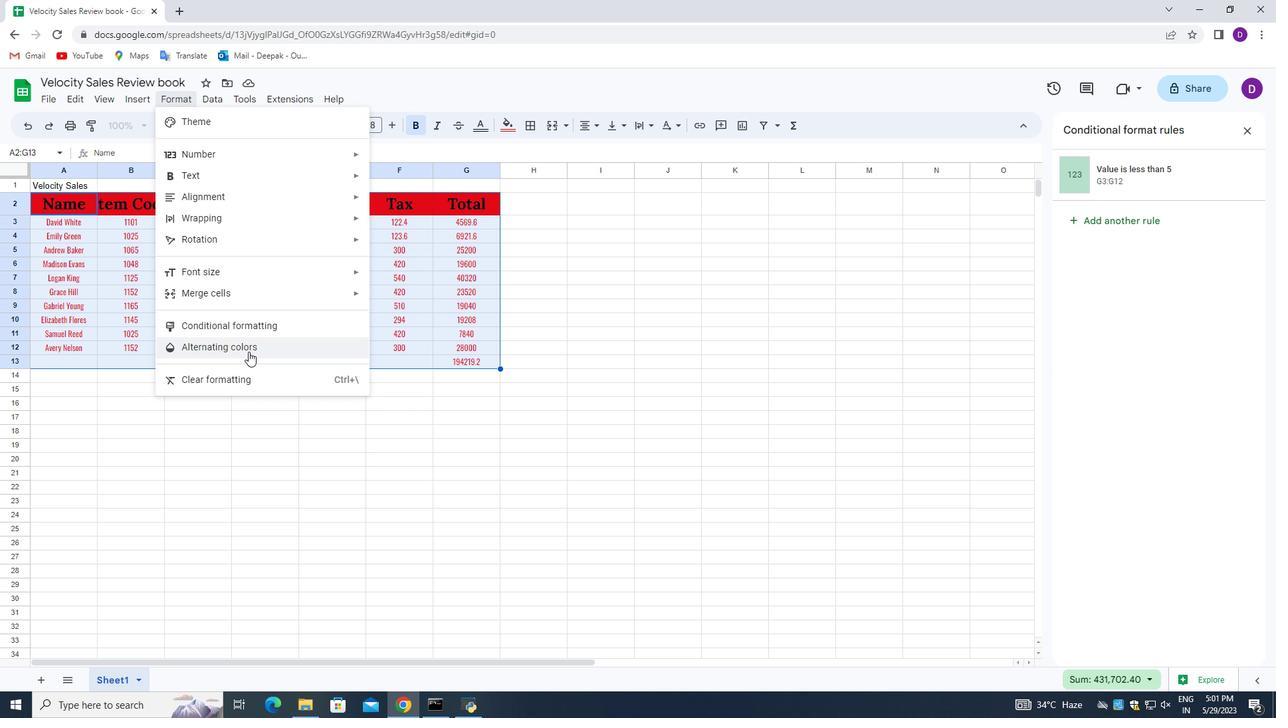 
Action: Mouse moved to (1180, 299)
Screenshot: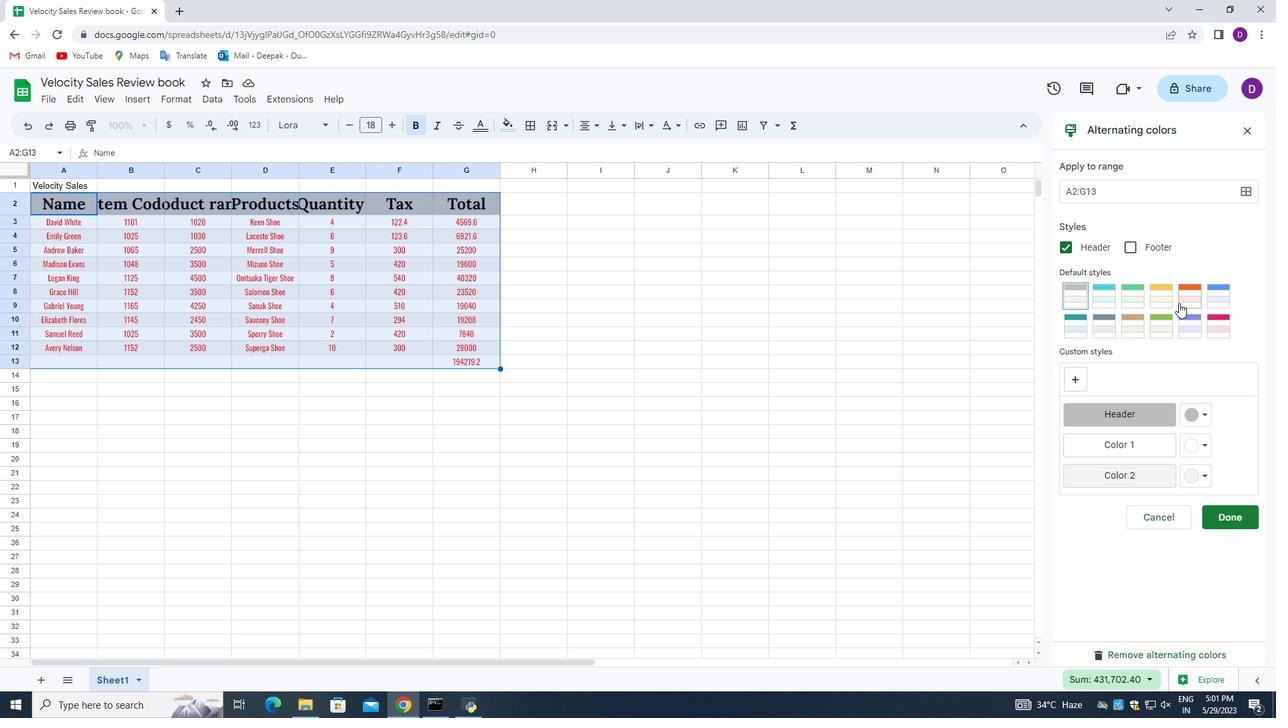 
Action: Mouse pressed left at (1180, 299)
Screenshot: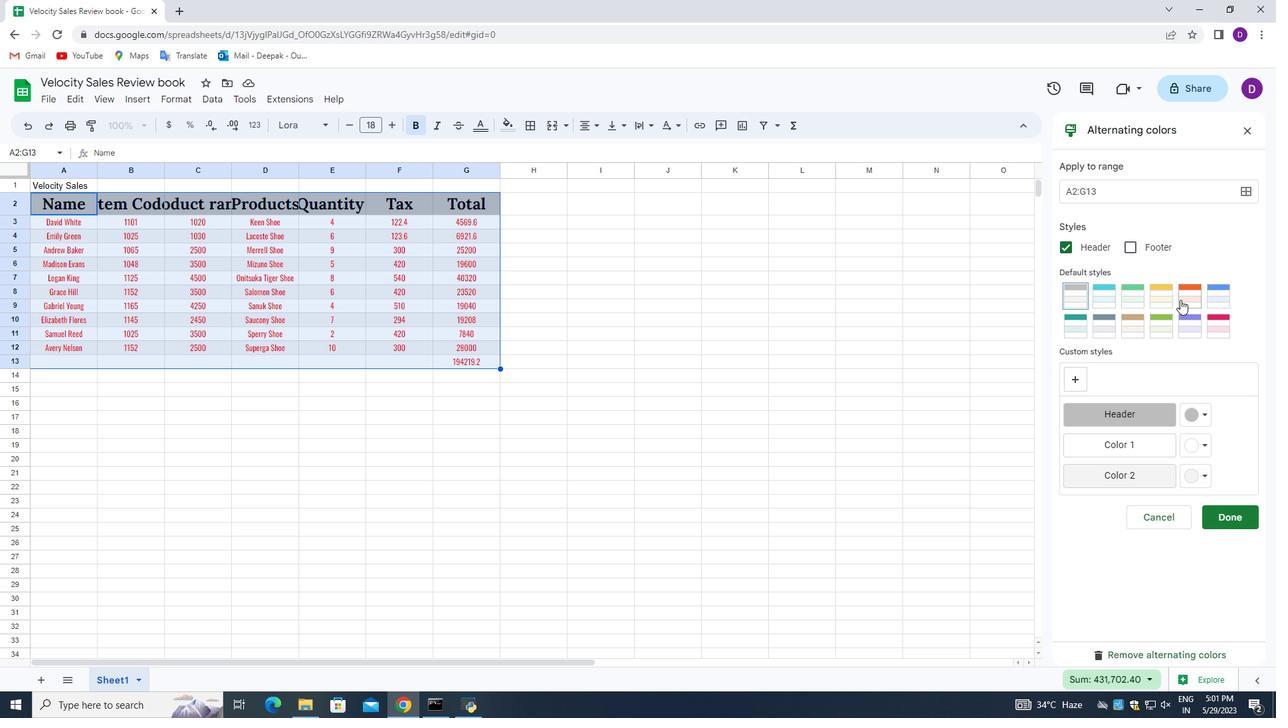 
Action: Mouse moved to (1204, 417)
Screenshot: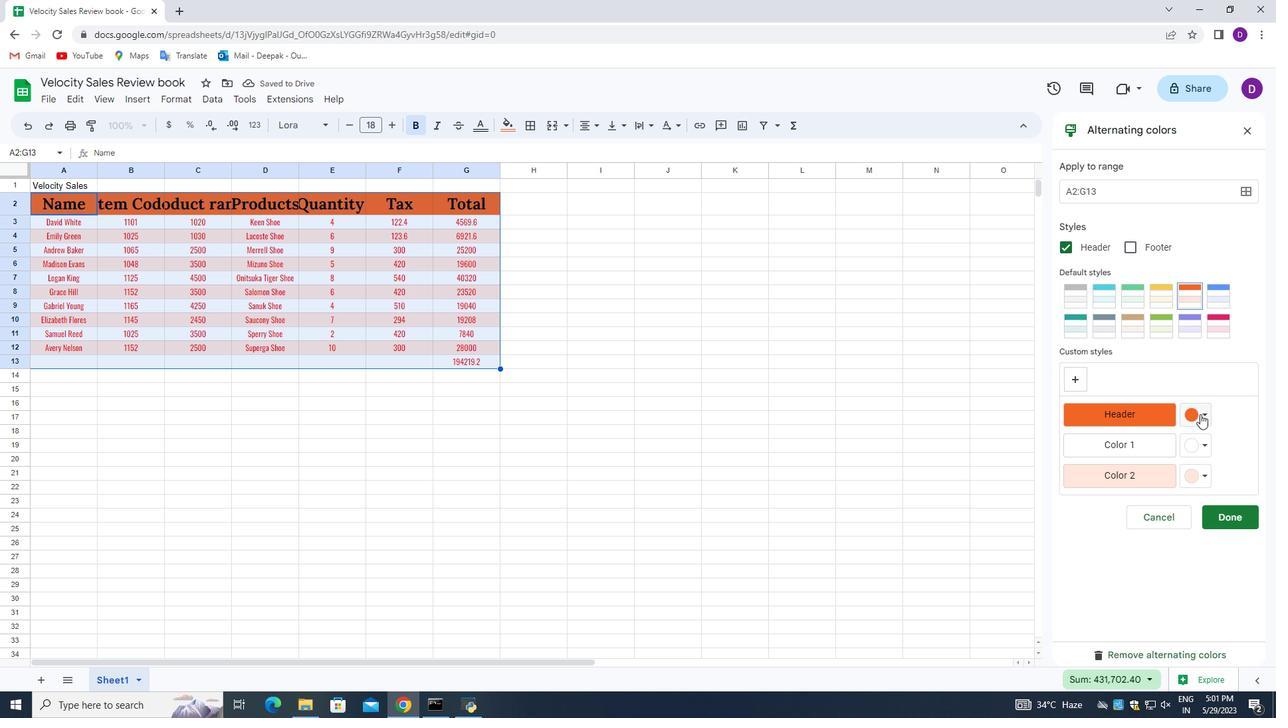 
Action: Mouse pressed left at (1204, 417)
Screenshot: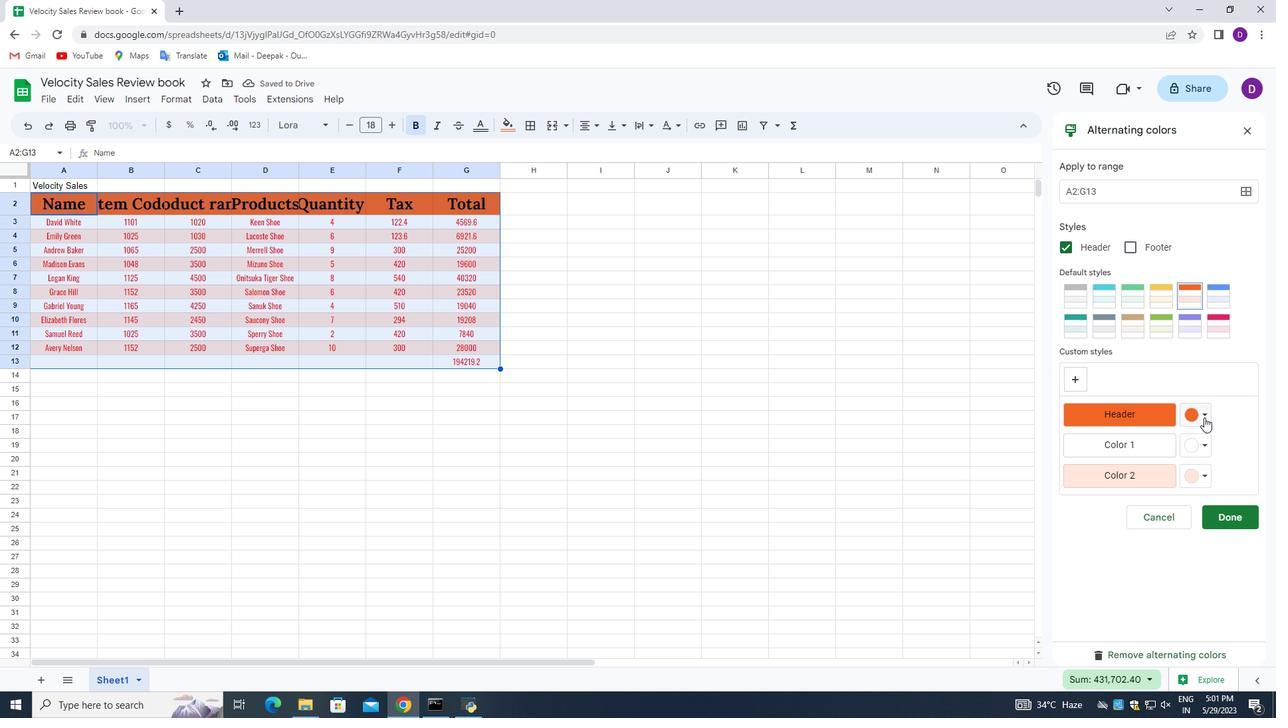 
Action: Mouse moved to (1098, 619)
Screenshot: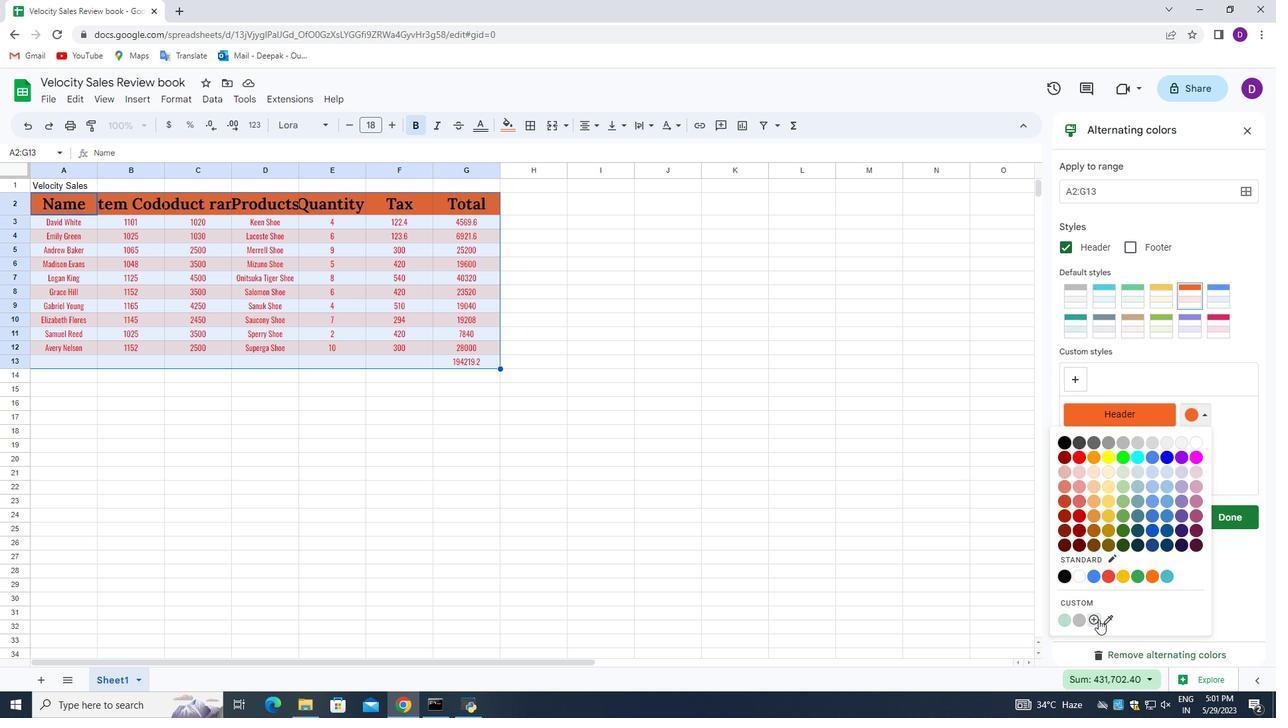 
Action: Mouse pressed left at (1098, 619)
Screenshot: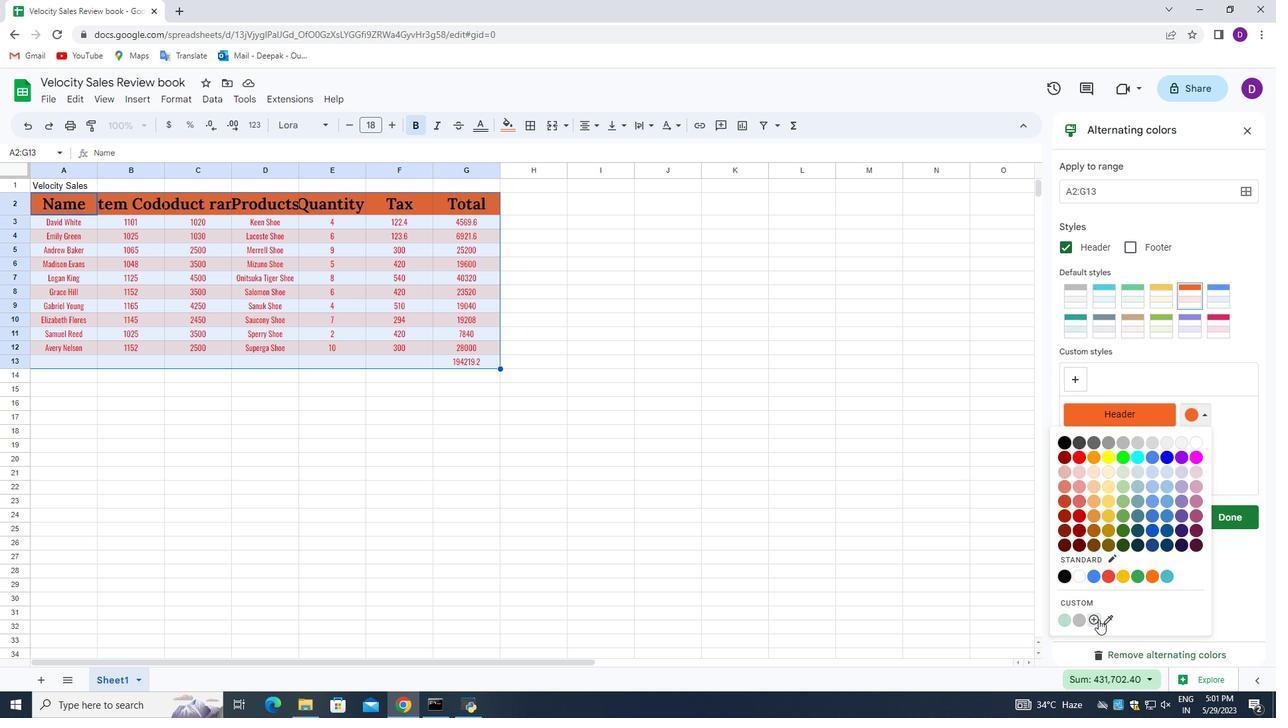 
Action: Mouse moved to (695, 332)
Screenshot: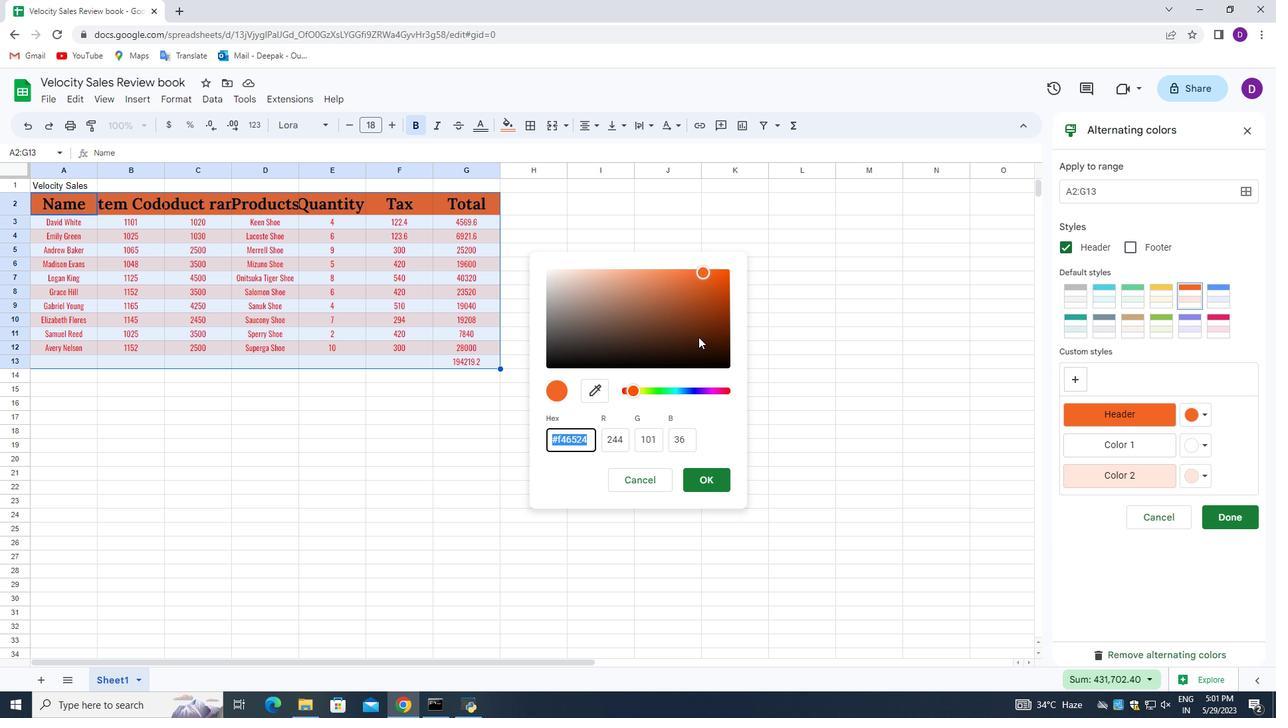 
Action: Mouse pressed left at (695, 332)
Screenshot: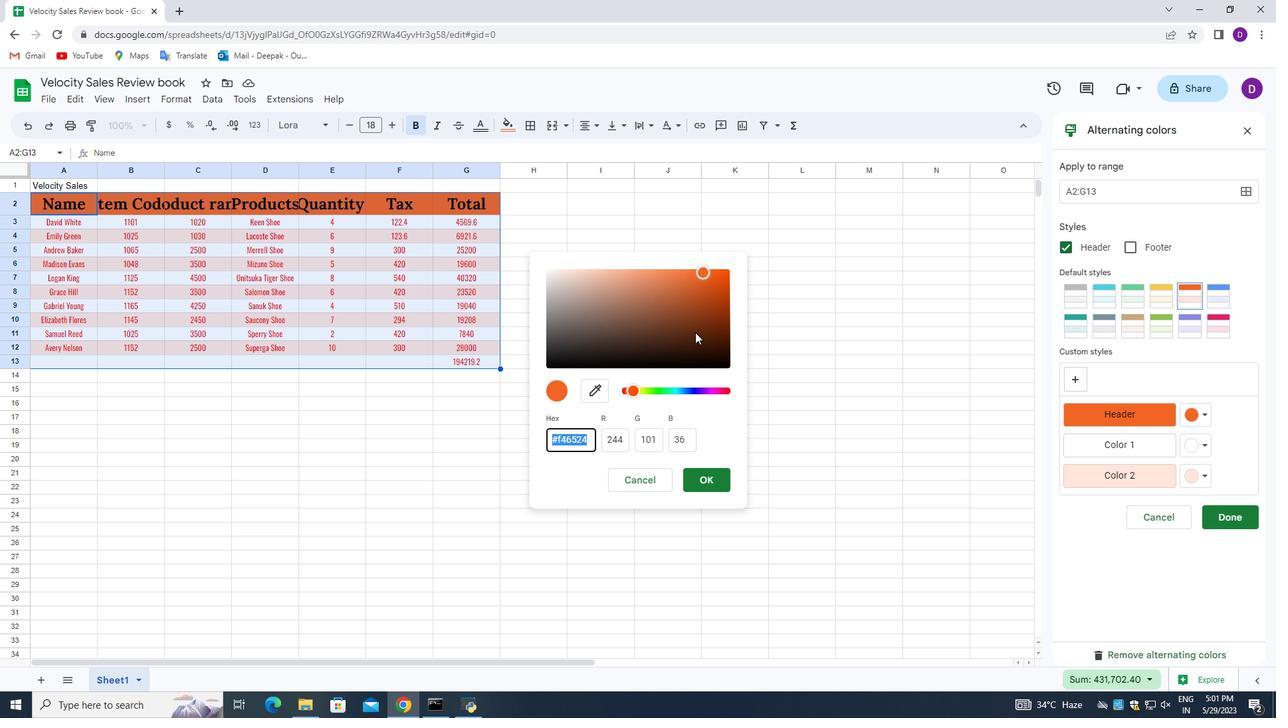 
Action: Mouse pressed left at (695, 332)
Screenshot: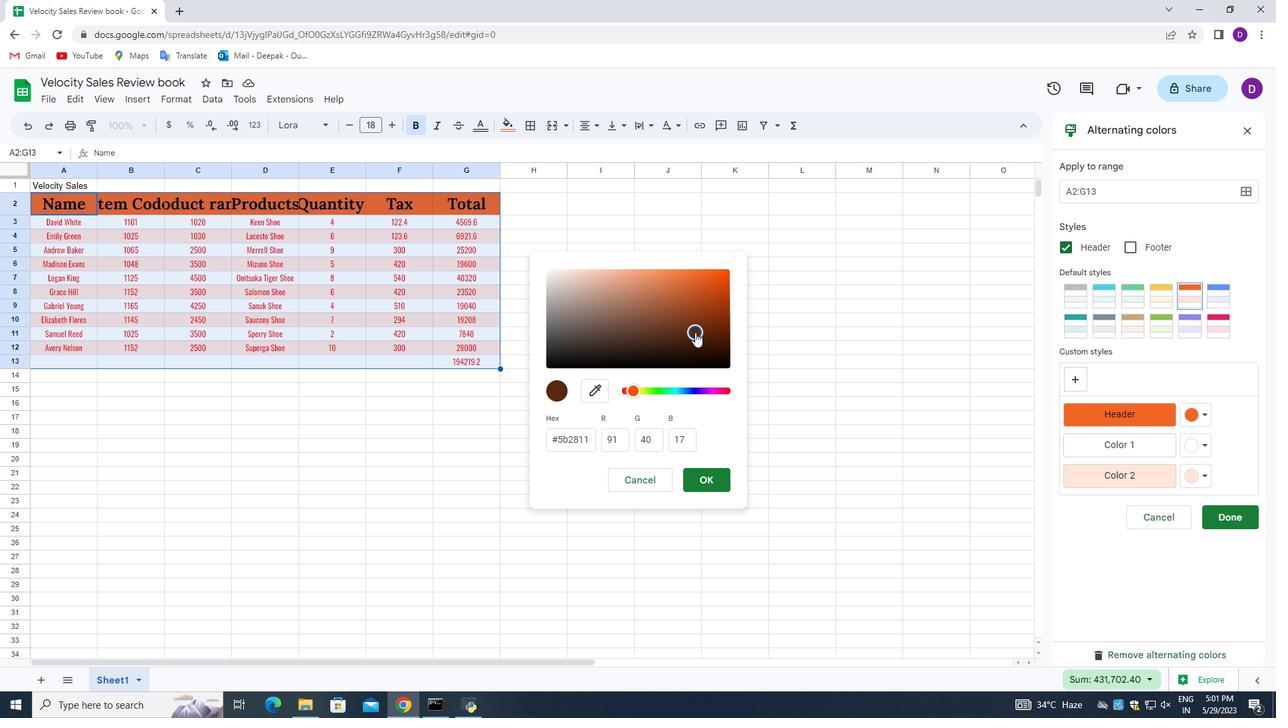 
Action: Mouse moved to (1075, 380)
Screenshot: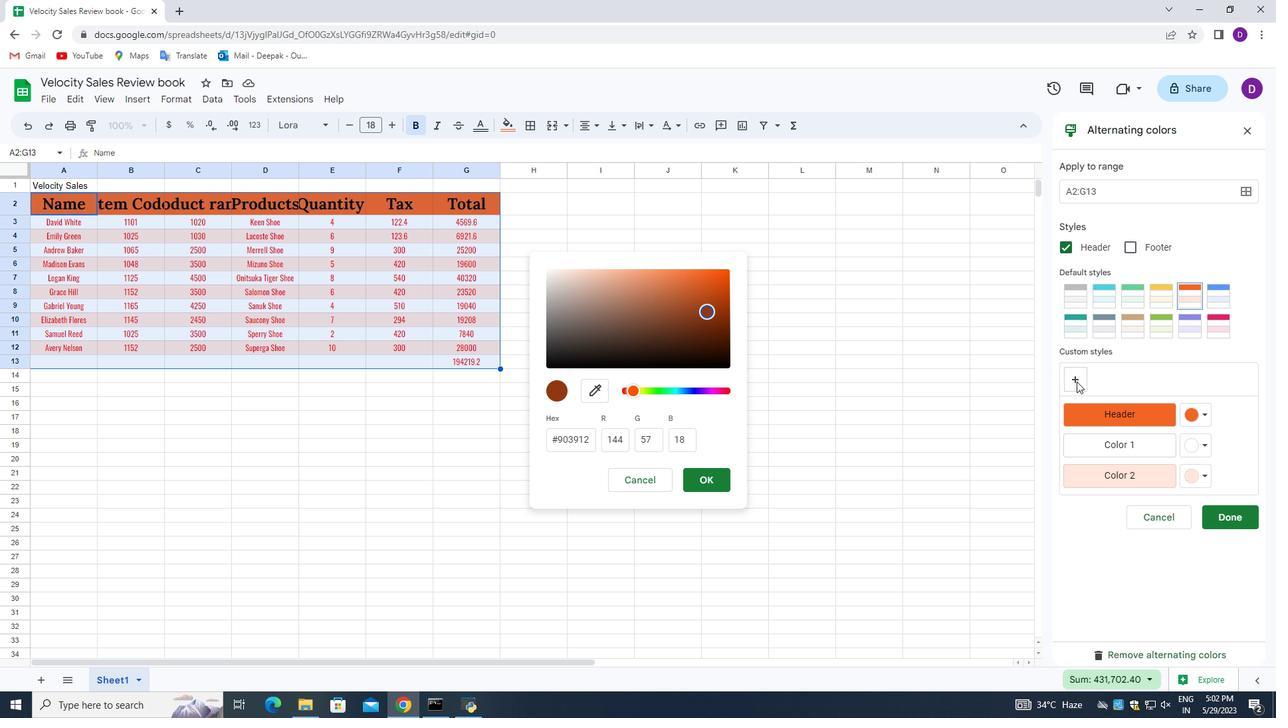 
Action: Mouse pressed left at (1075, 380)
Screenshot: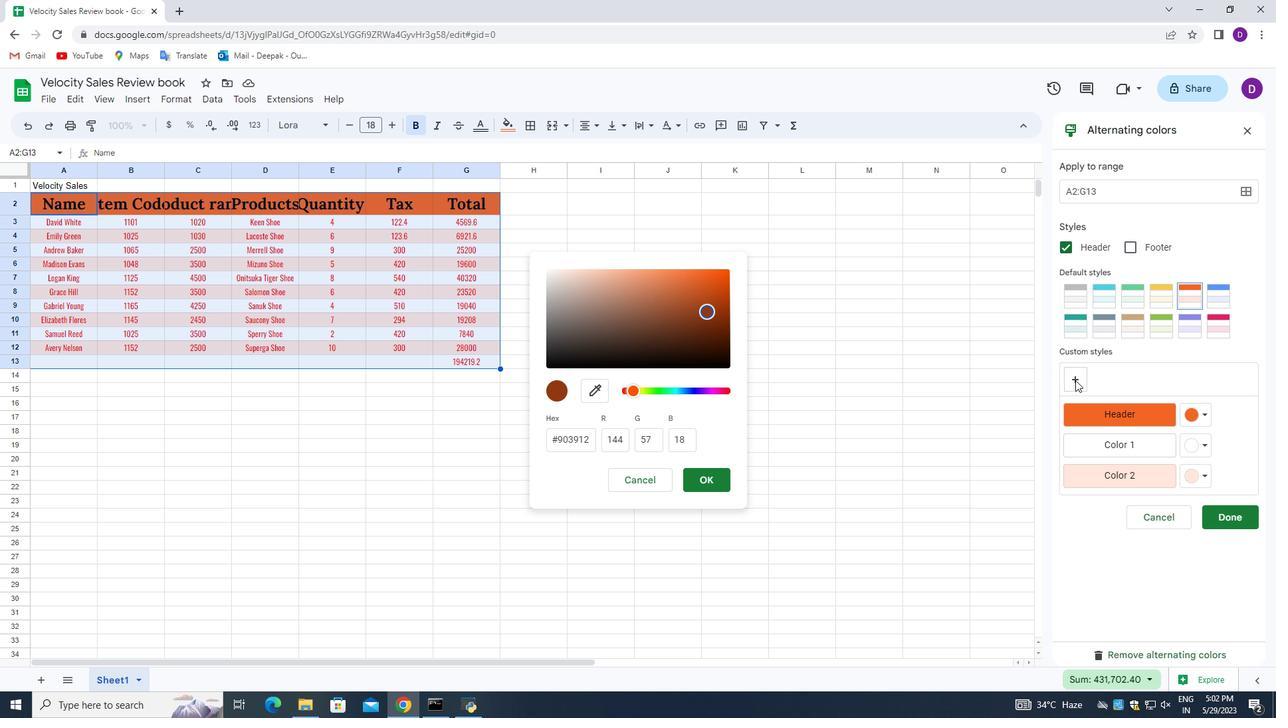 
Action: Mouse moved to (703, 478)
Screenshot: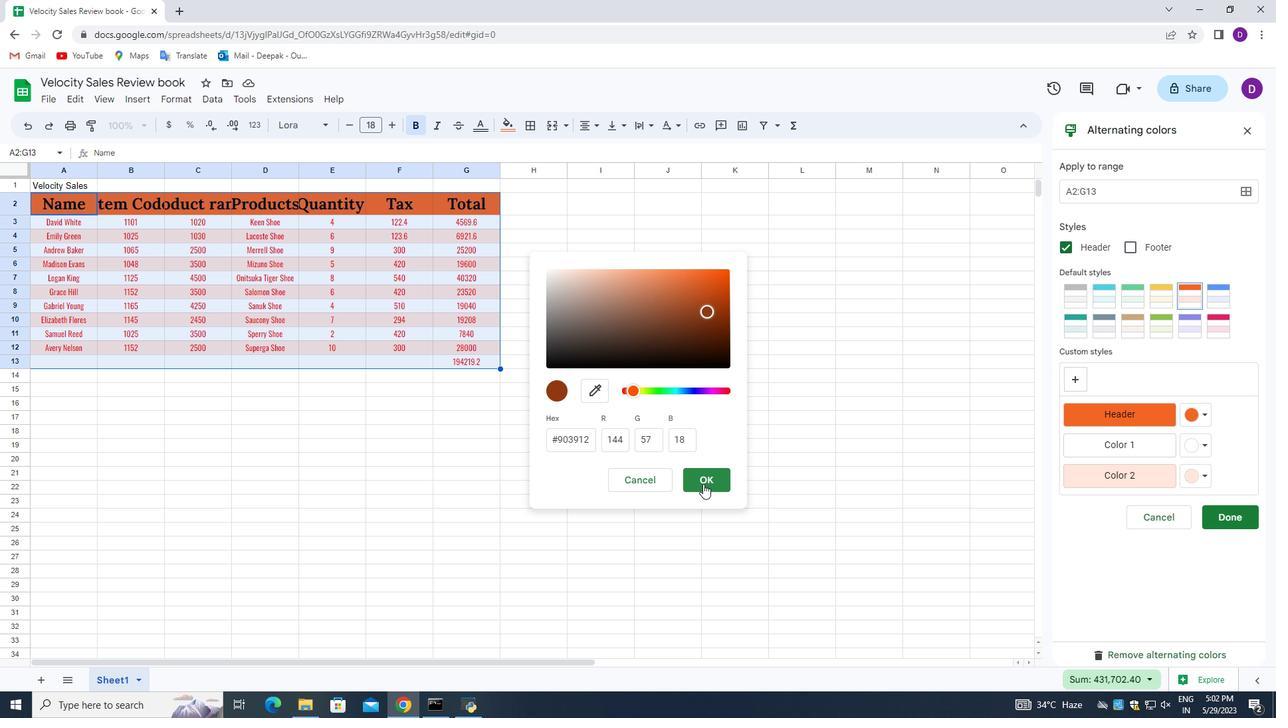 
Action: Mouse pressed left at (703, 478)
Screenshot: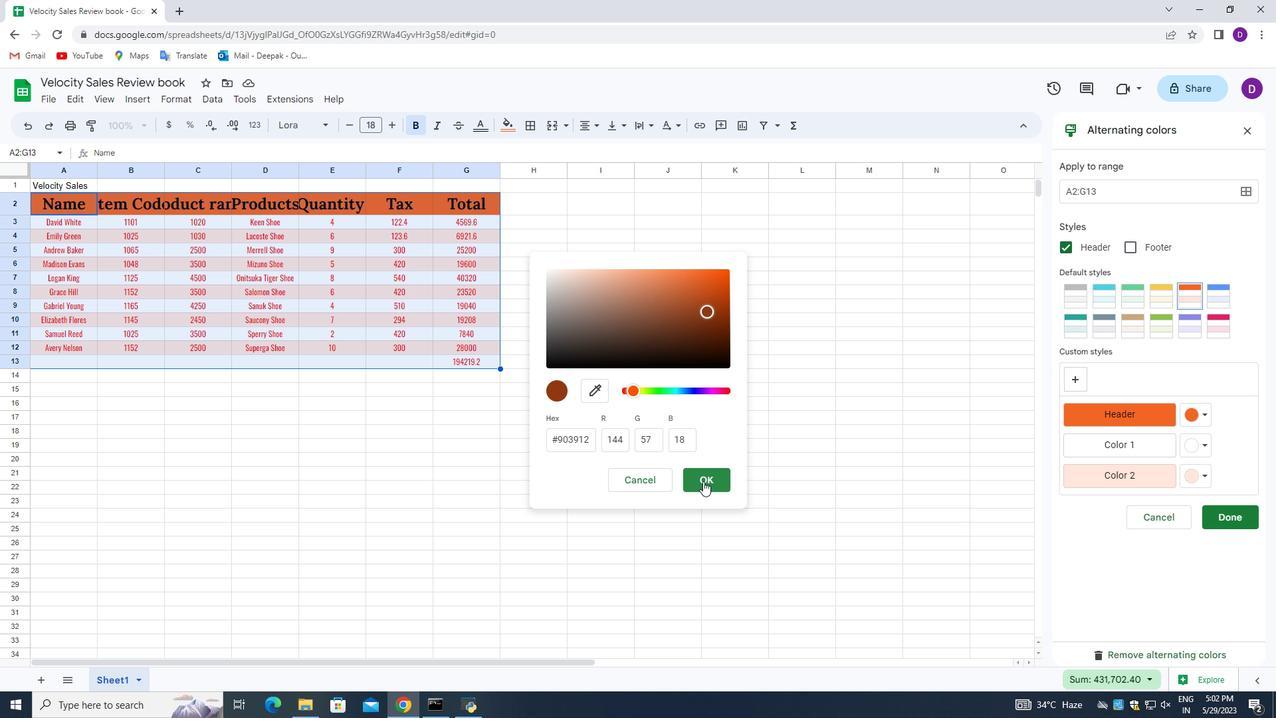 
Action: Mouse moved to (1199, 419)
Screenshot: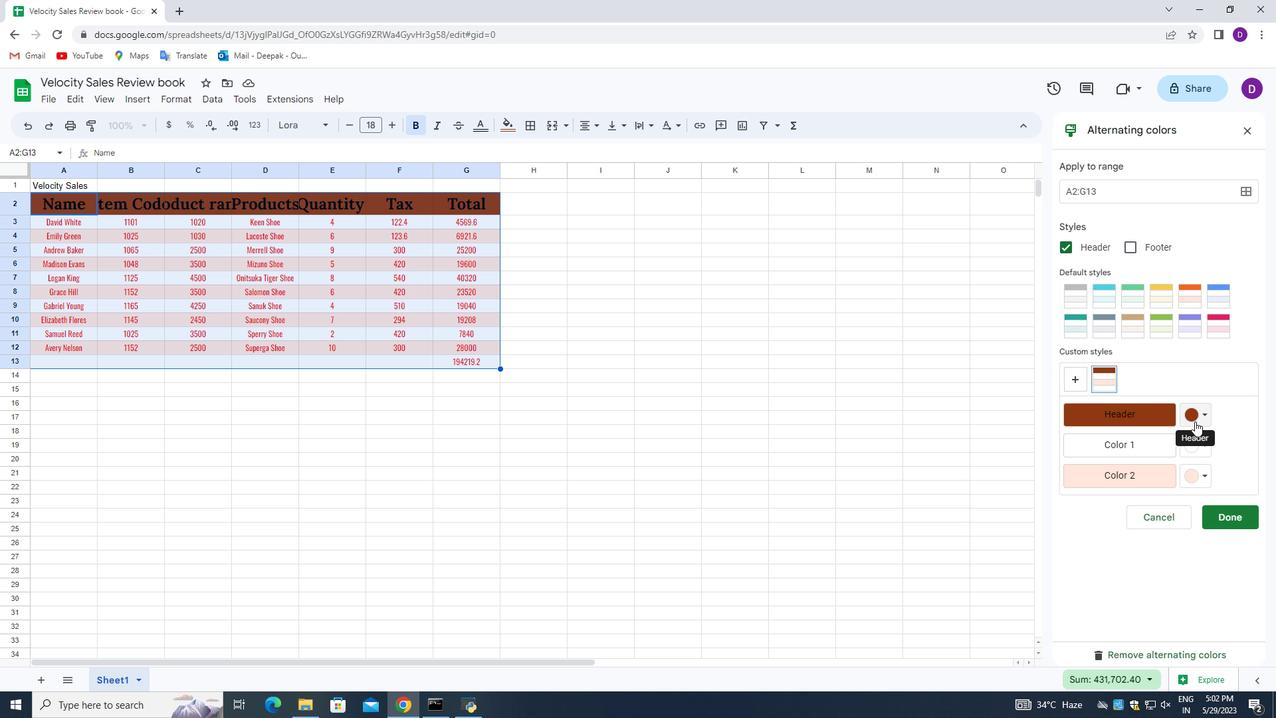 
Action: Mouse pressed left at (1199, 419)
Screenshot: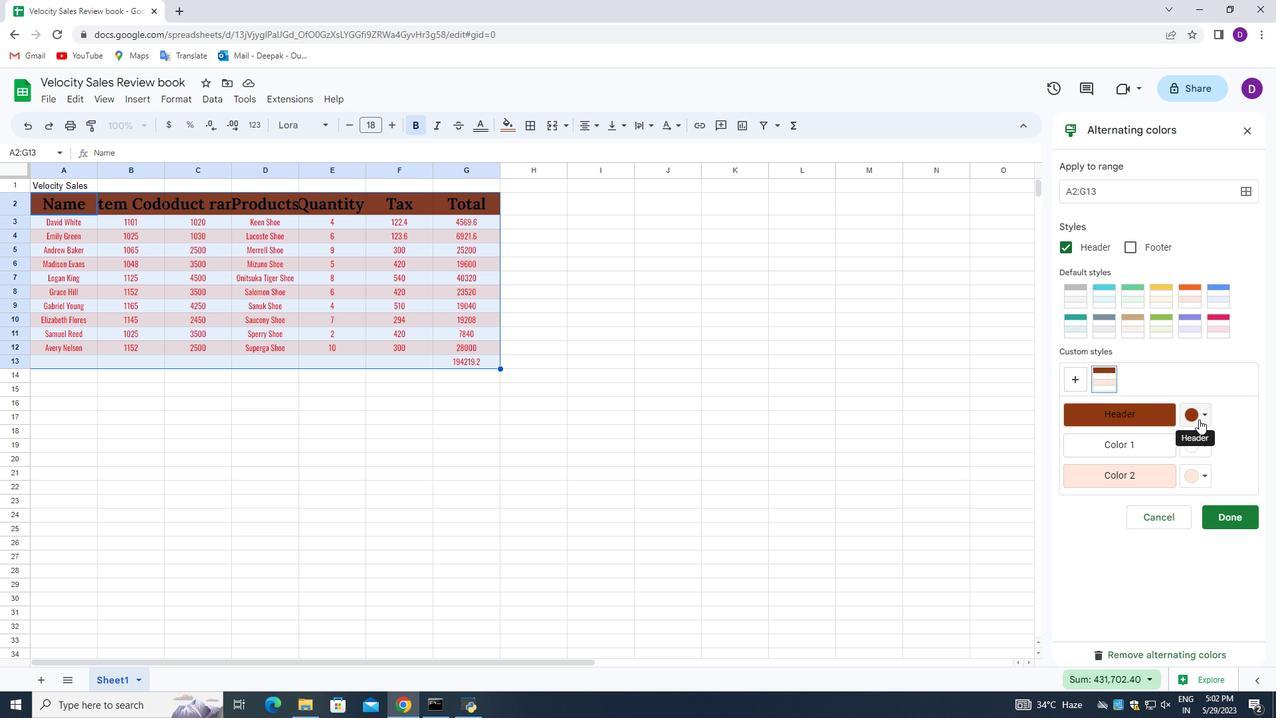 
Action: Mouse moved to (1106, 621)
Screenshot: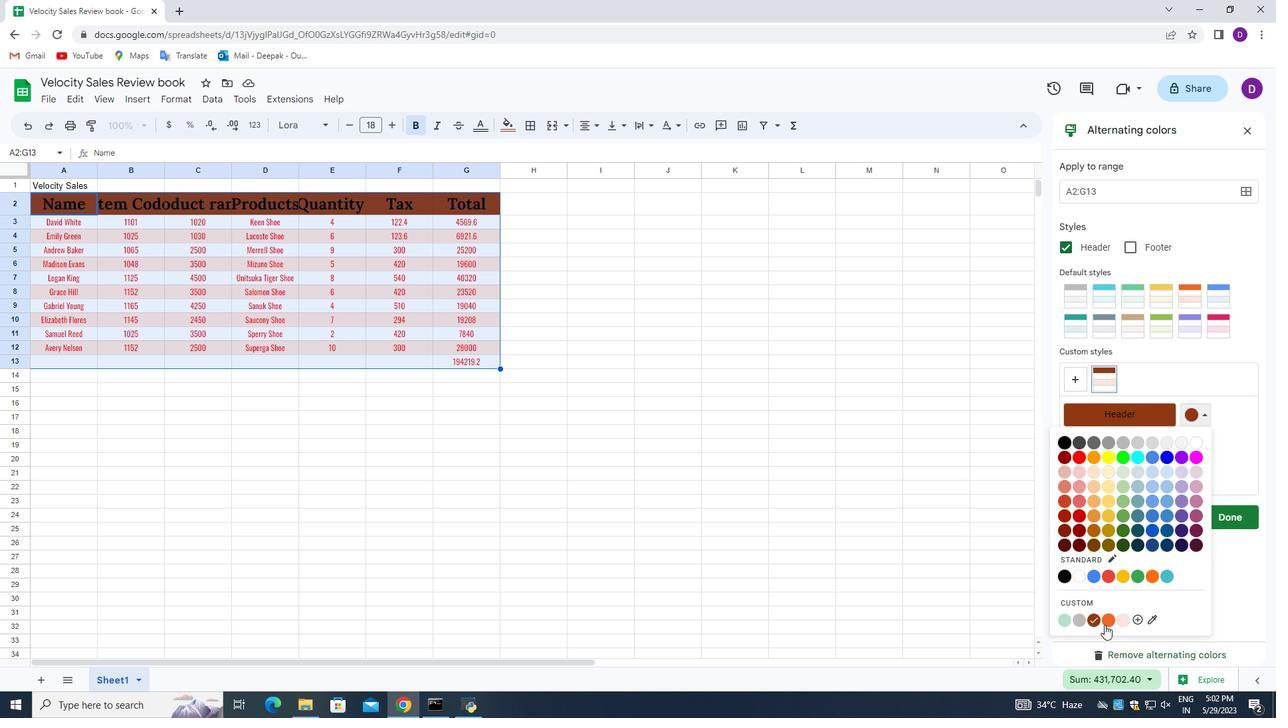 
Action: Mouse pressed left at (1106, 621)
Screenshot: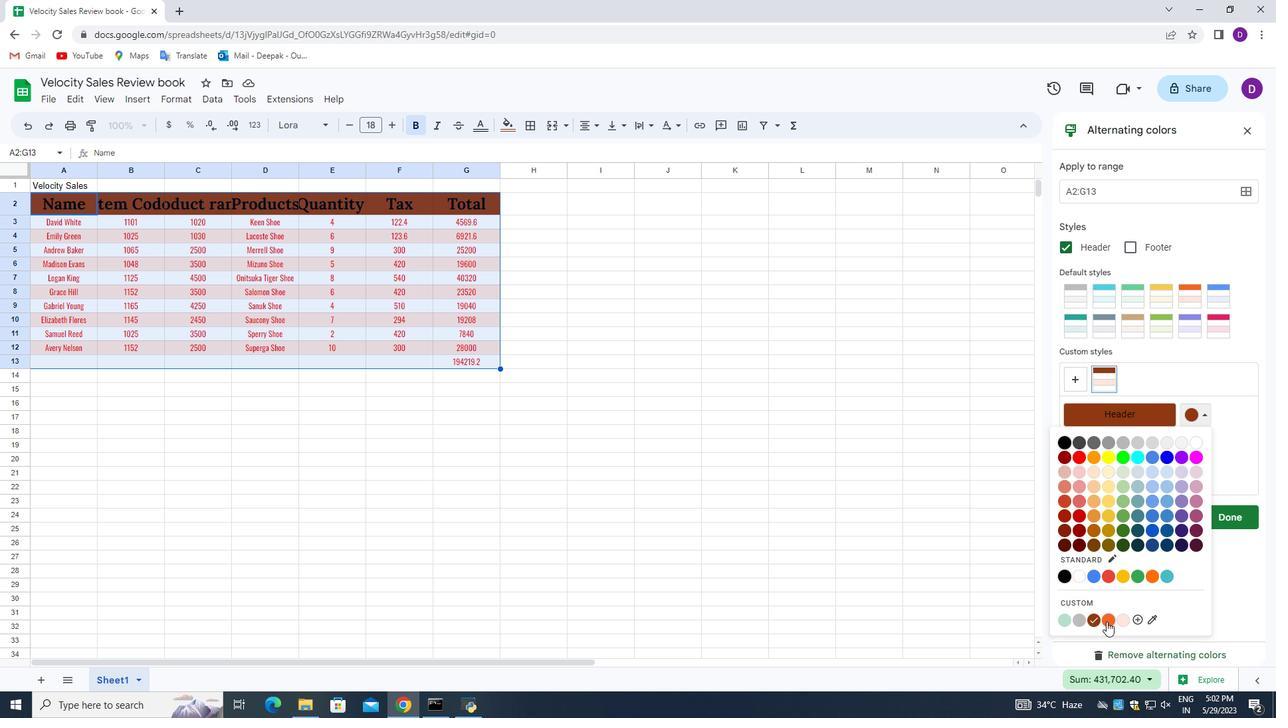 
Action: Mouse moved to (1222, 514)
Screenshot: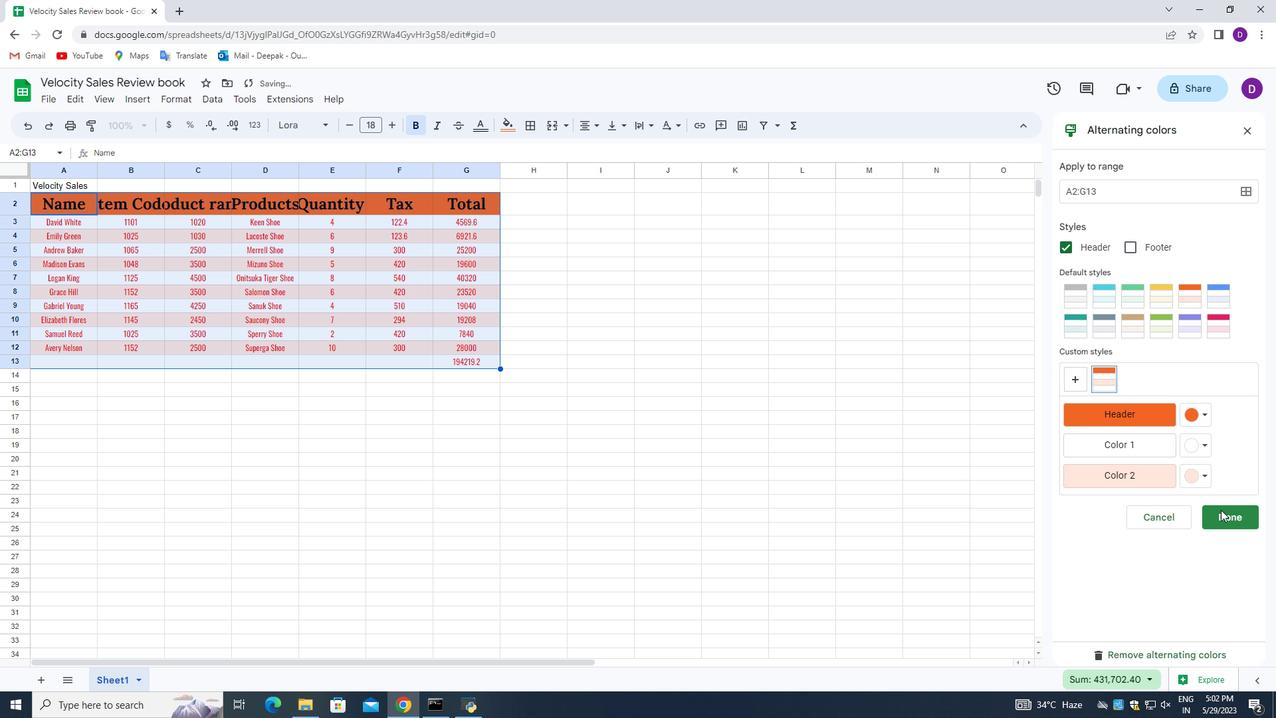 
Action: Mouse pressed left at (1222, 514)
Screenshot: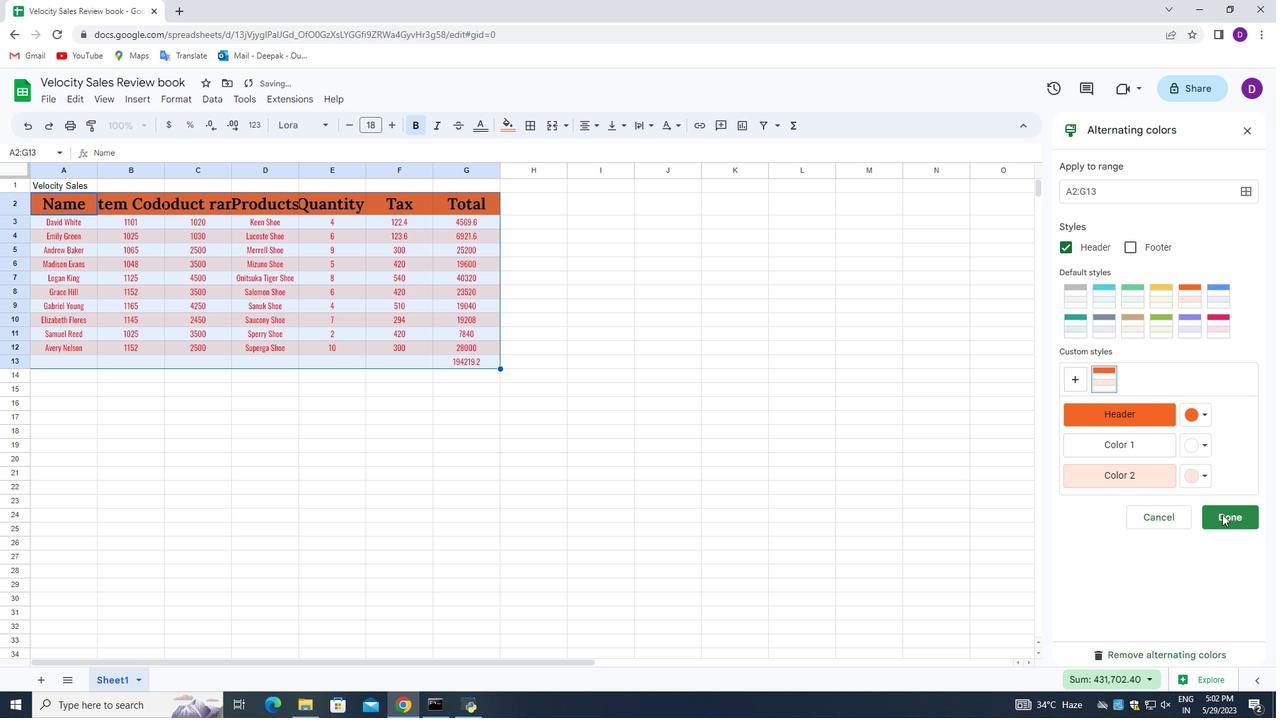 
Action: Mouse moved to (682, 410)
Screenshot: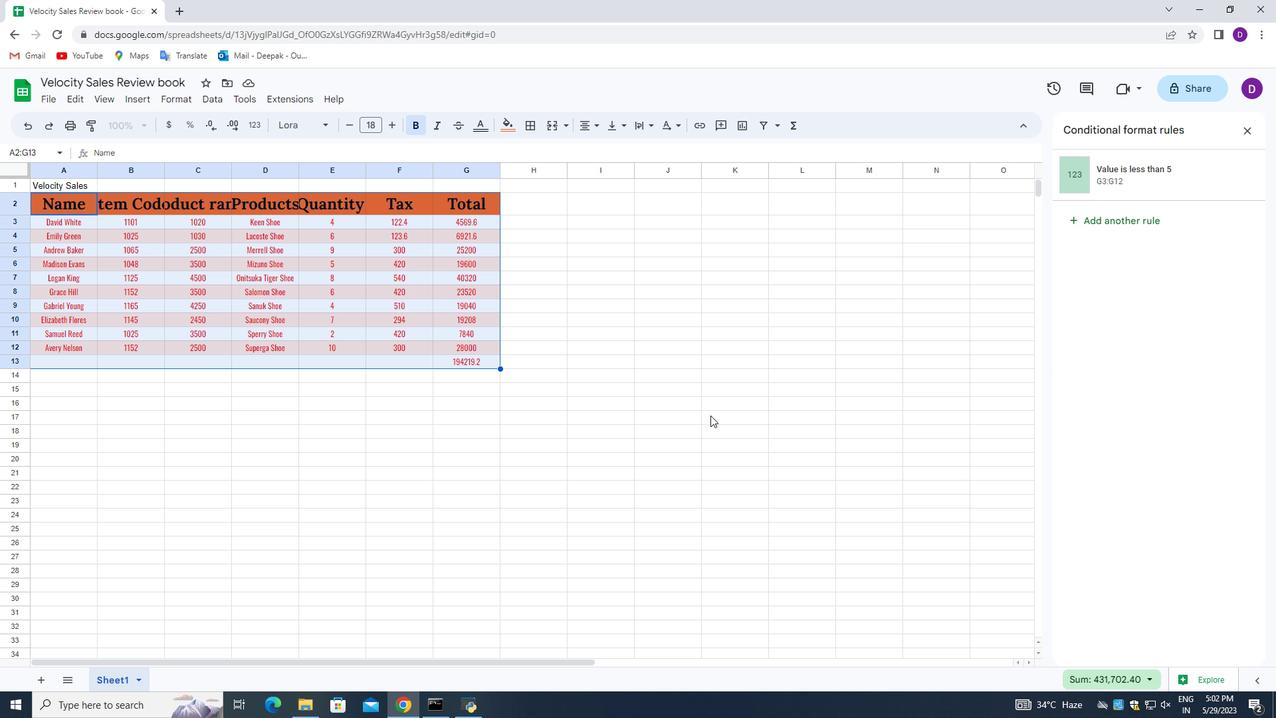 
Action: Mouse scrolled (682, 410) with delta (0, 0)
Screenshot: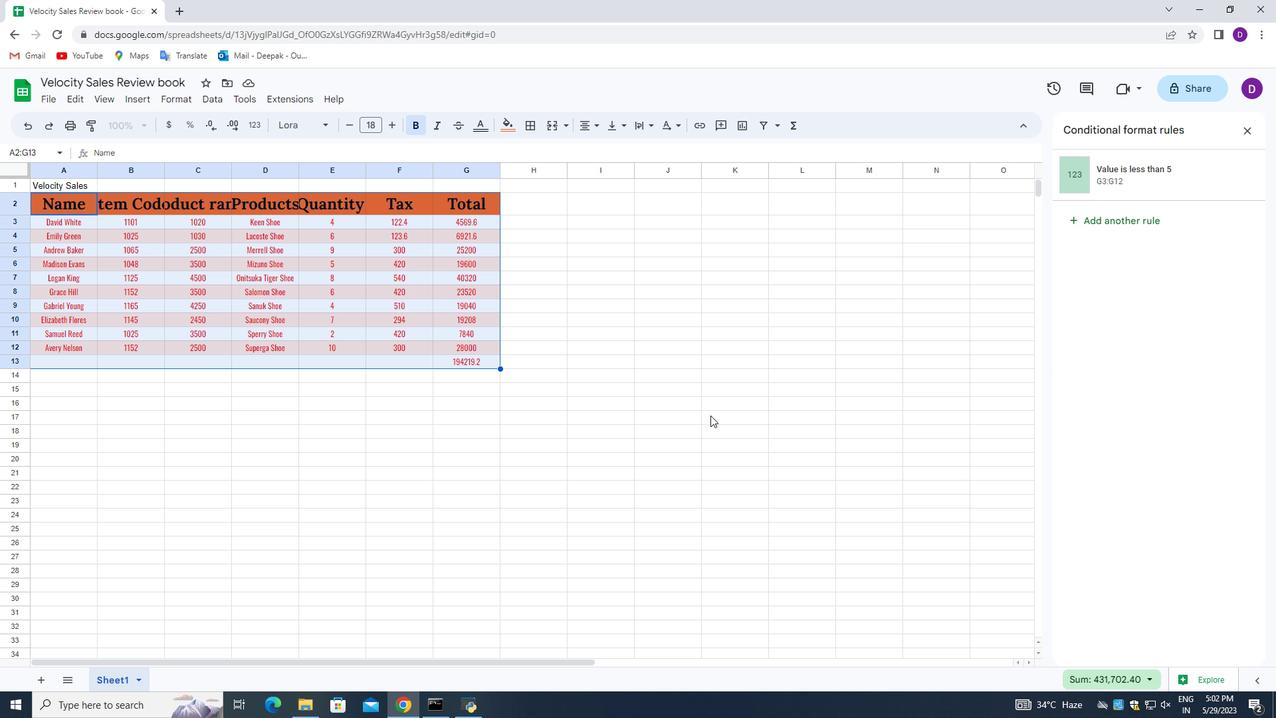 
Action: Mouse moved to (682, 410)
Screenshot: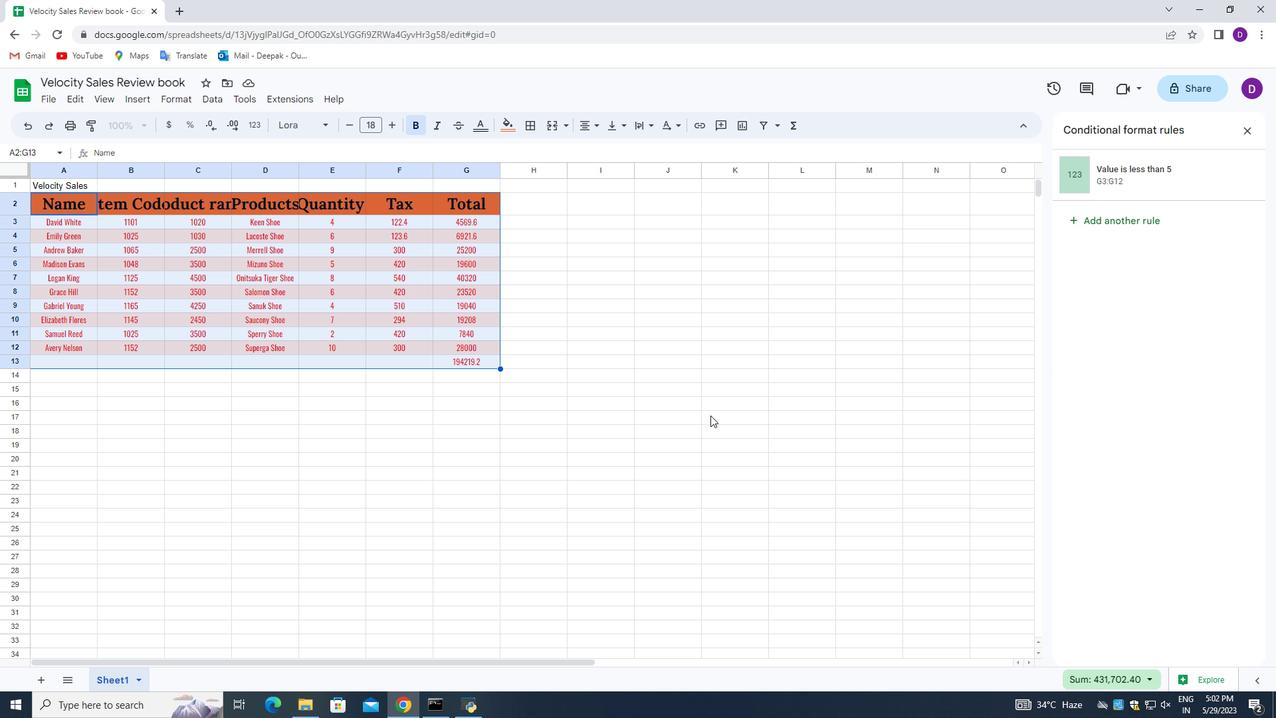 
Action: Mouse scrolled (682, 410) with delta (0, 0)
Screenshot: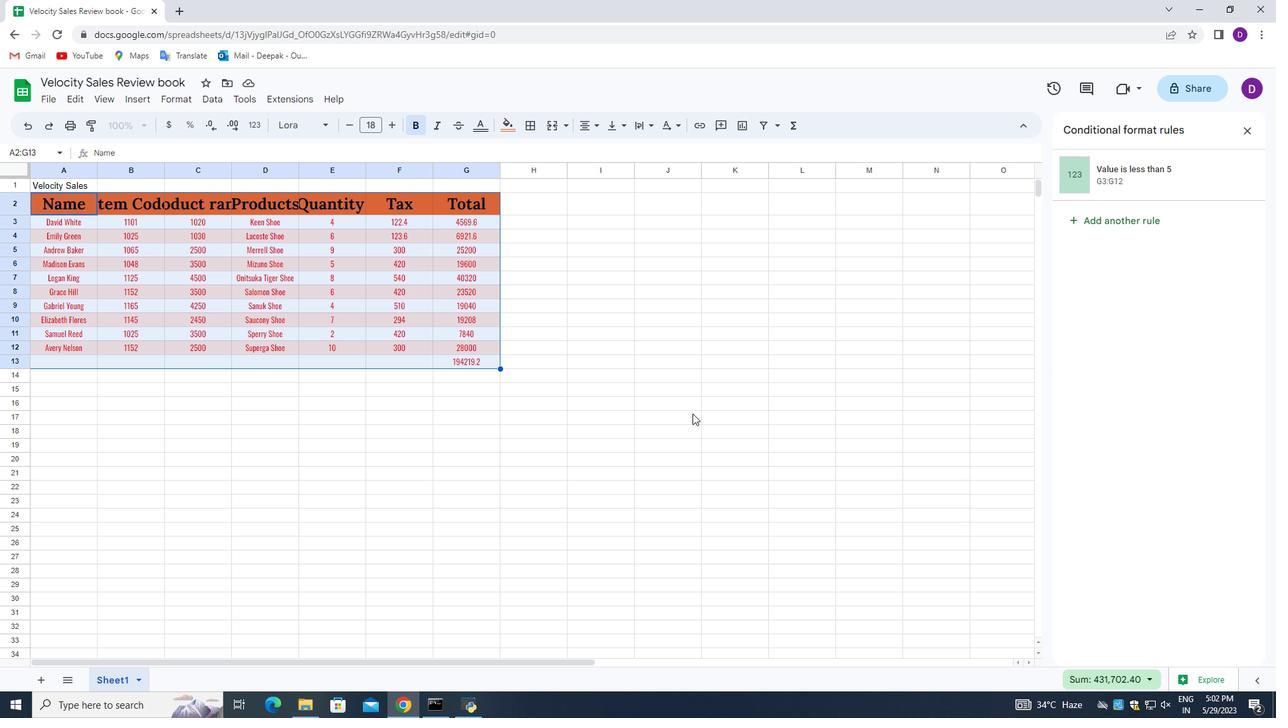 
Action: Mouse scrolled (682, 410) with delta (0, 0)
Screenshot: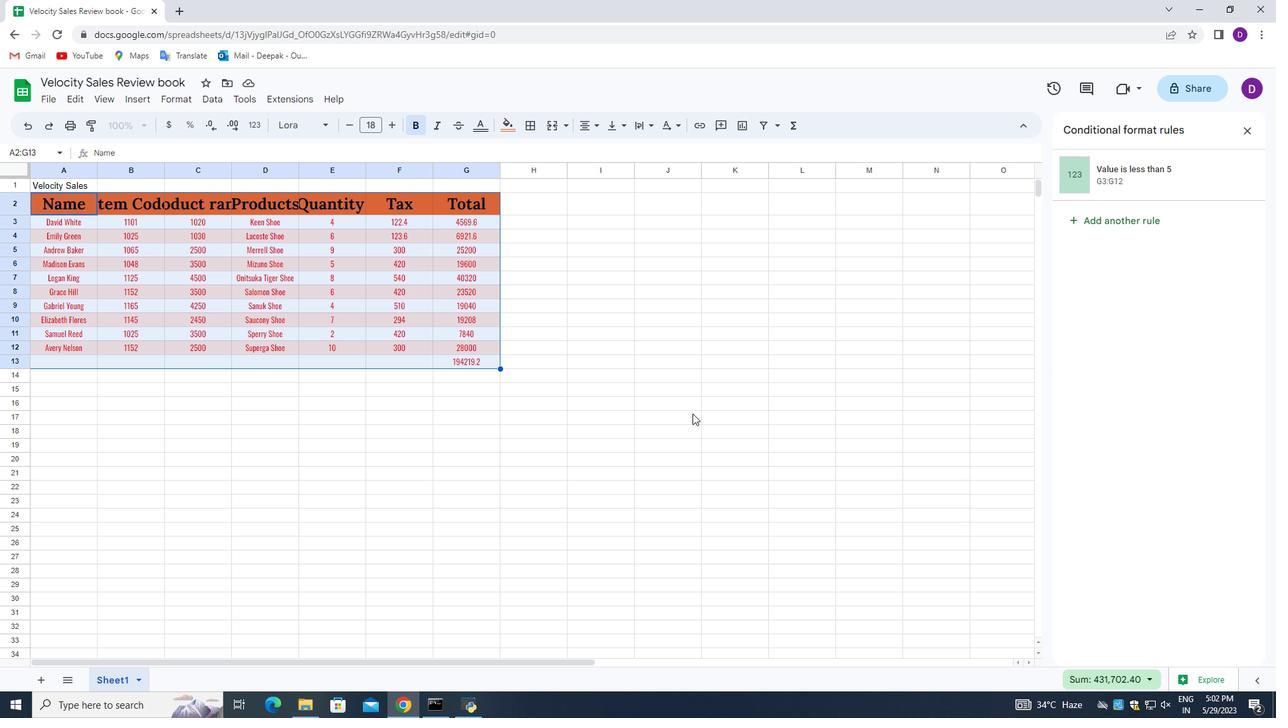 
Action: Mouse scrolled (682, 410) with delta (0, 0)
Screenshot: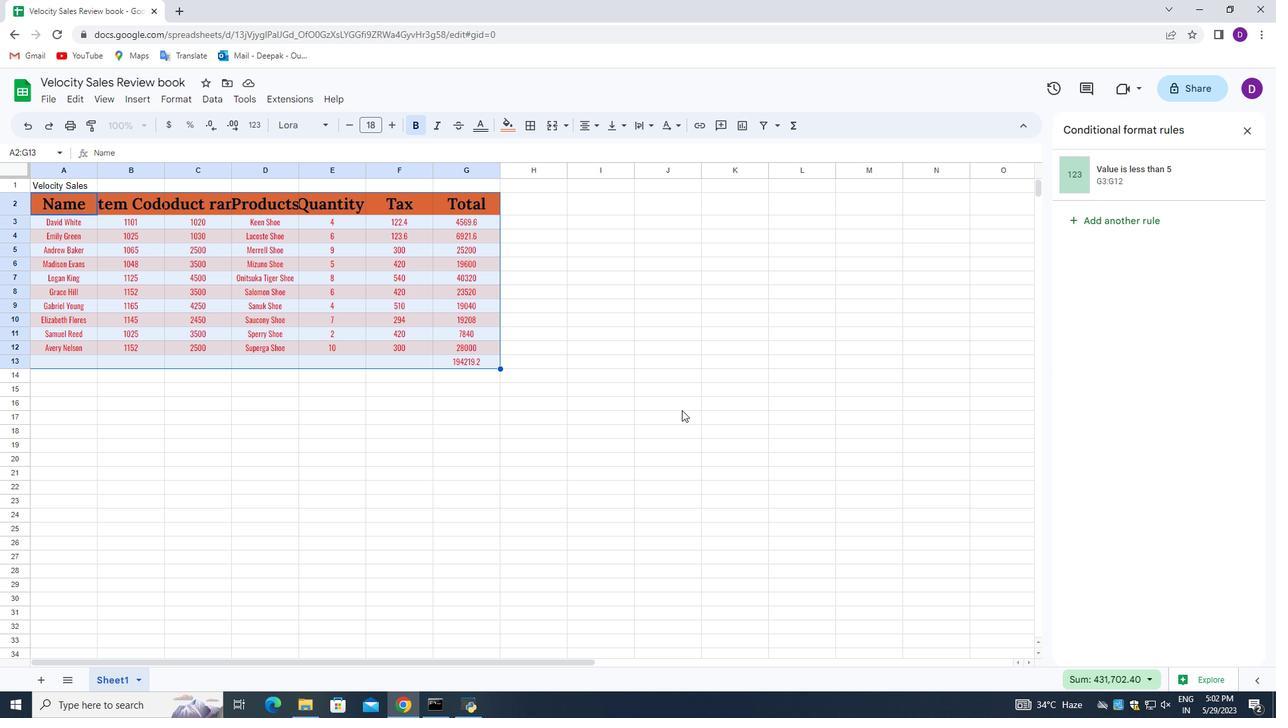 
Action: Mouse moved to (358, 333)
Screenshot: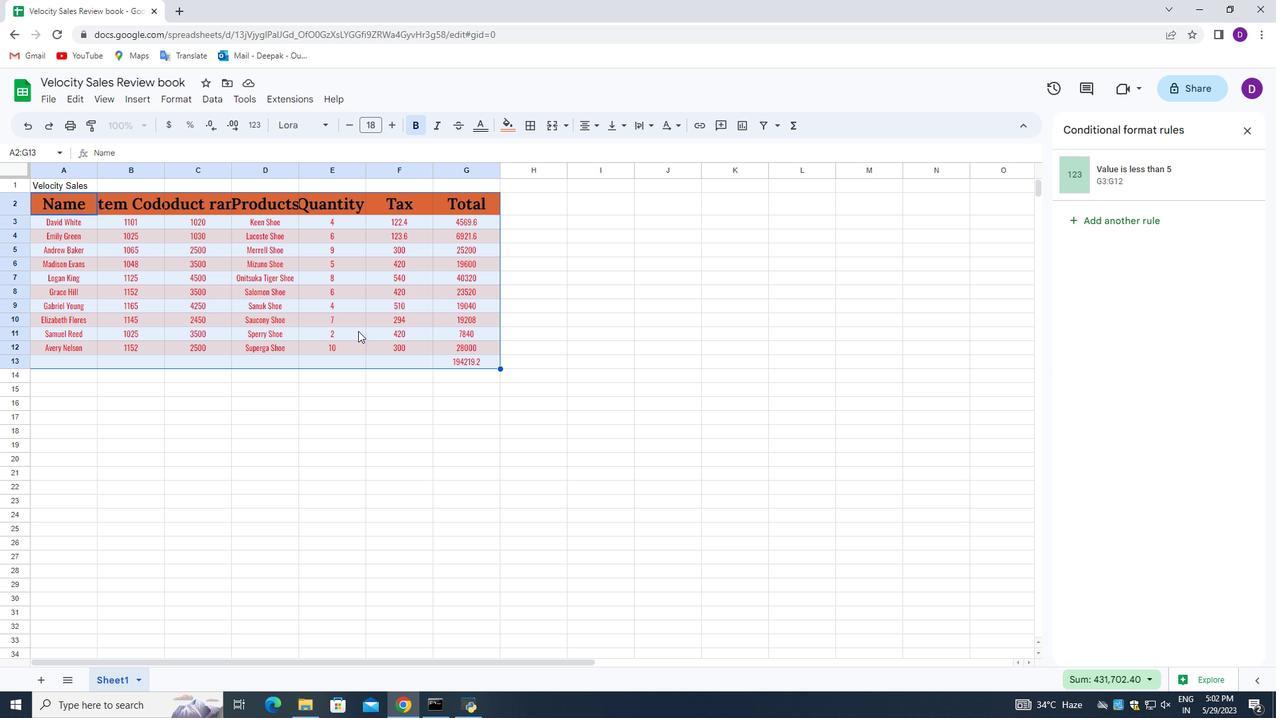 
Action: Mouse scrolled (358, 333) with delta (0, 0)
Screenshot: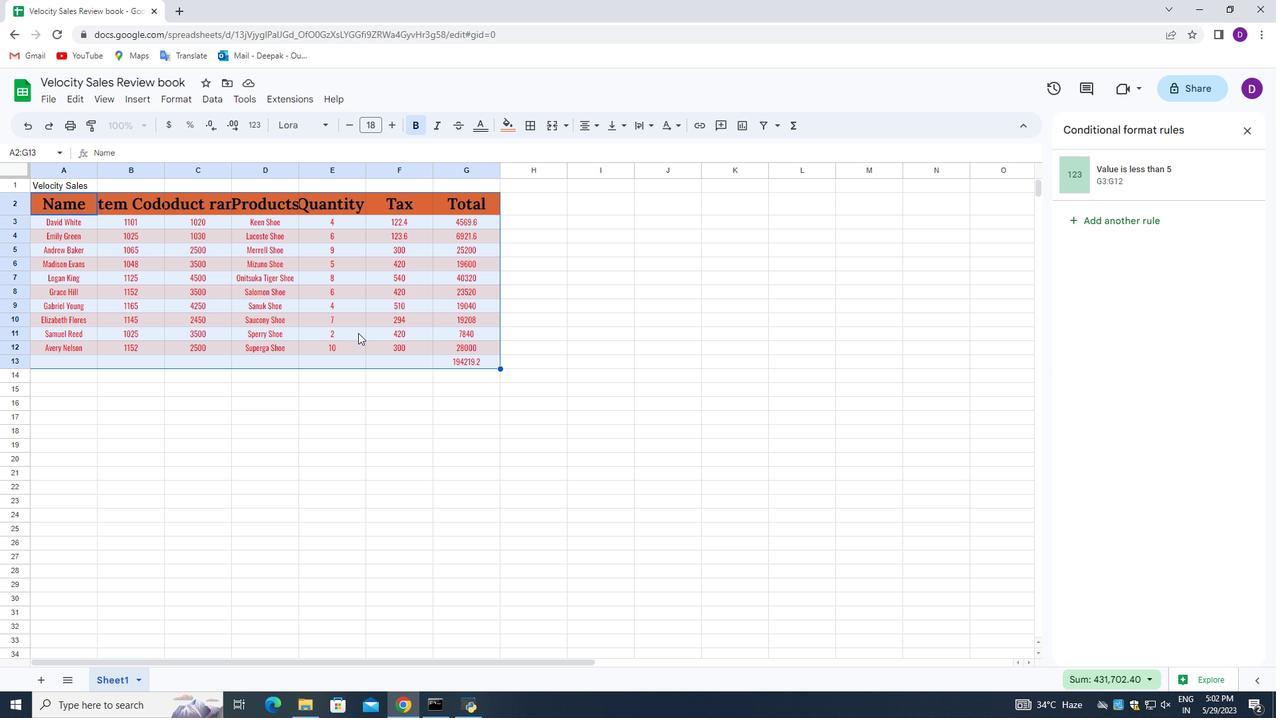 
Action: Mouse scrolled (358, 333) with delta (0, 0)
Screenshot: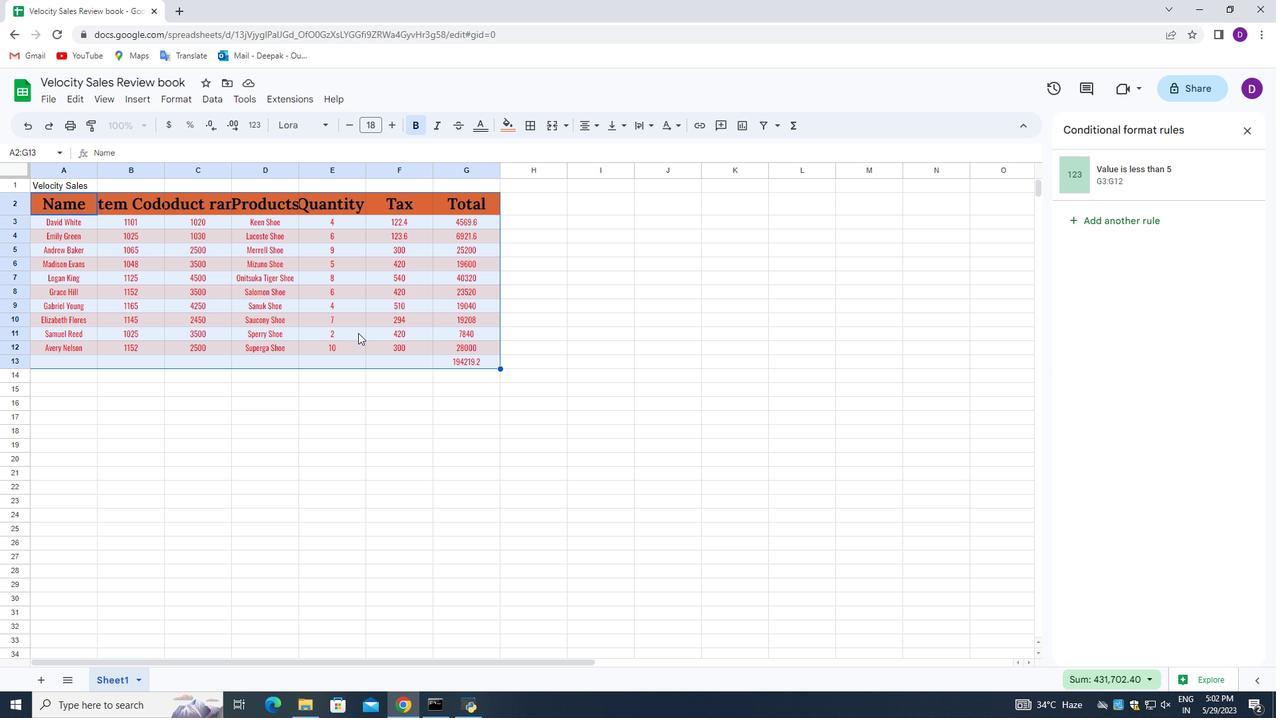 
Action: Mouse scrolled (358, 333) with delta (0, 0)
Screenshot: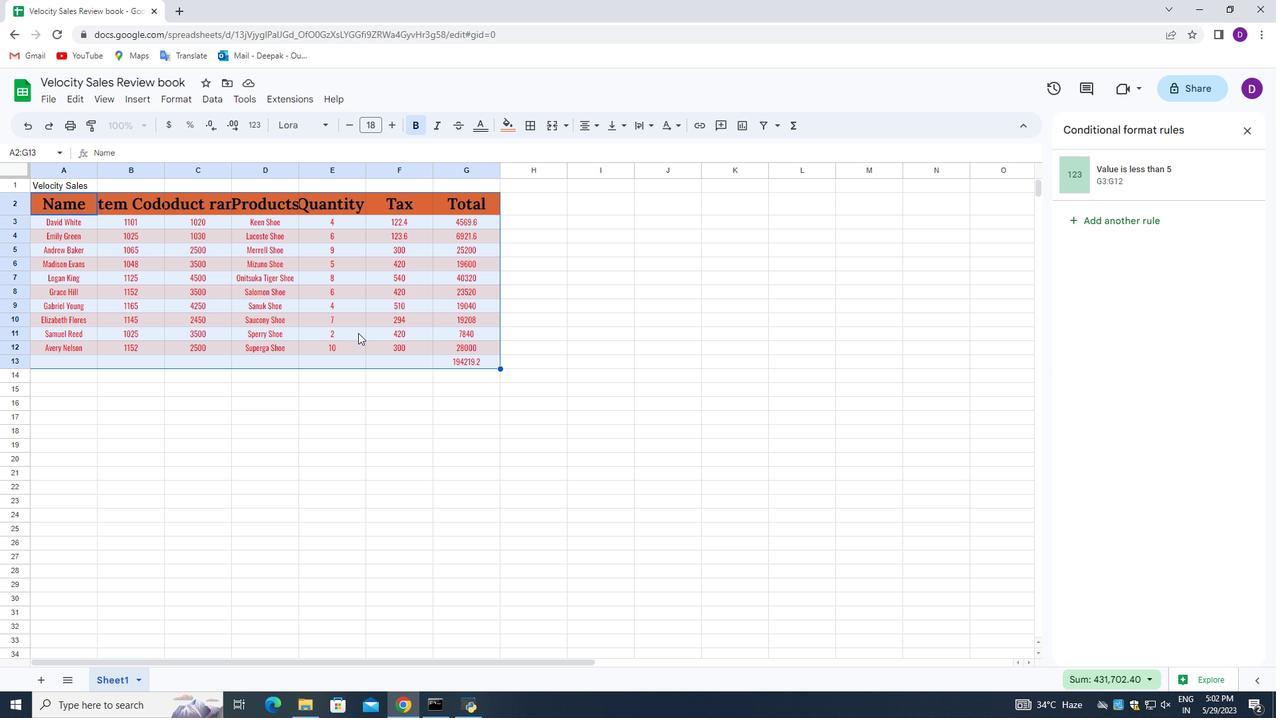 
Action: Mouse scrolled (358, 333) with delta (0, 0)
Screenshot: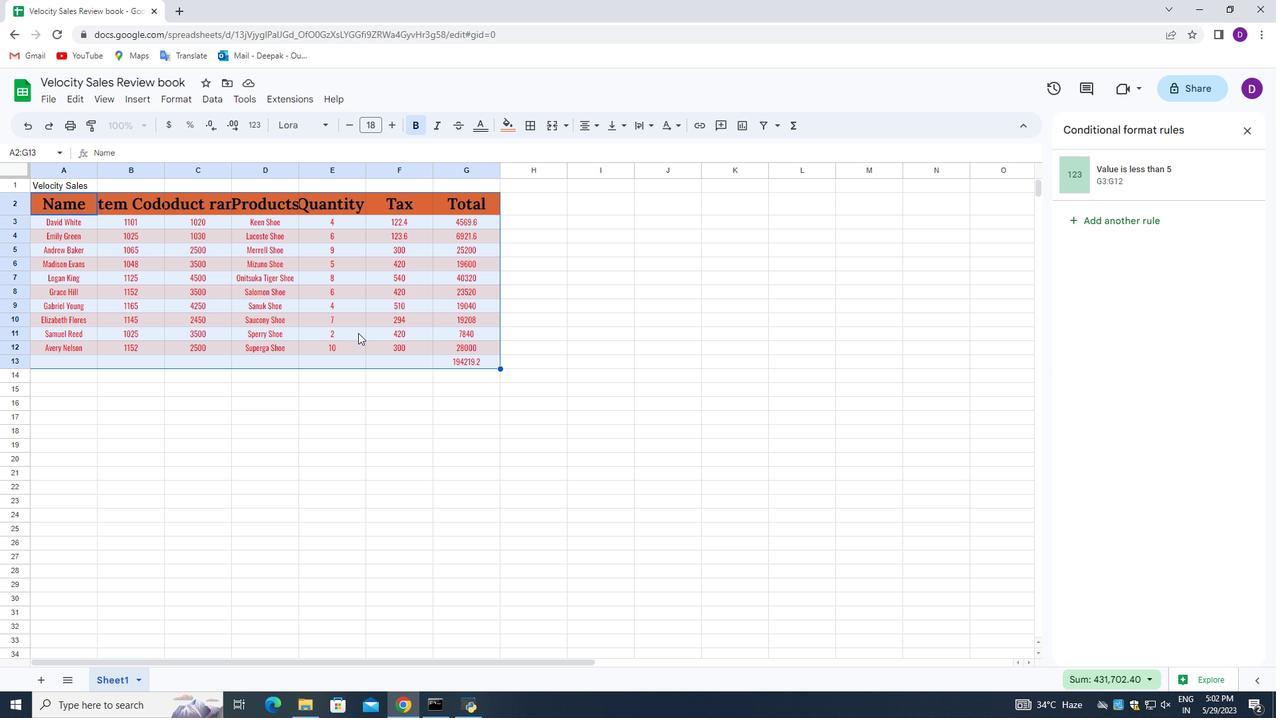 
Action: Mouse moved to (547, 360)
Screenshot: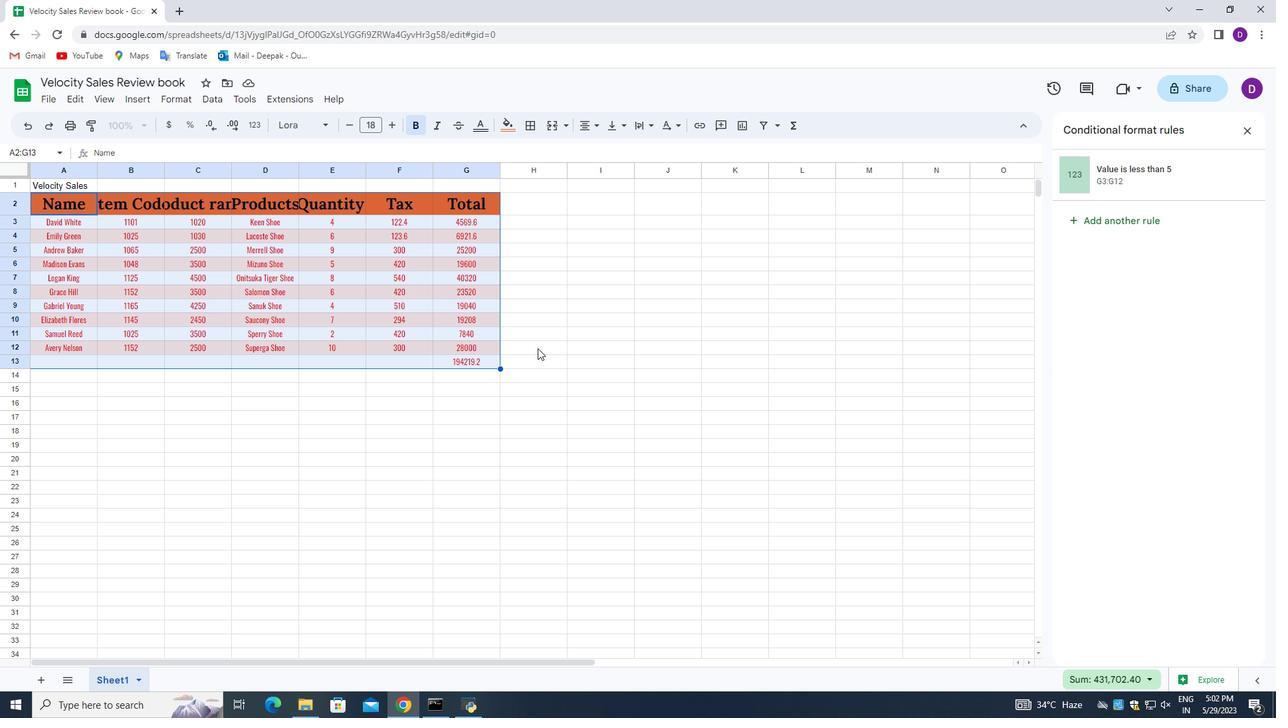 
Action: Mouse pressed left at (547, 360)
Screenshot: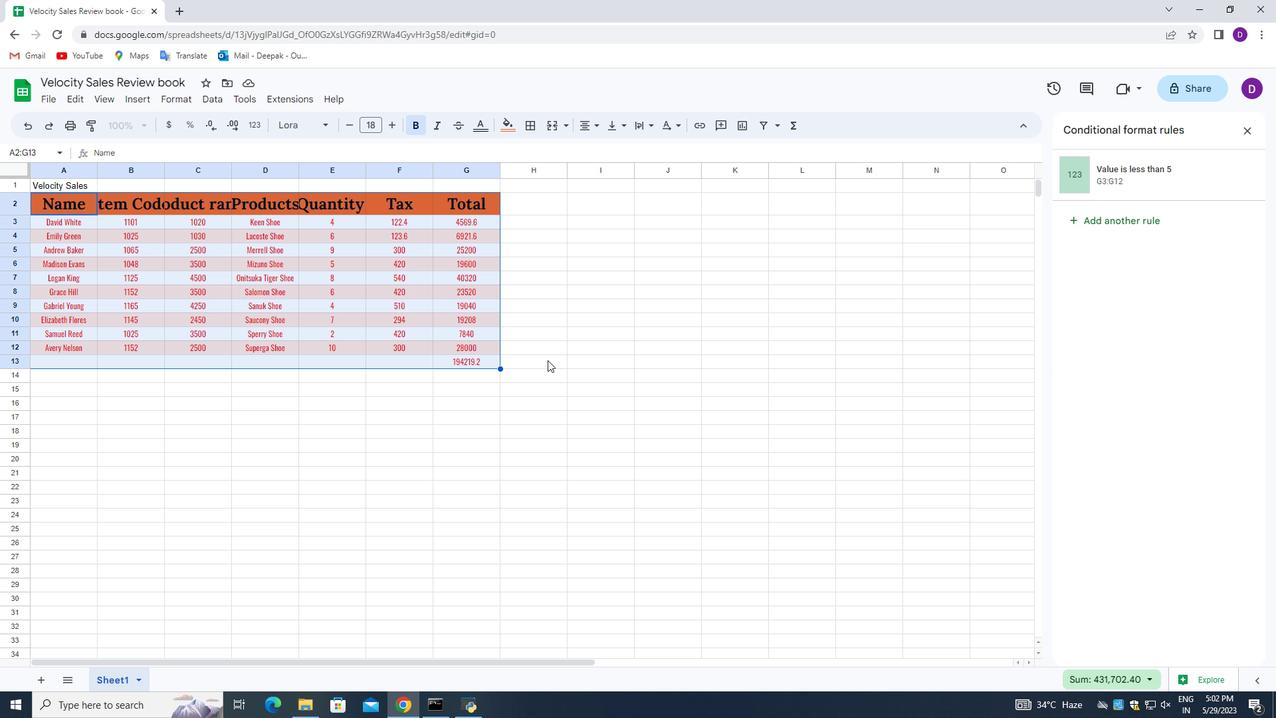 
